 Task: Create new invoice with Date Opened :30-Apr-23, Select Customer: Crumbl Cookies, Terms: Payment Term 2. Make invoice entry for item-1 with Date: 30-Apr-23, Description: Ms Turkey And Cheddar Sandwich, Action: Material, Income Account: Income:Sales, Quantity: 2, Unit Price: 35, Discount %: 7. Make entry for item-2 with Date: 30-Apr-23, Description: Sprite Lemon-Lime Soda Can (12 oz x 12 ct)_x000D_
, Action: Material, Income Account: Income:Sales, Quantity: 1, Unit Price: 10, Discount %: 8. Make entry for item-3 with Date: 30-Apr-23, Description: Talenti Alphonso Mango Sorbetto Pint_x000D_
, Action: Material, Income Account: Income:Sales, Quantity: 1, Unit Price: 11, Discount %: 10. Write Notes: 'Looking forward to serving you again.'. Post Invoice with Post Date: 30-Apr-23, Post to Accounts: Assets:Accounts Receivable. Pay / Process Payment with Transaction Date: 15-May-23, Amount: 84.2, Transfer Account: Checking Account. Print Invoice, display notes by going to Option, then go to Display Tab and check 'Invoice Notes'.
Action: Mouse moved to (187, 62)
Screenshot: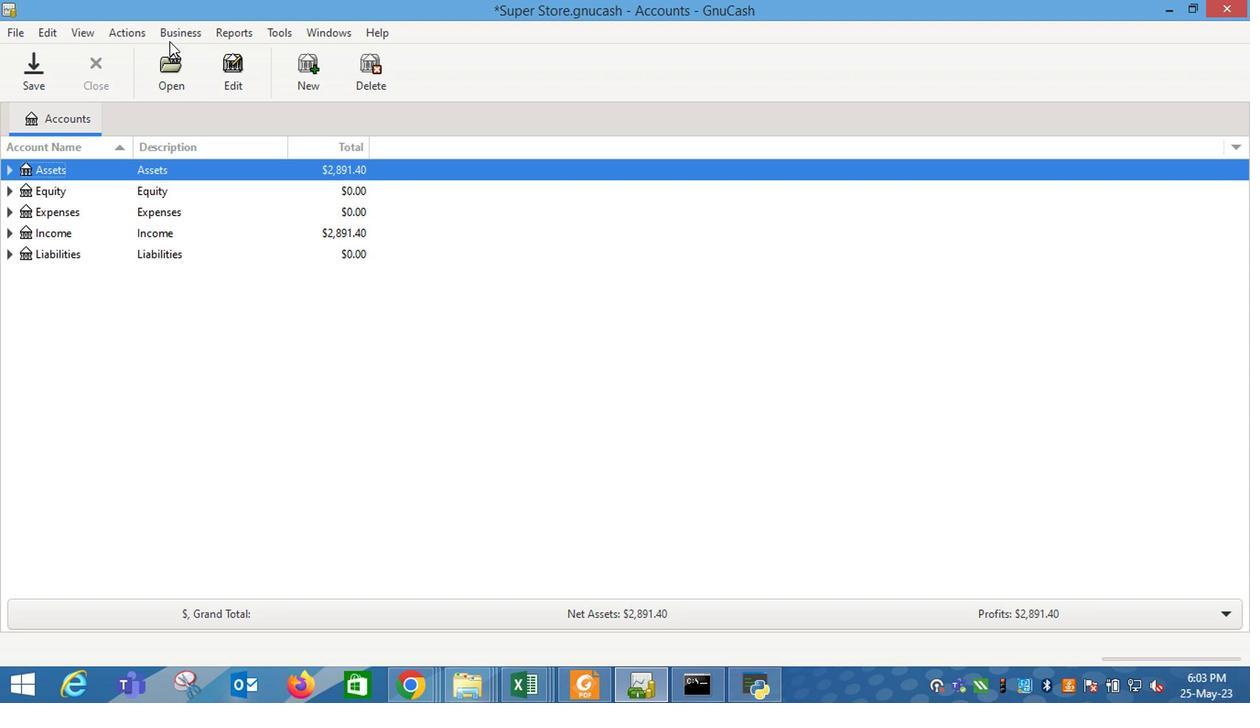 
Action: Mouse pressed left at (187, 62)
Screenshot: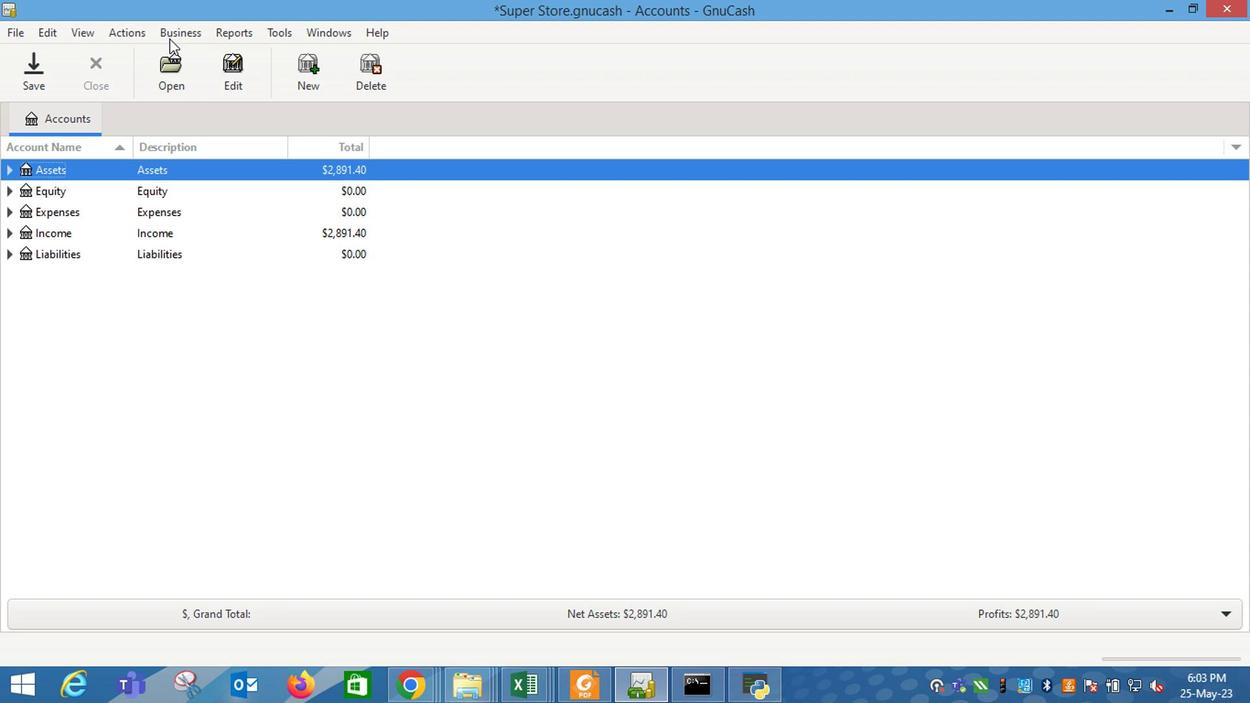 
Action: Mouse moved to (428, 149)
Screenshot: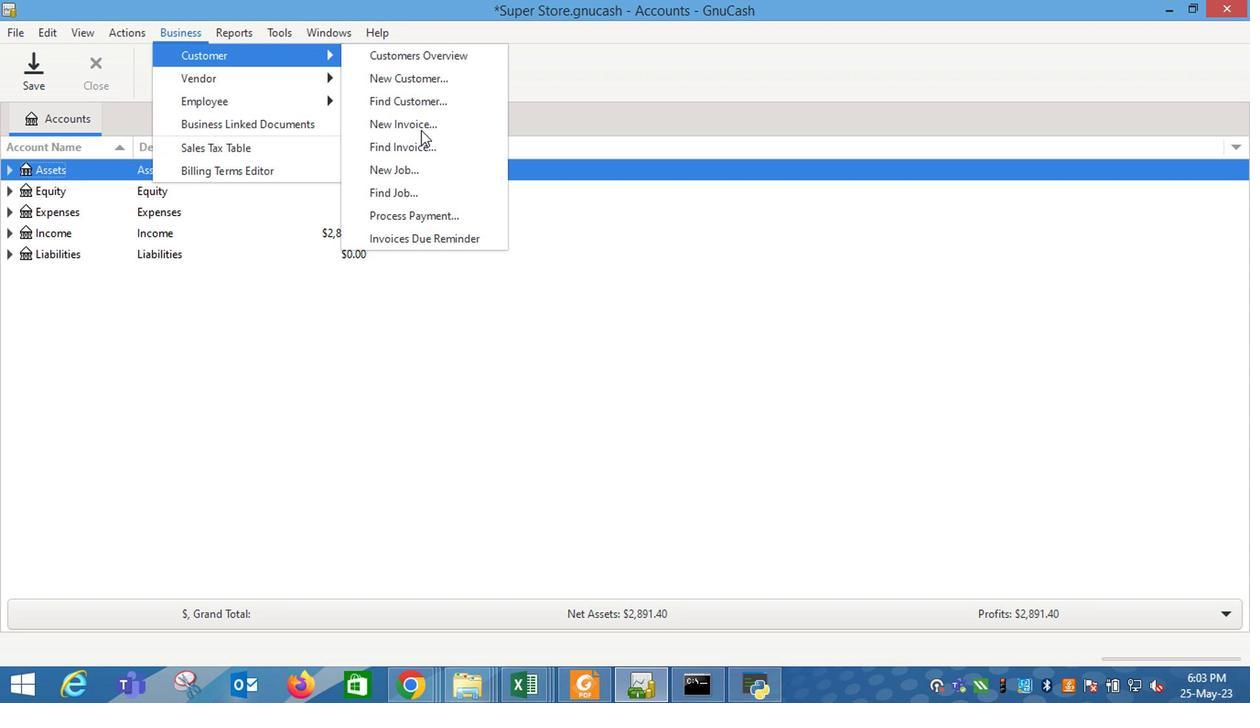 
Action: Mouse pressed left at (428, 149)
Screenshot: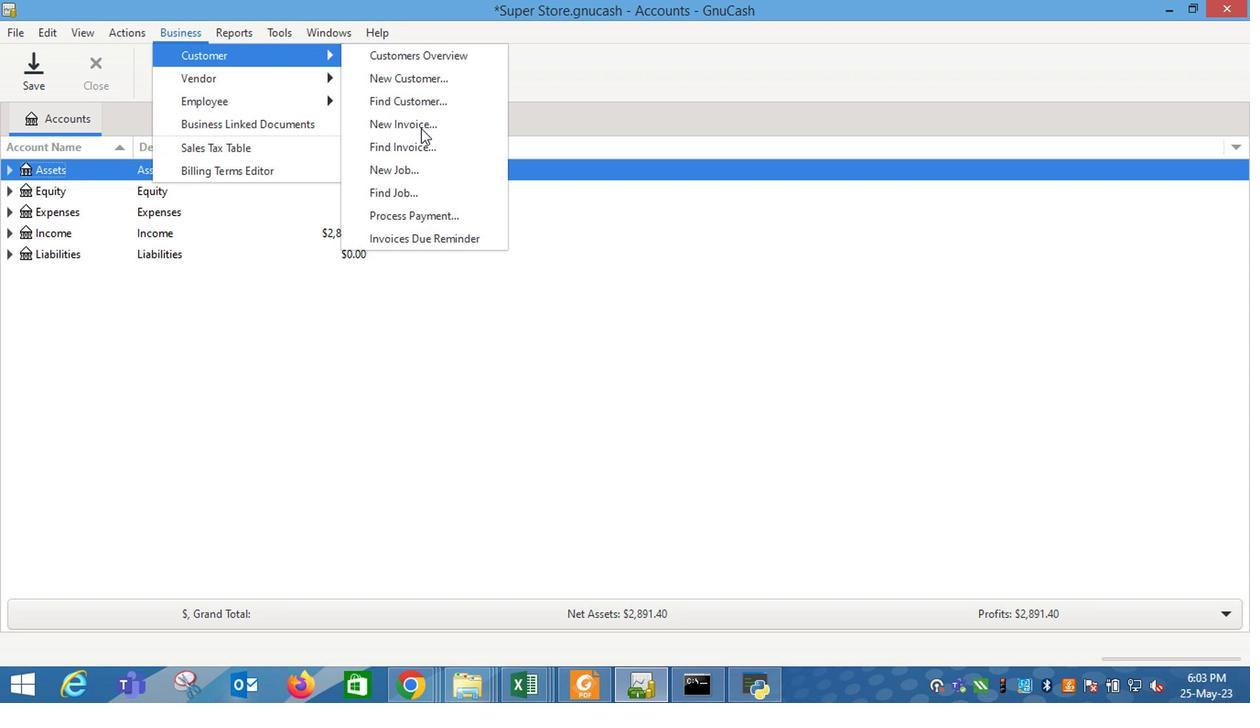 
Action: Mouse moved to (752, 296)
Screenshot: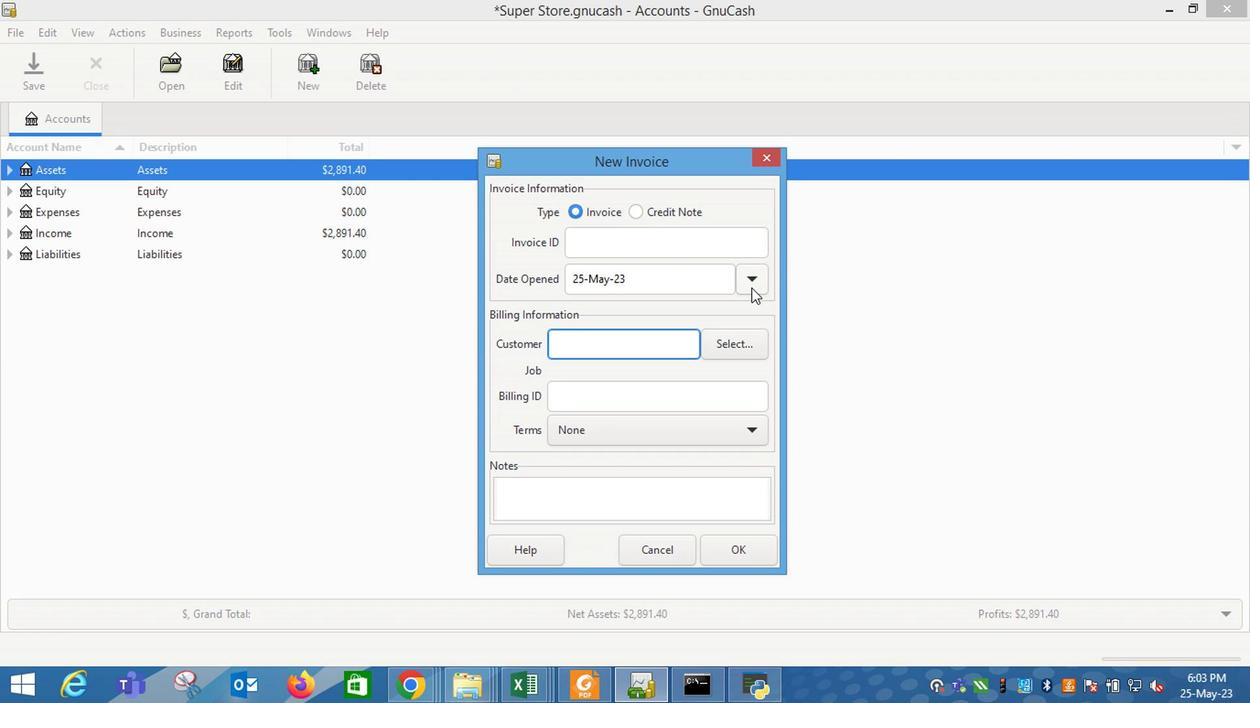 
Action: Mouse pressed left at (752, 296)
Screenshot: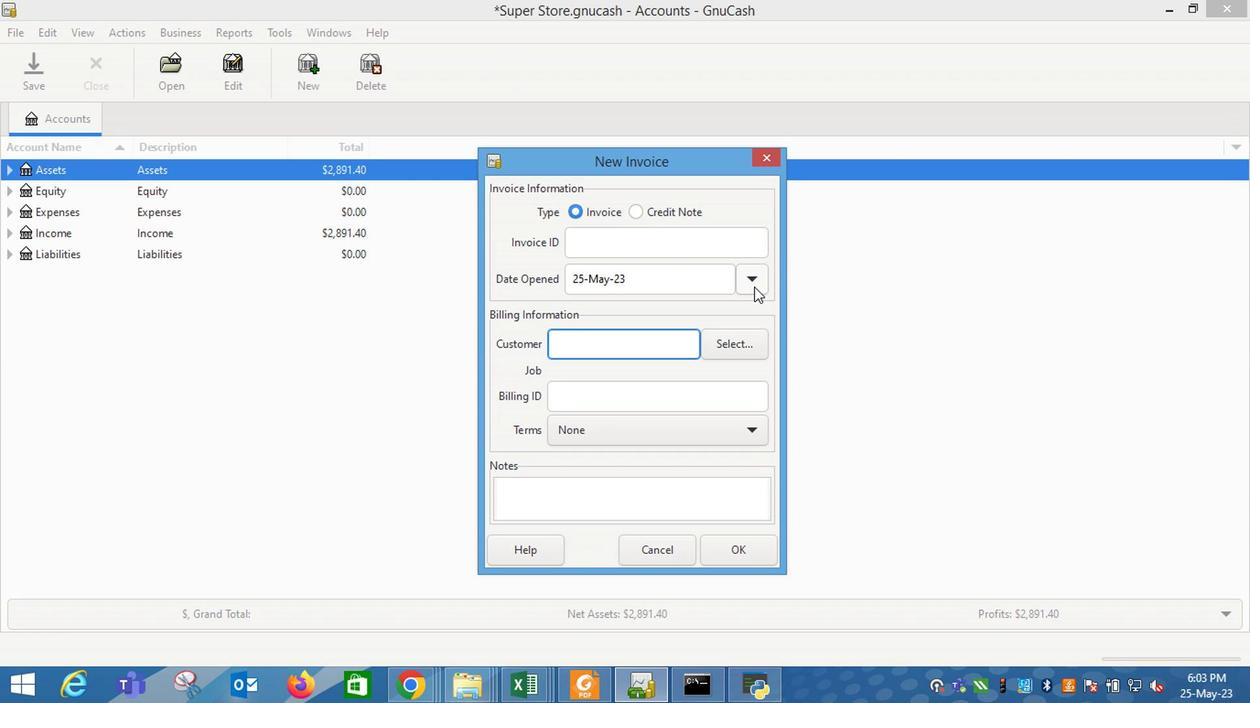 
Action: Mouse moved to (608, 317)
Screenshot: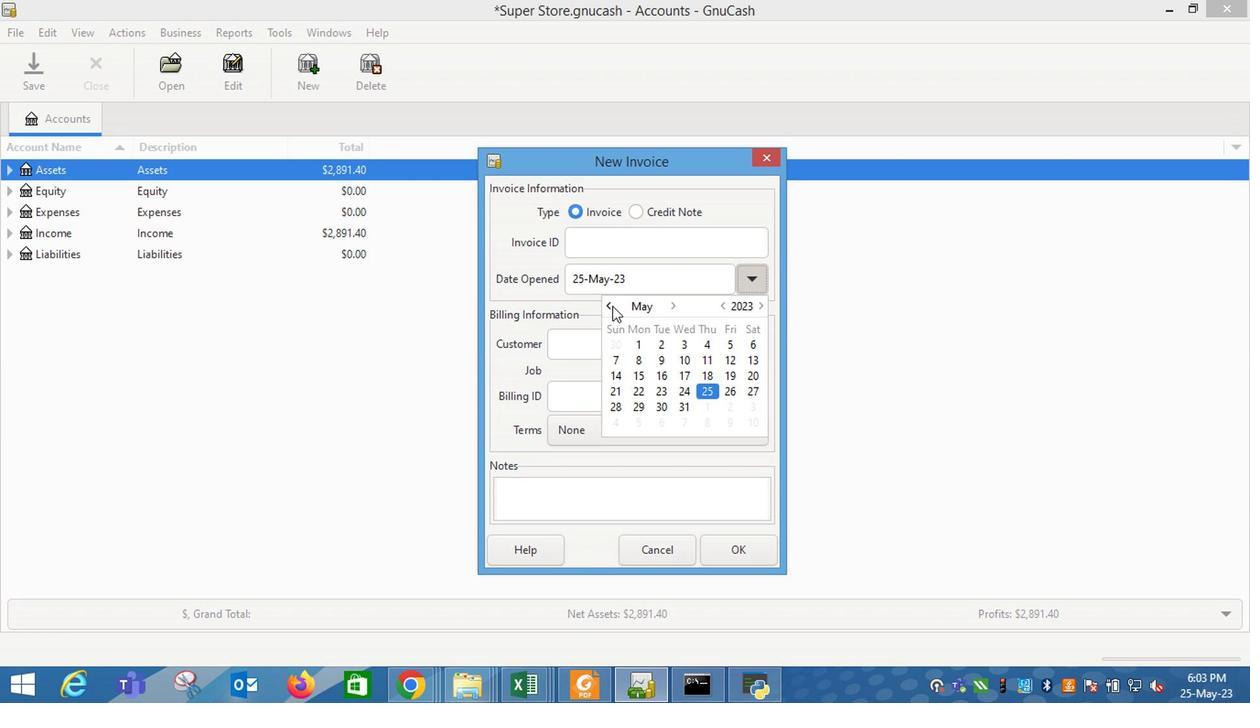 
Action: Mouse pressed left at (608, 317)
Screenshot: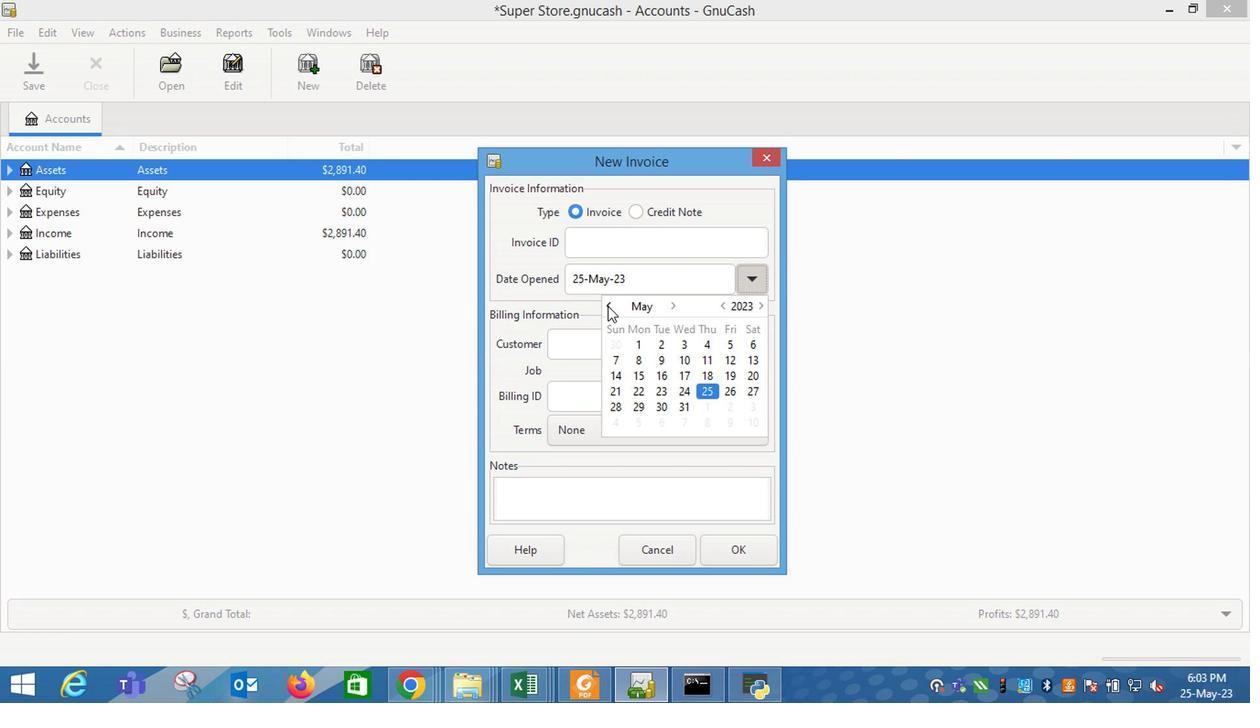 
Action: Mouse moved to (615, 427)
Screenshot: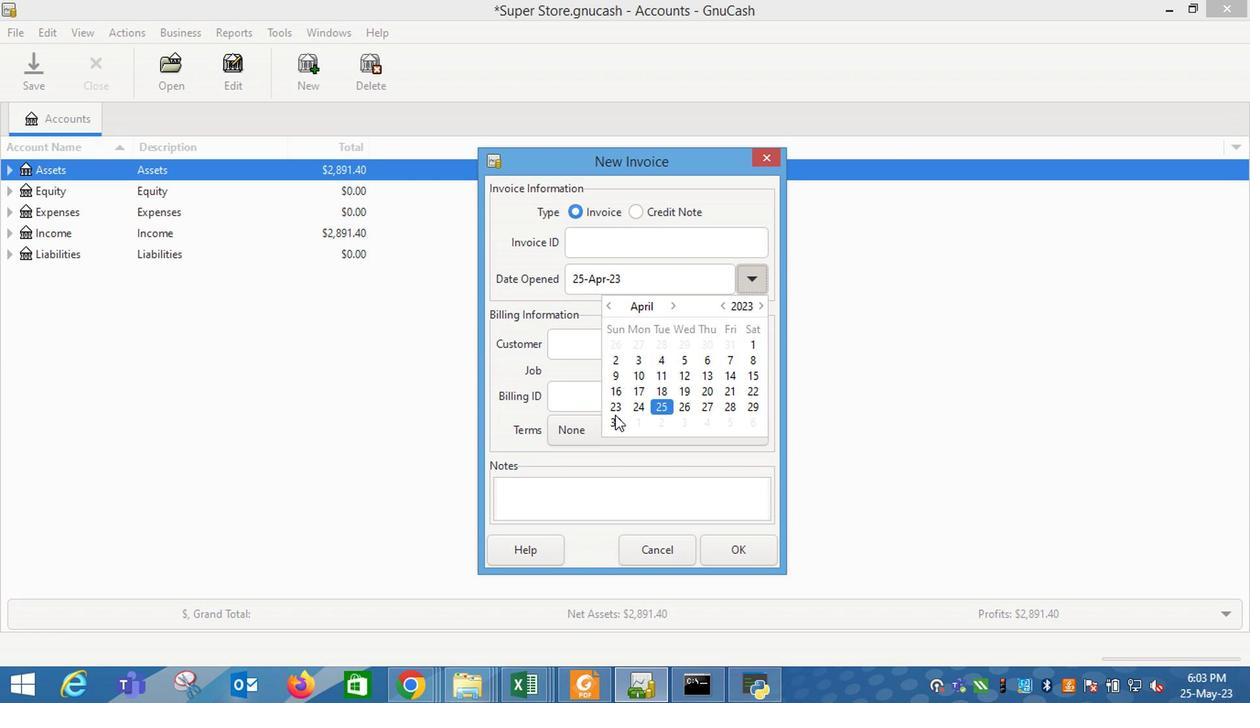 
Action: Mouse pressed left at (615, 427)
Screenshot: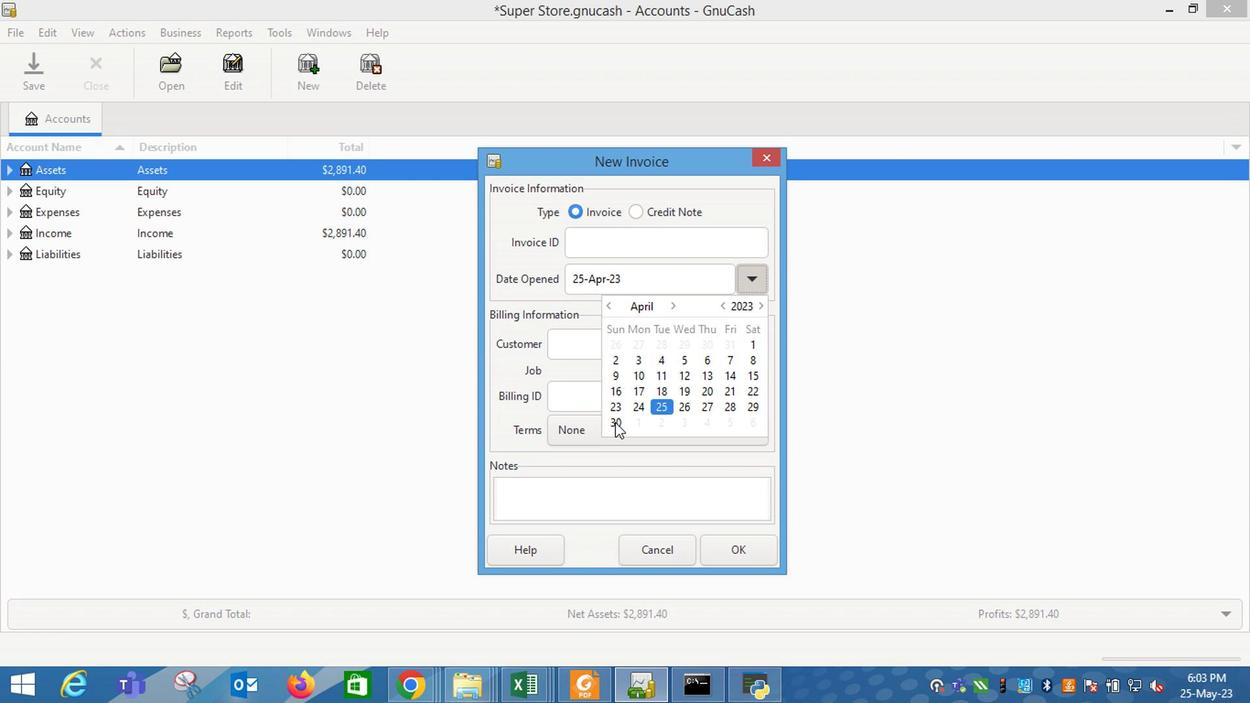 
Action: Mouse moved to (575, 347)
Screenshot: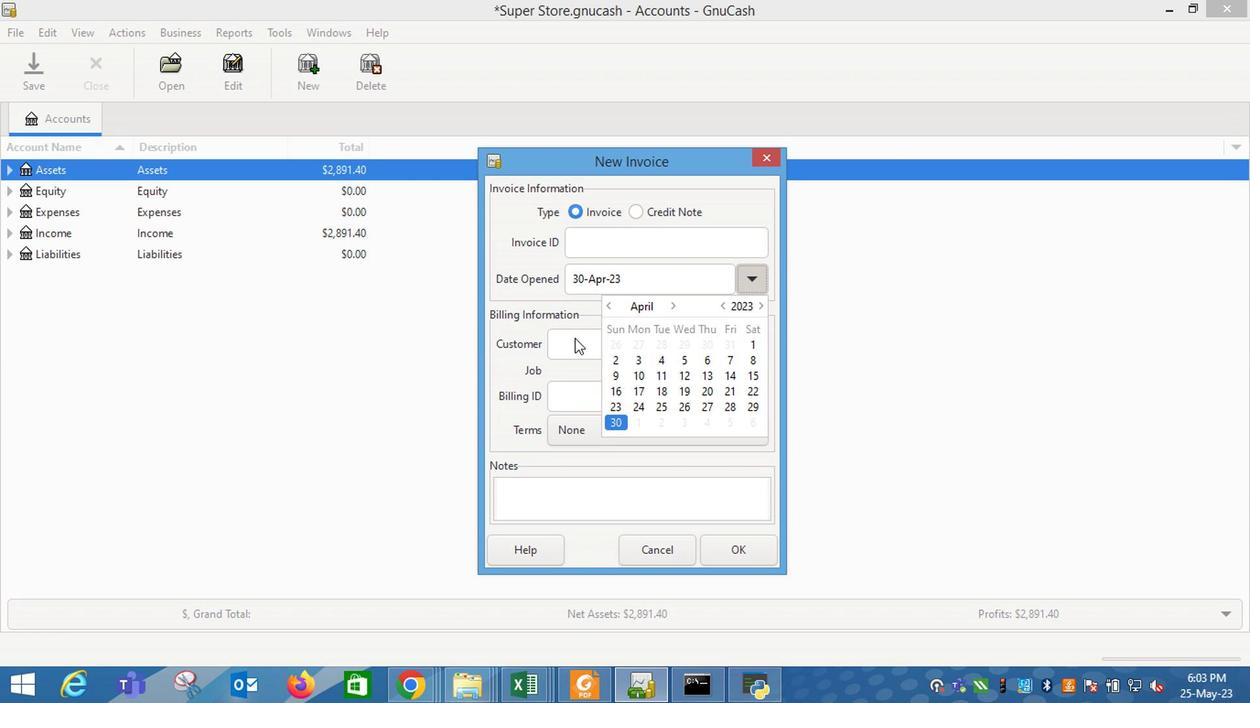 
Action: Mouse pressed left at (575, 347)
Screenshot: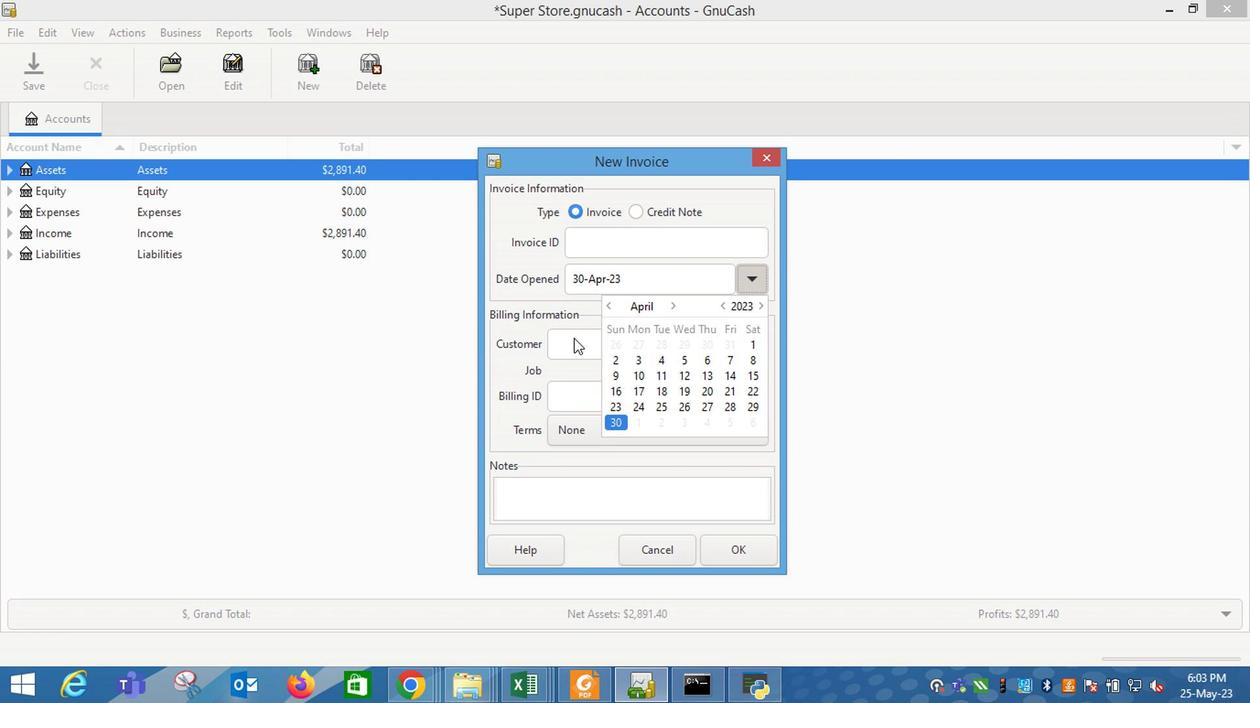 
Action: Mouse moved to (582, 360)
Screenshot: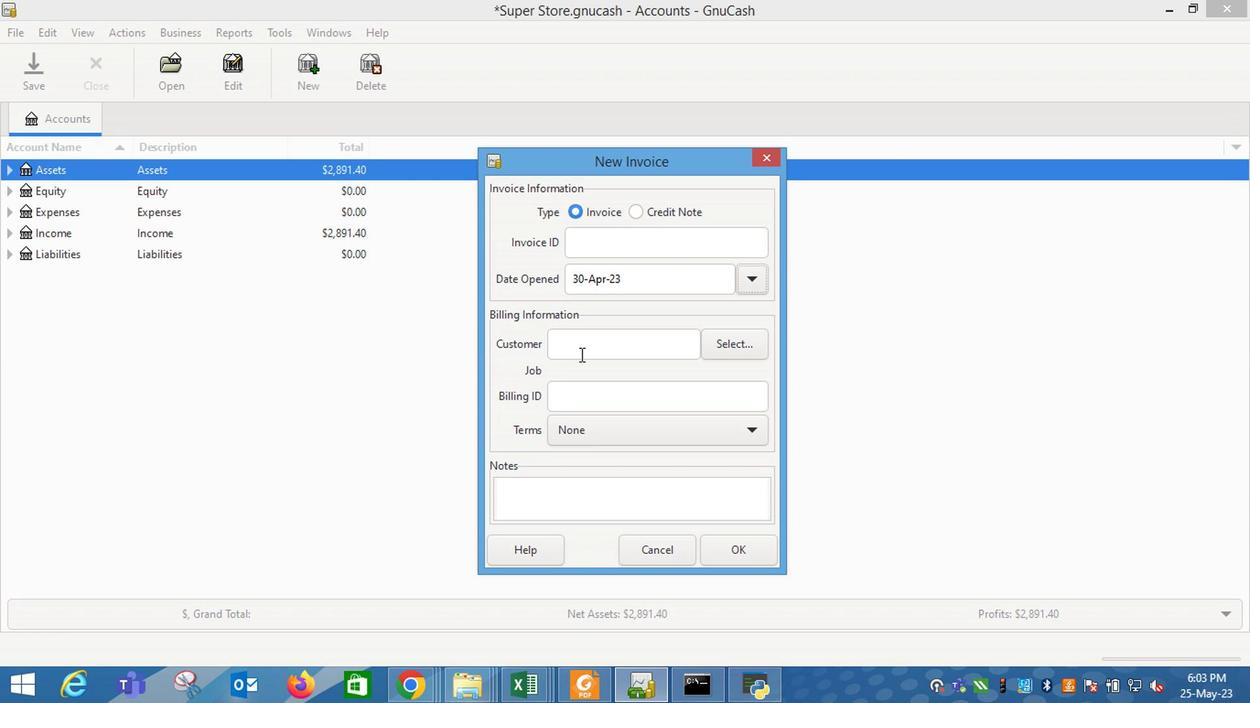 
Action: Mouse pressed left at (582, 360)
Screenshot: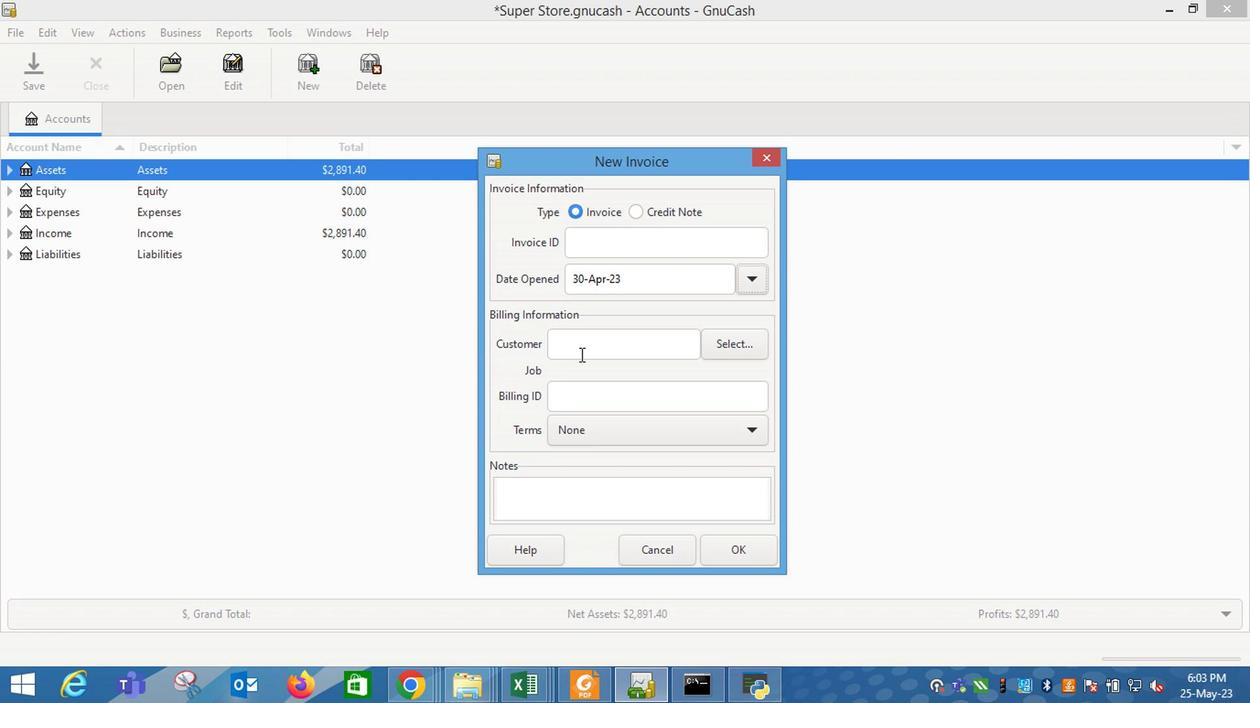 
Action: Mouse moved to (579, 353)
Screenshot: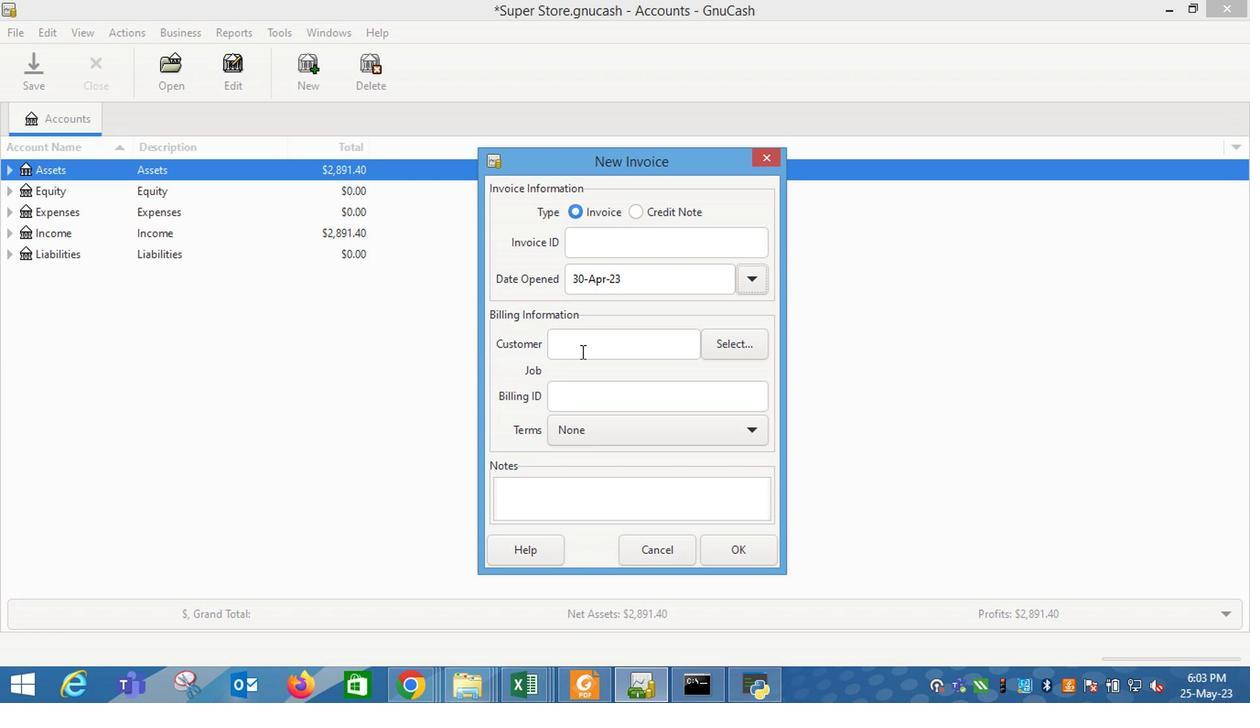 
Action: Key pressed crum
Screenshot: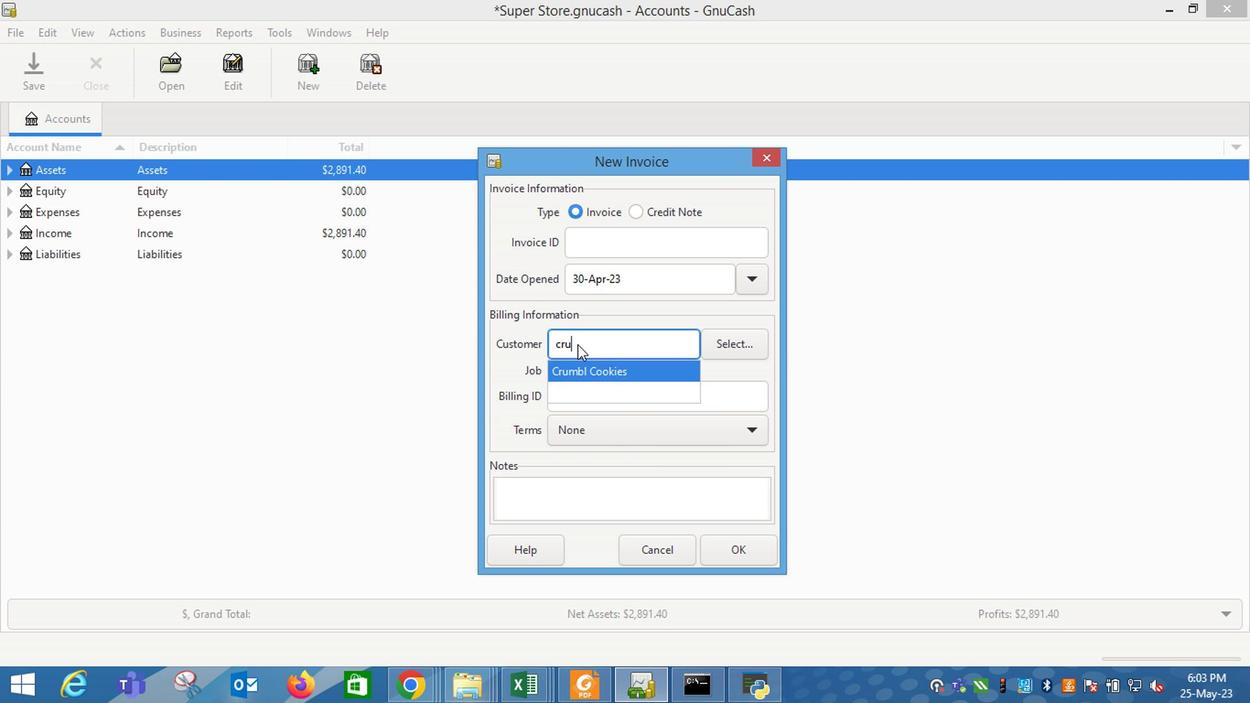 
Action: Mouse moved to (577, 379)
Screenshot: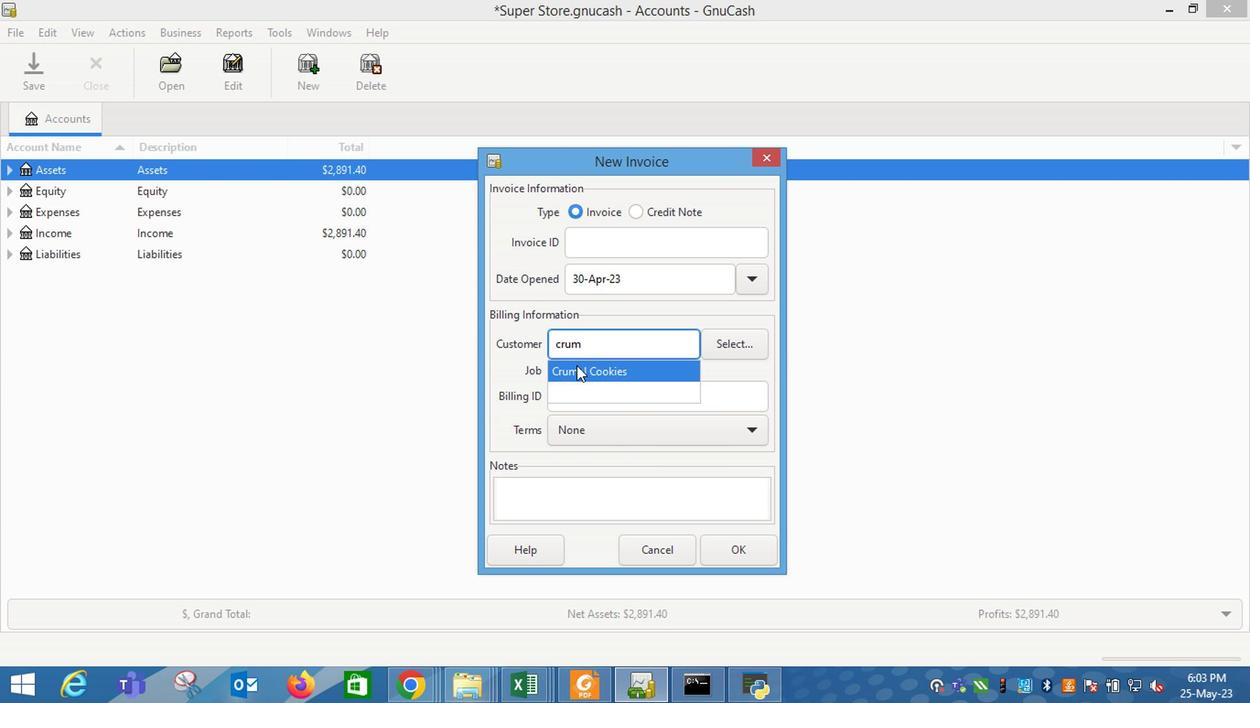 
Action: Mouse pressed left at (577, 379)
Screenshot: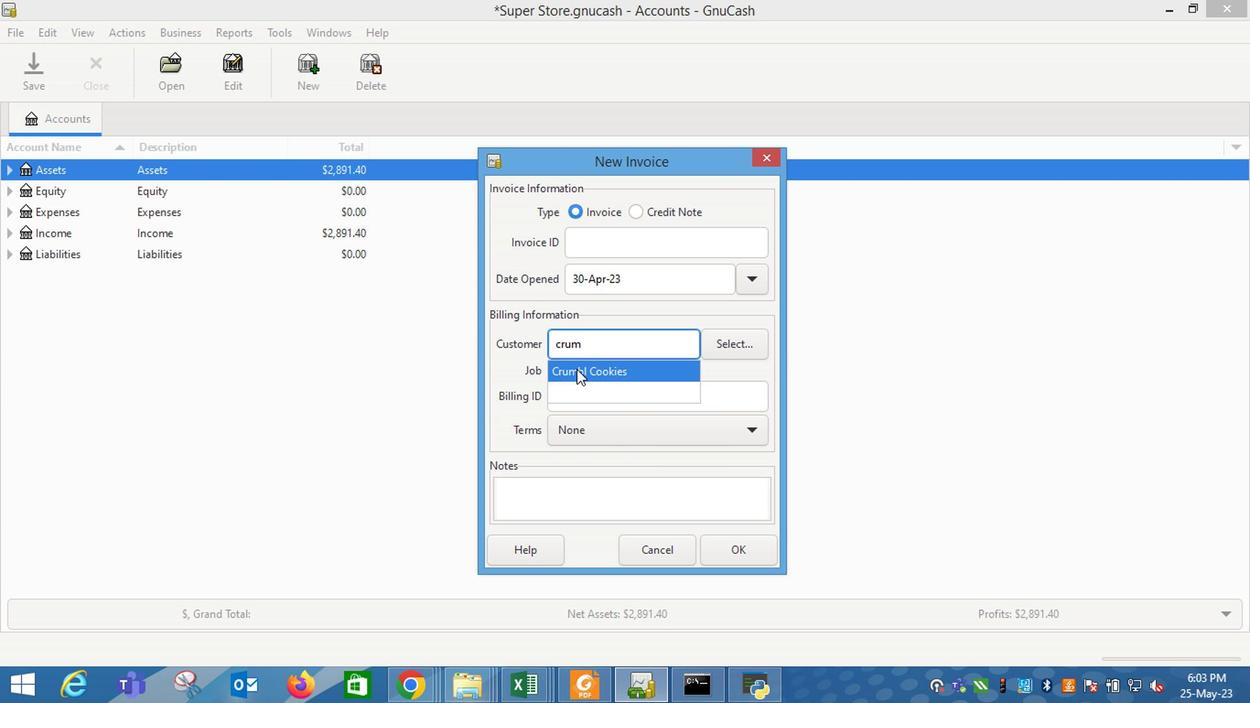 
Action: Mouse moved to (603, 452)
Screenshot: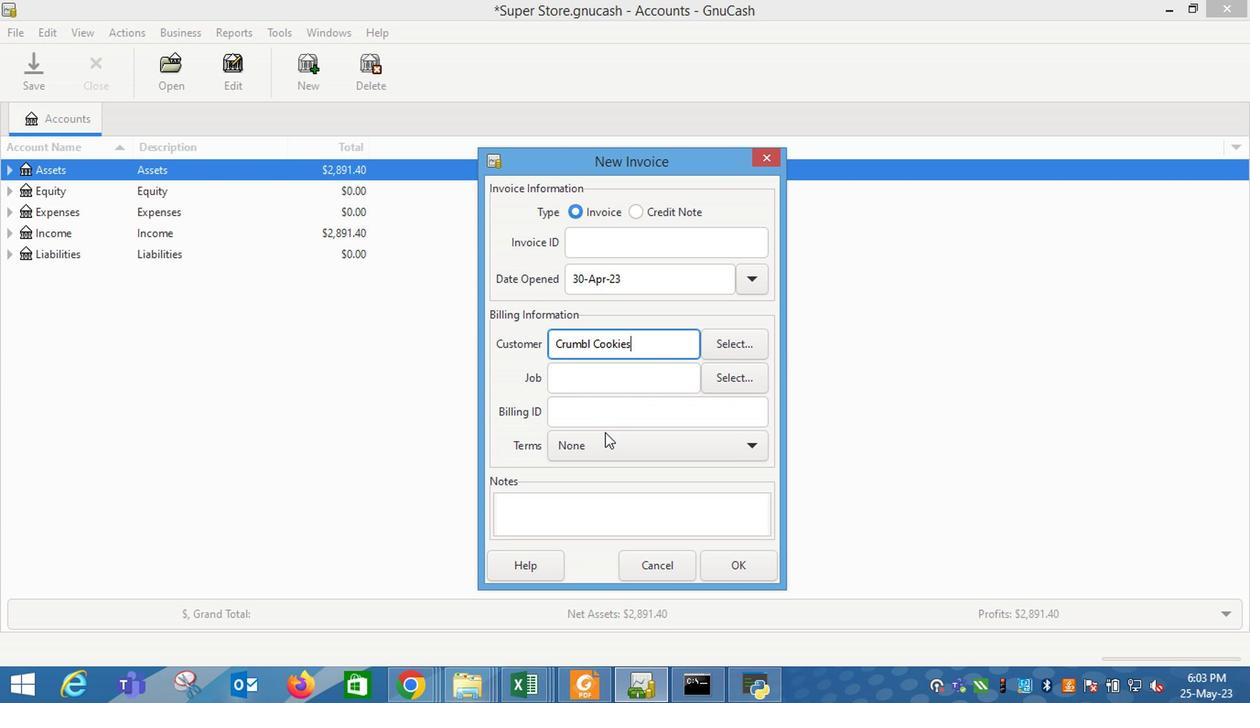 
Action: Mouse pressed left at (603, 452)
Screenshot: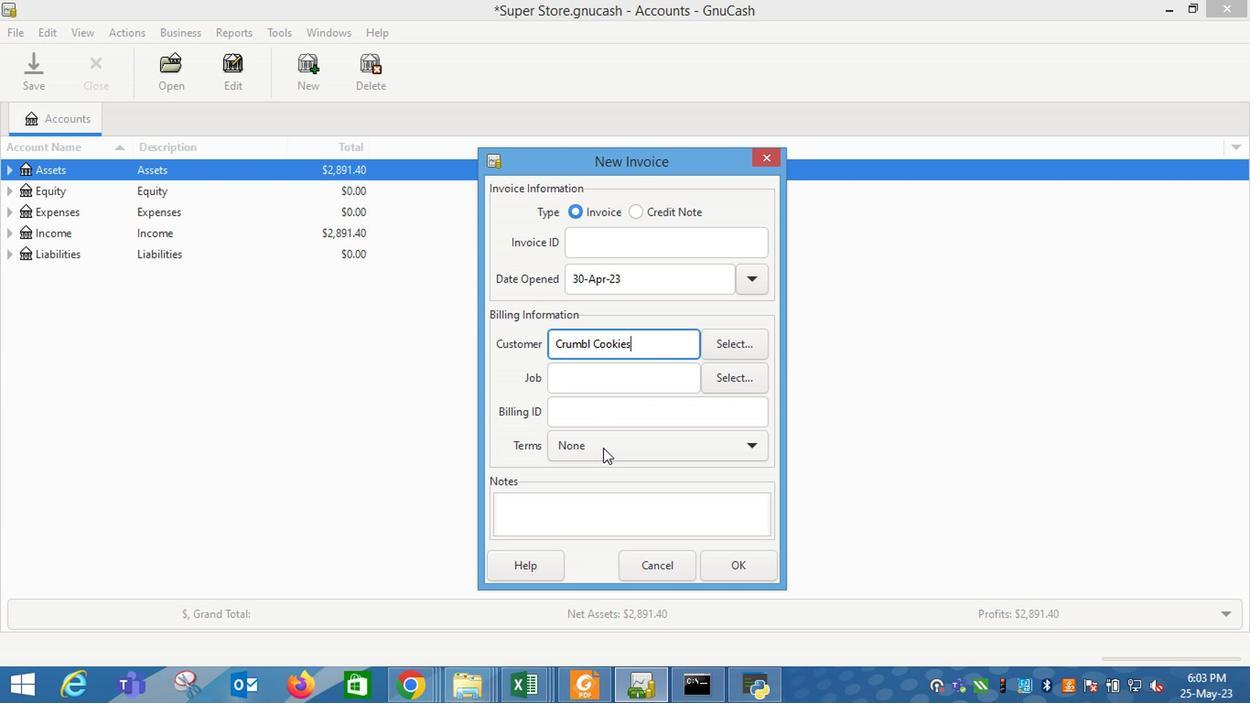 
Action: Mouse moved to (603, 501)
Screenshot: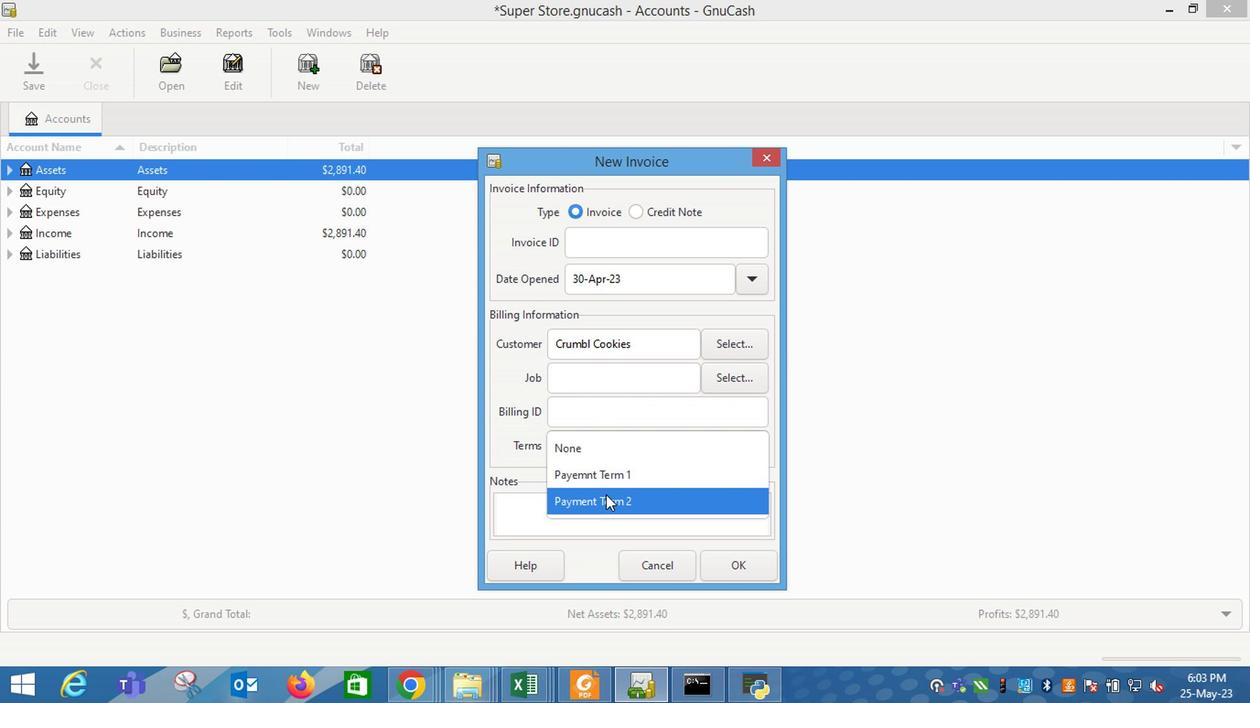 
Action: Mouse pressed left at (603, 501)
Screenshot: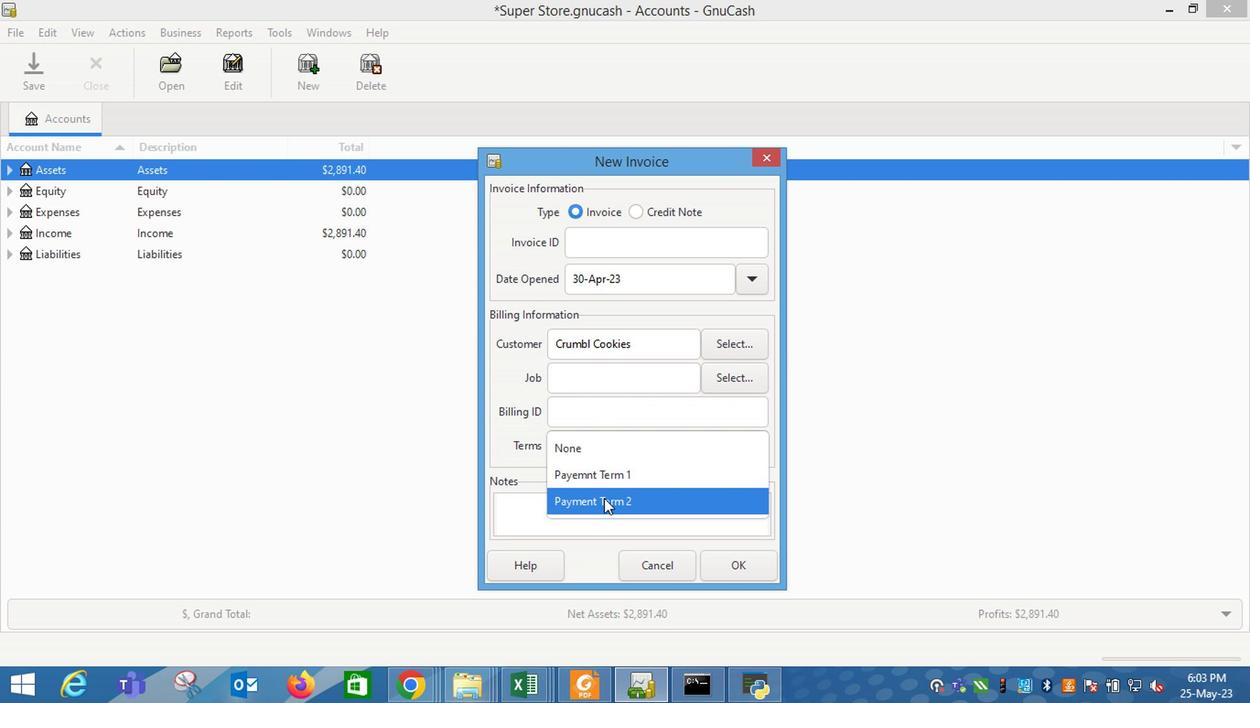 
Action: Mouse moved to (750, 565)
Screenshot: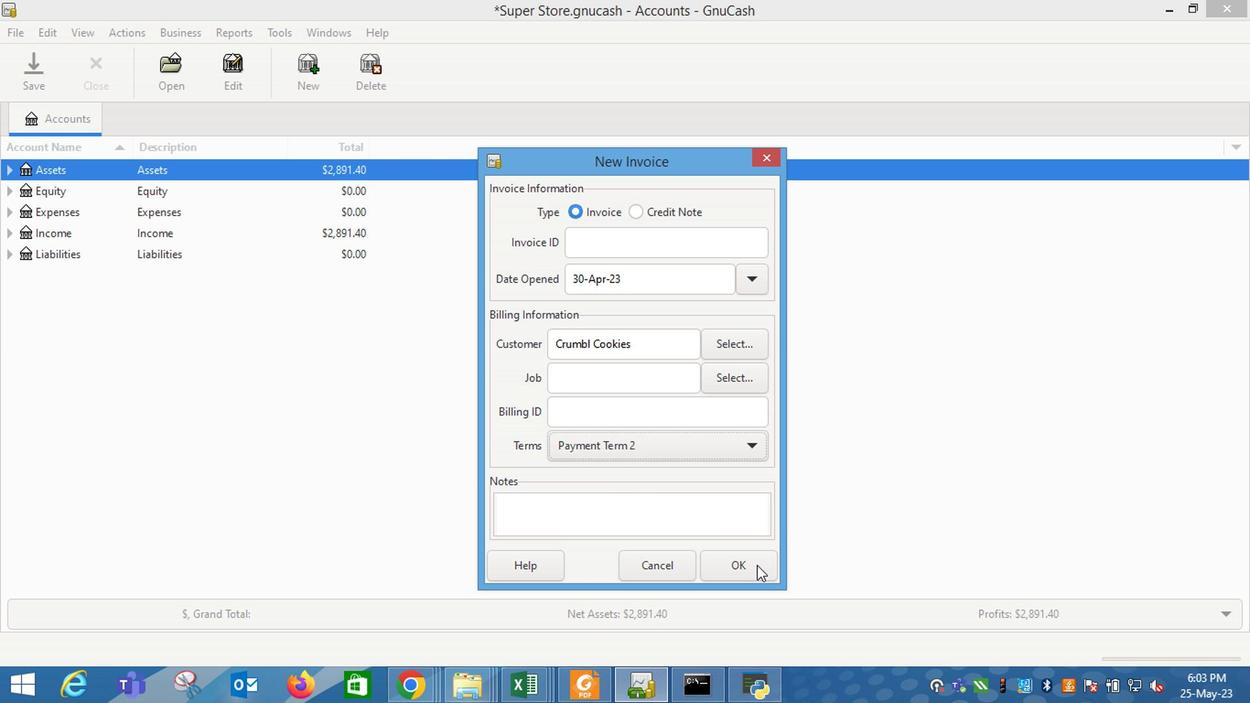 
Action: Mouse pressed left at (750, 565)
Screenshot: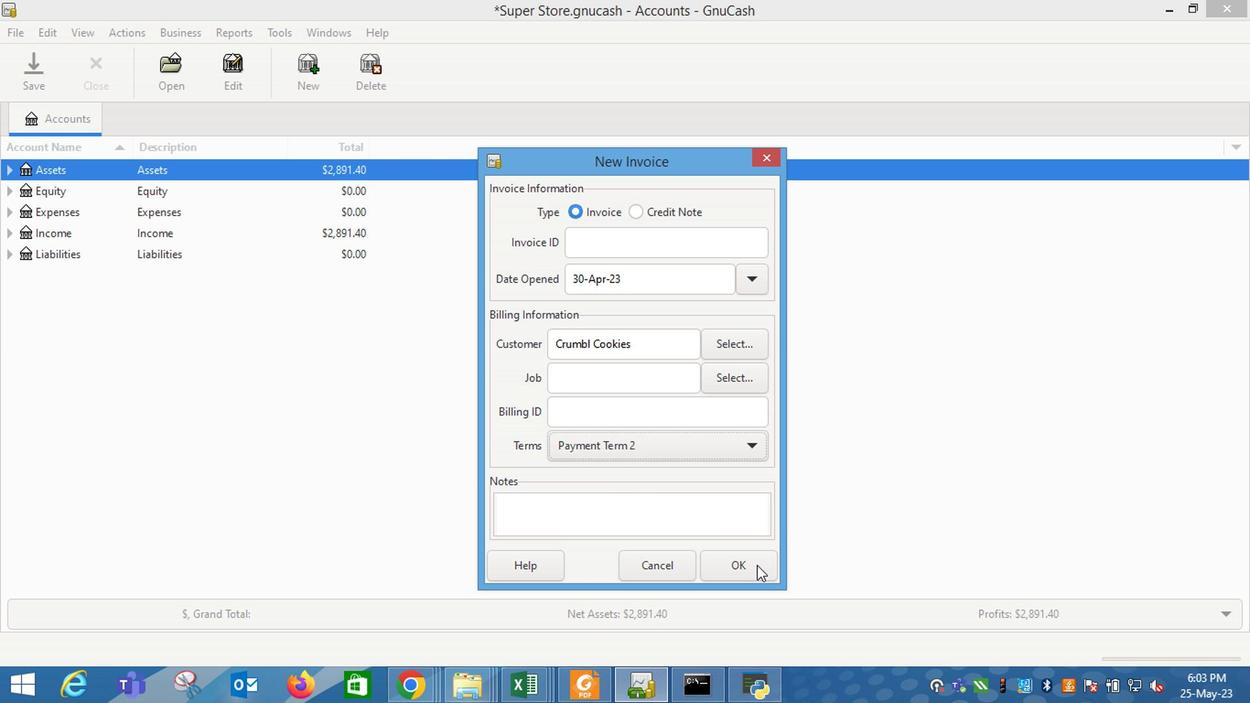 
Action: Mouse moved to (95, 361)
Screenshot: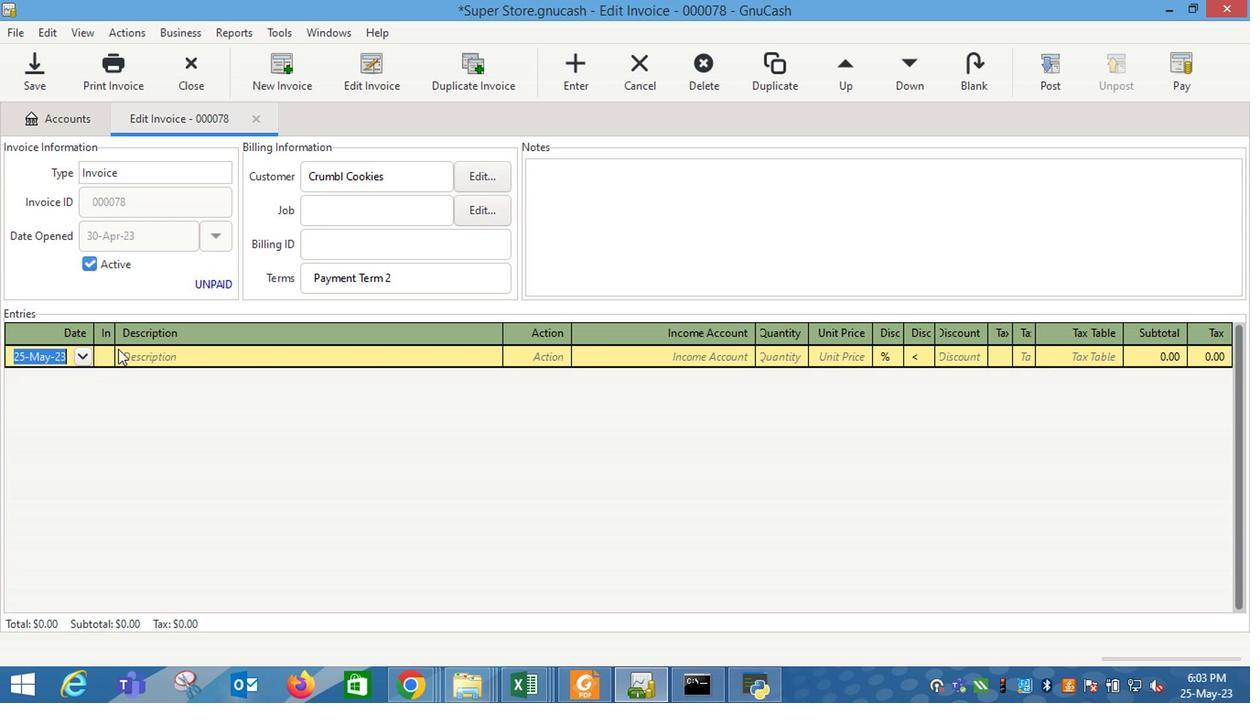 
Action: Mouse pressed left at (95, 361)
Screenshot: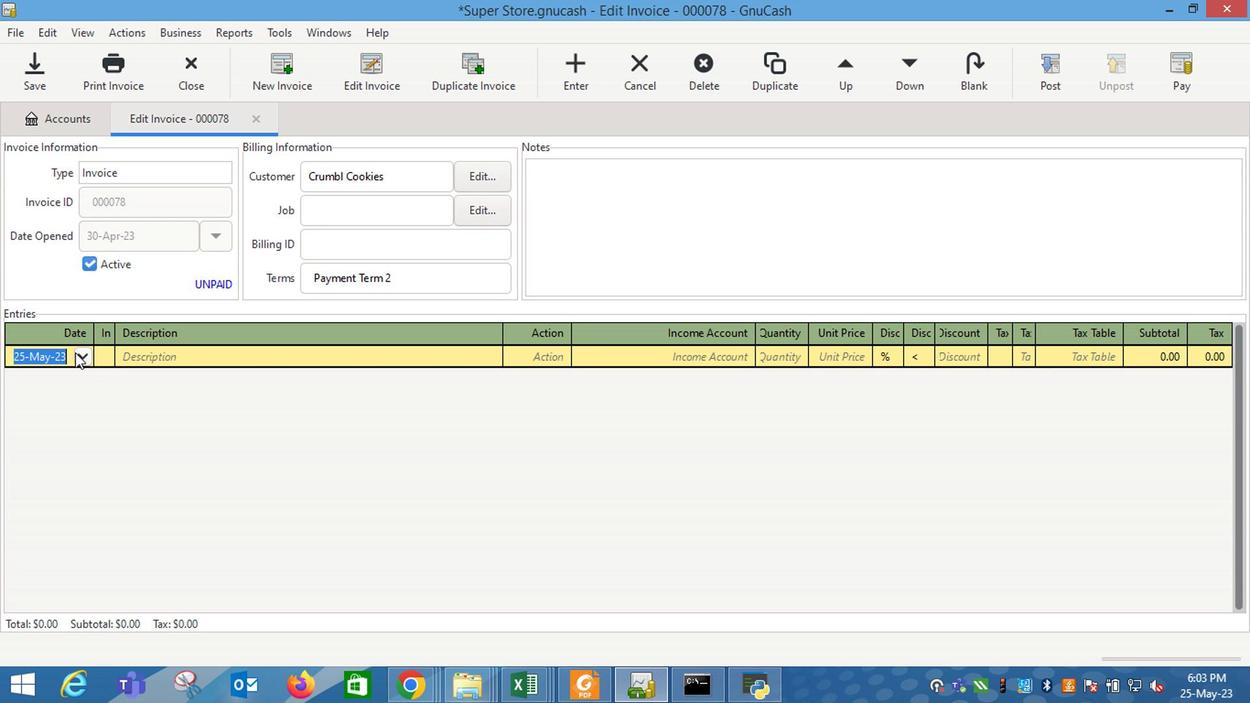 
Action: Mouse moved to (37, 391)
Screenshot: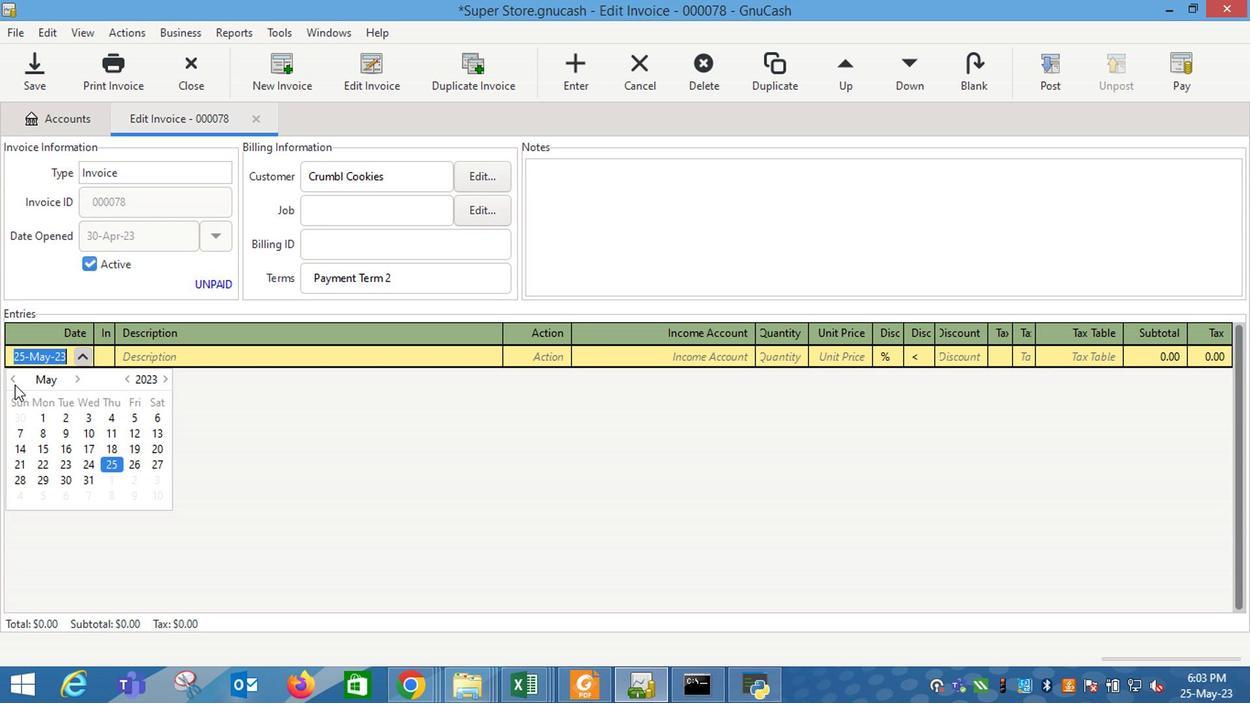 
Action: Mouse pressed left at (37, 391)
Screenshot: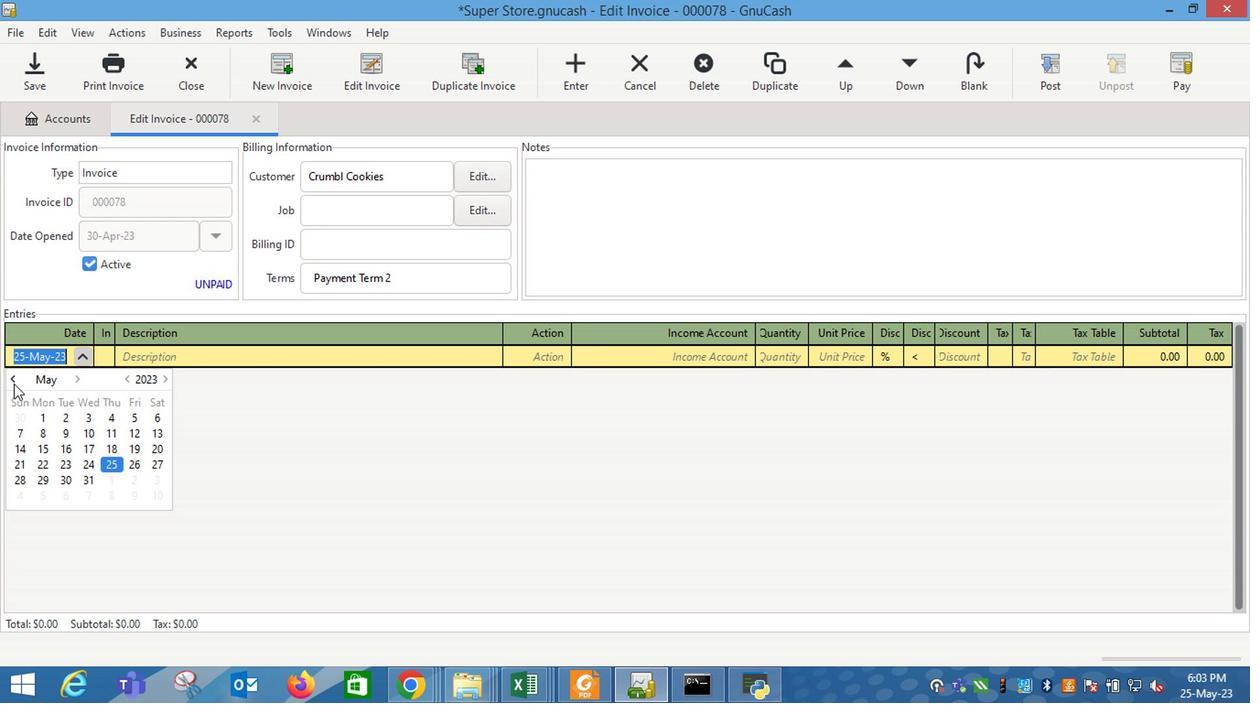 
Action: Mouse moved to (47, 500)
Screenshot: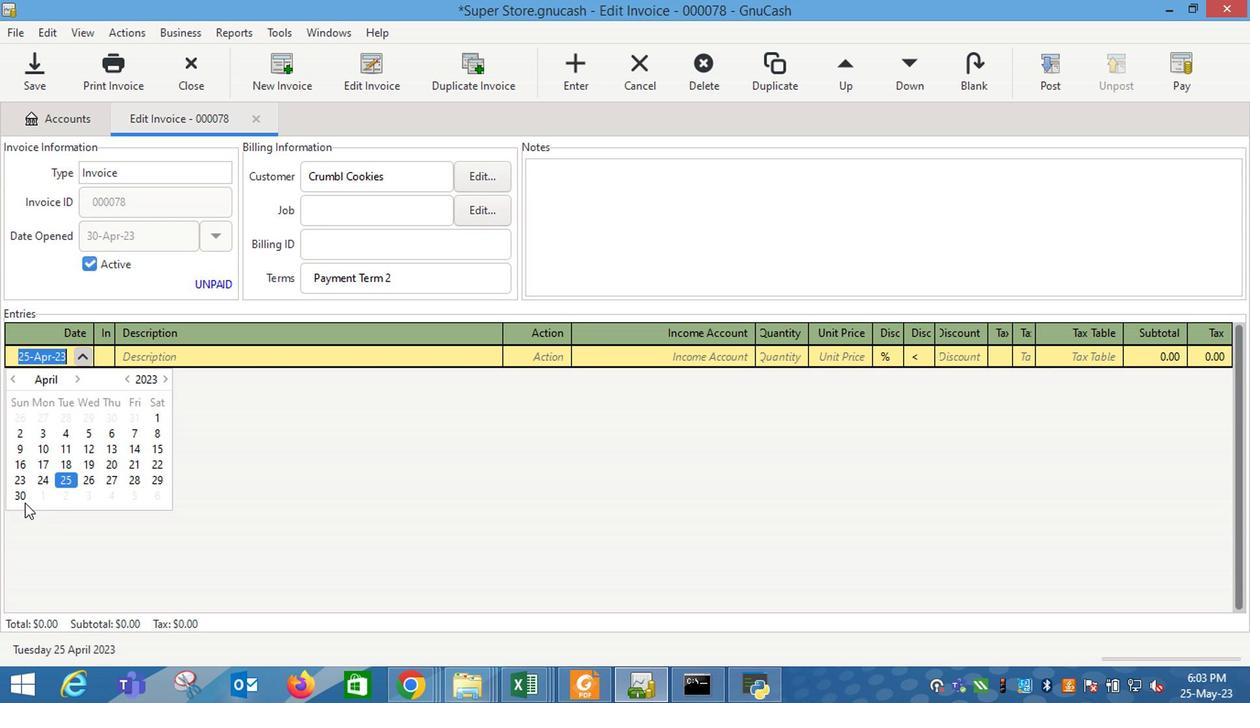
Action: Mouse pressed left at (47, 500)
Screenshot: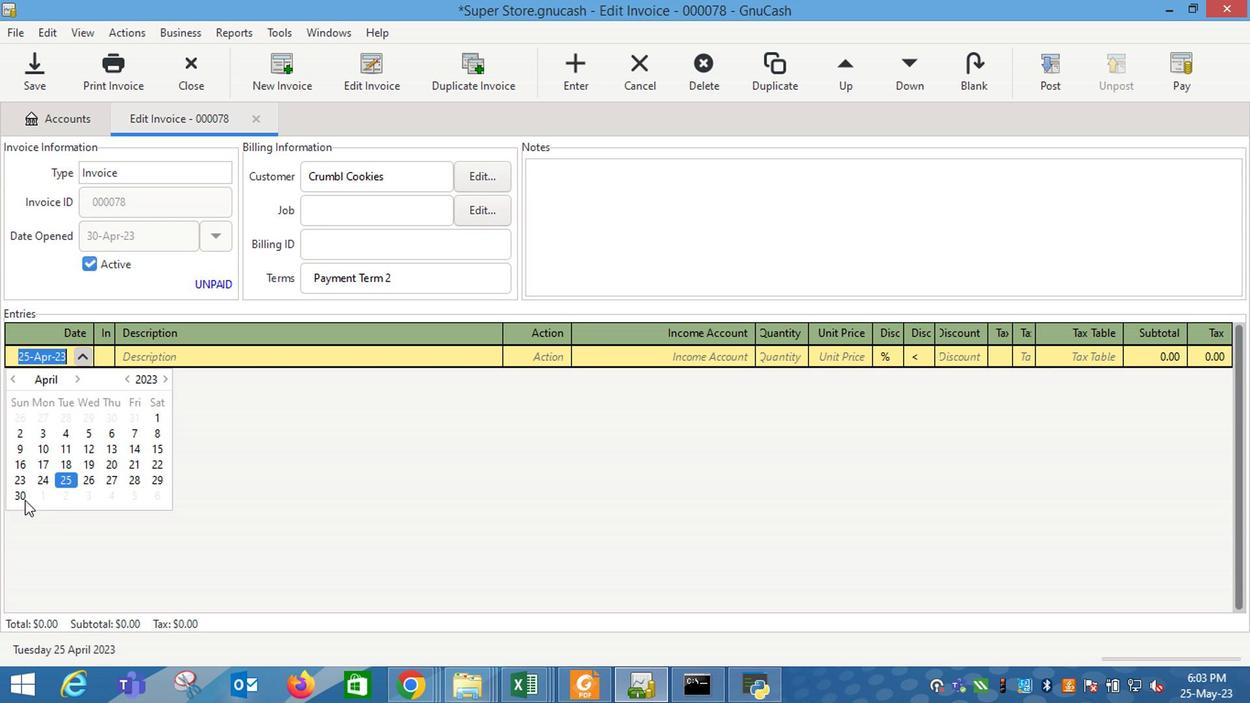 
Action: Key pressed <Key.tab>
Screenshot: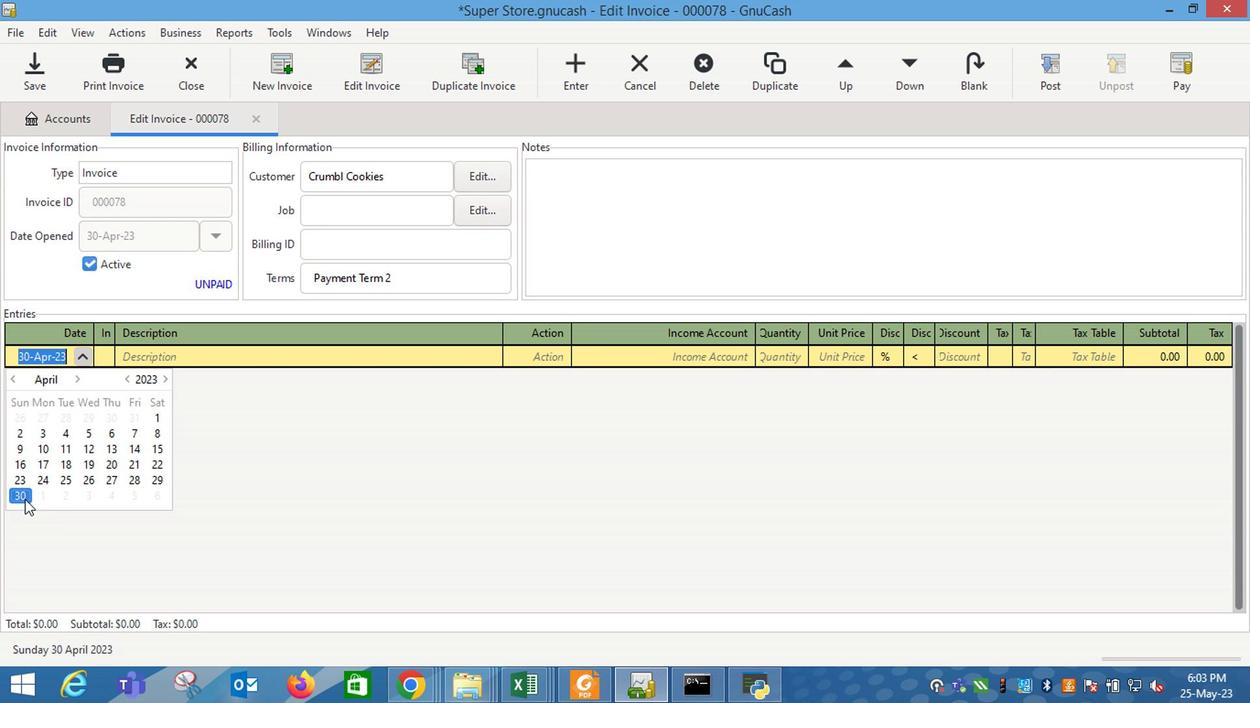 
Action: Mouse moved to (44, 498)
Screenshot: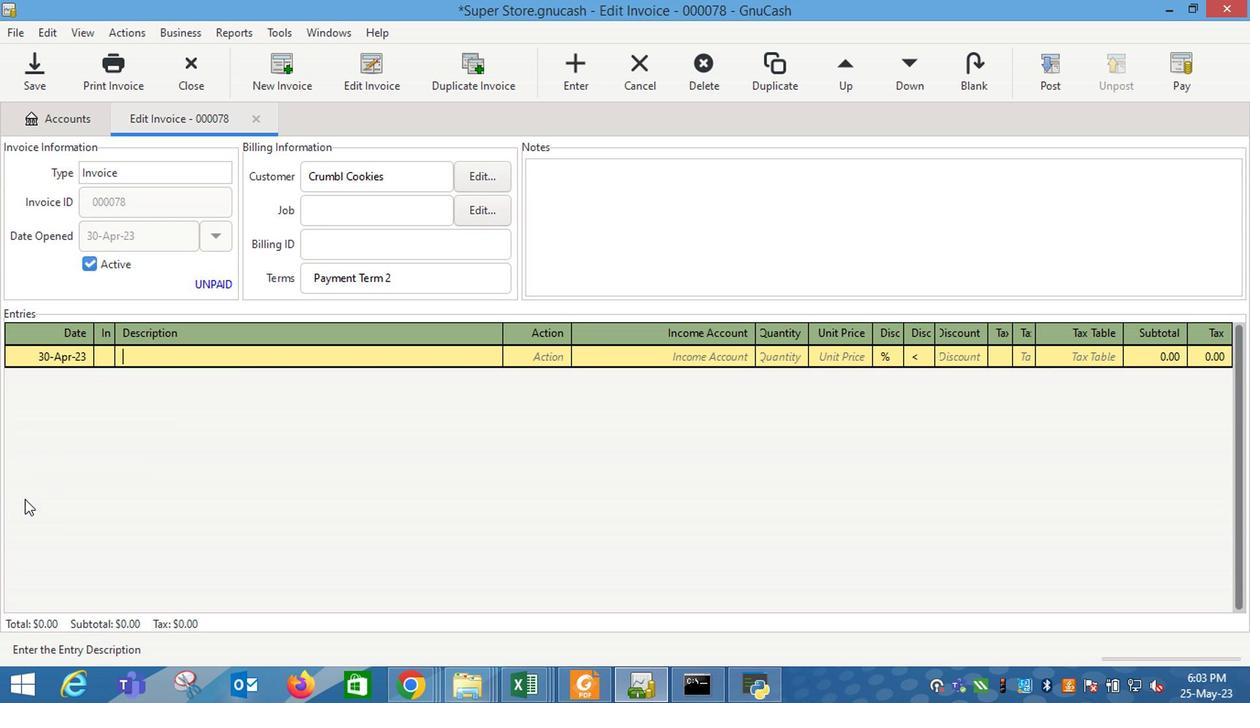
Action: Key pressed <Key.shift_r>Ms<Key.space><Key.shift_r>Turkey<Key.space><Key.shift_r>And<Key.space><Key.shift_r>Cheddar<Key.space><Key.shift_r>Sandwich<Key.tab>
Screenshot: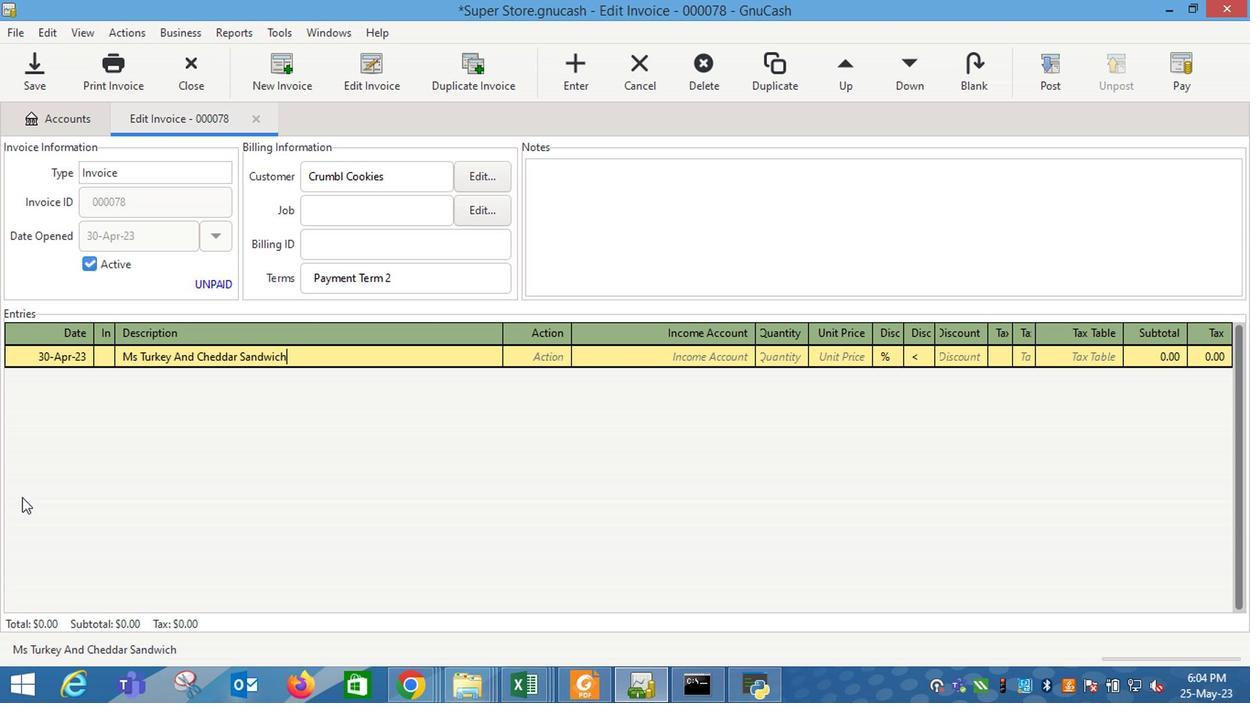 
Action: Mouse moved to (564, 365)
Screenshot: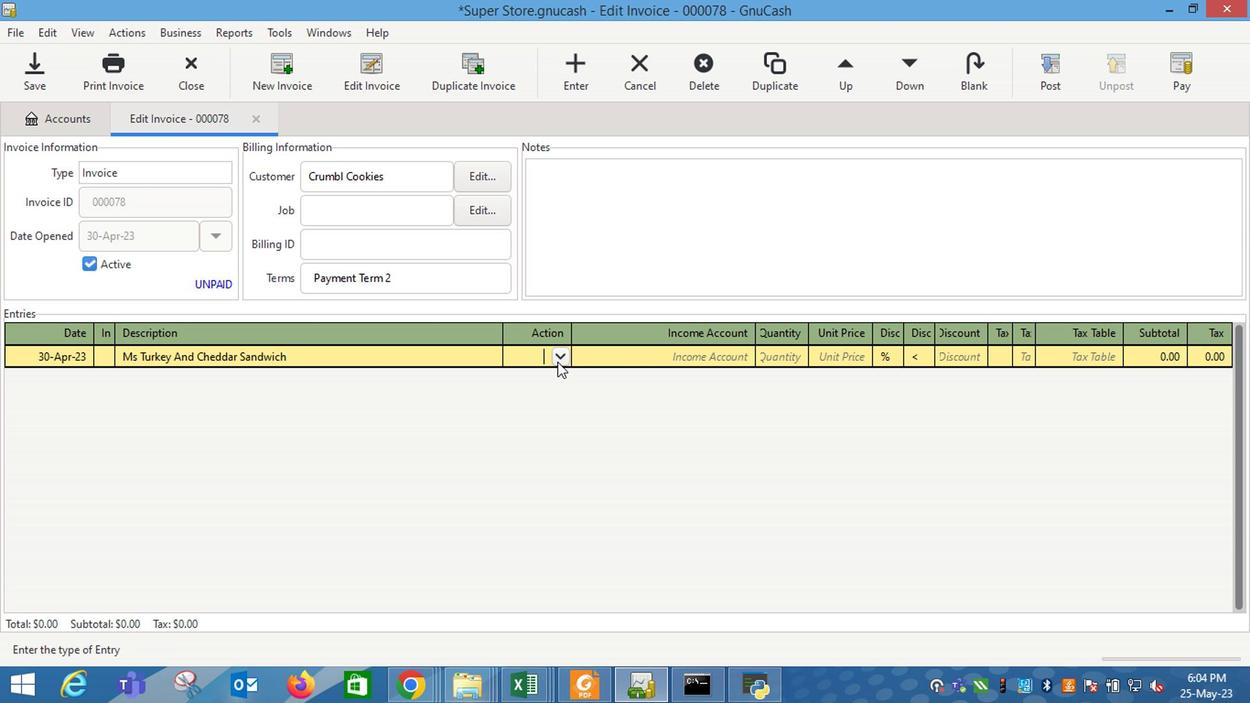 
Action: Mouse pressed left at (564, 365)
Screenshot: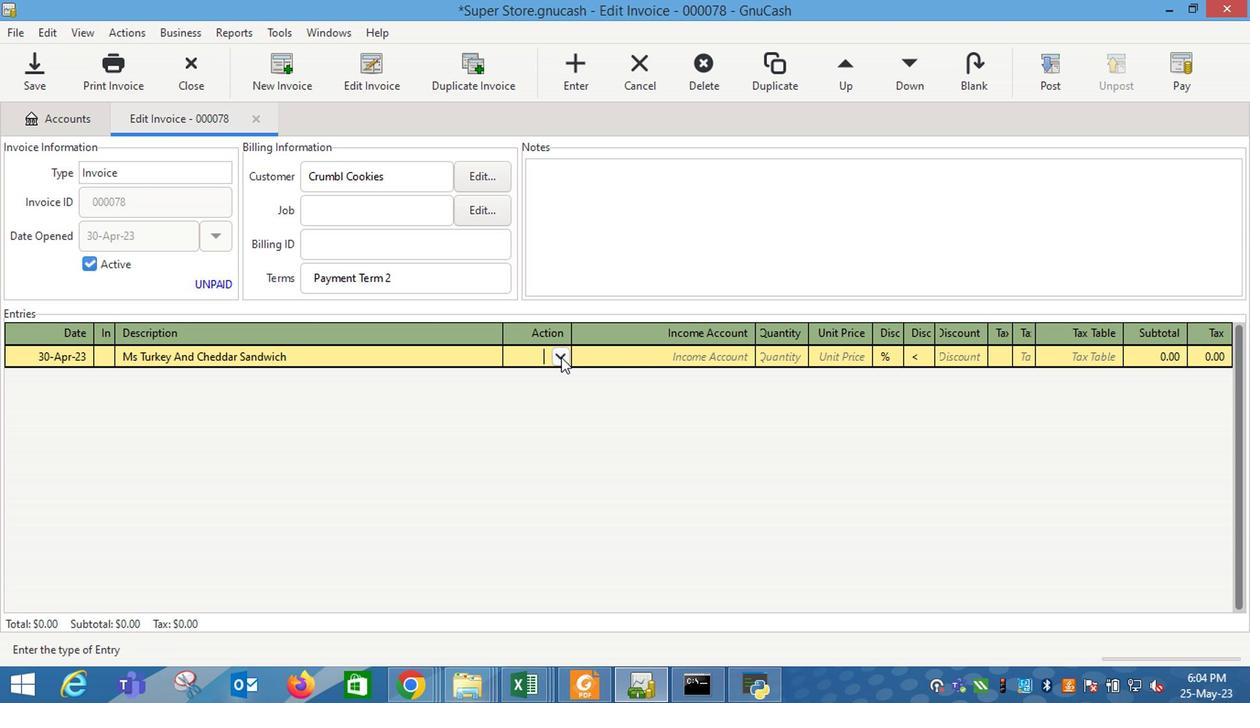 
Action: Mouse moved to (529, 405)
Screenshot: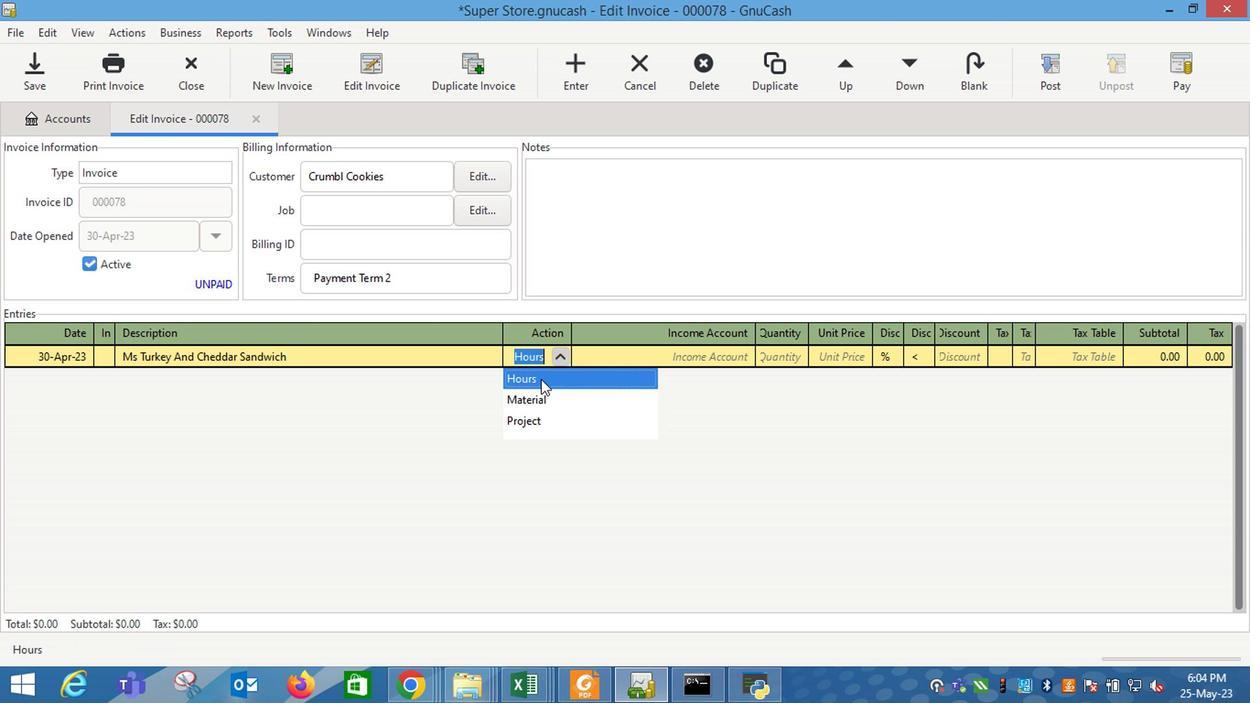 
Action: Mouse pressed left at (529, 405)
Screenshot: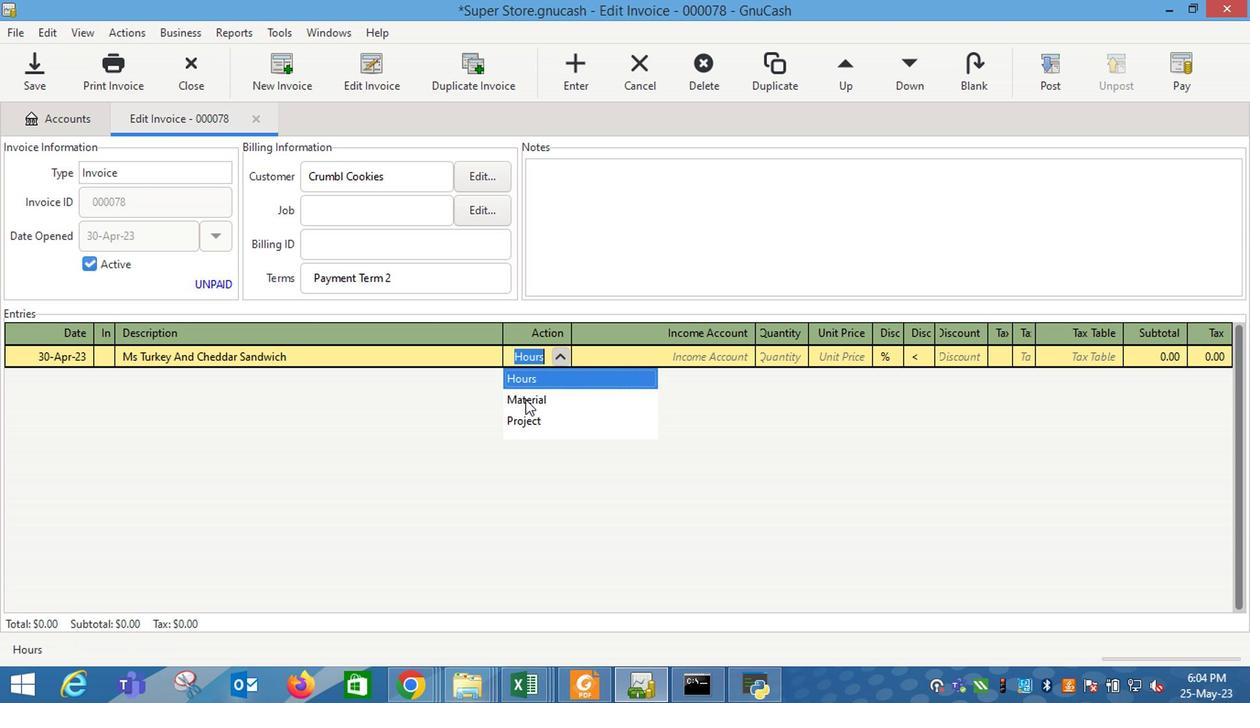 
Action: Mouse moved to (565, 399)
Screenshot: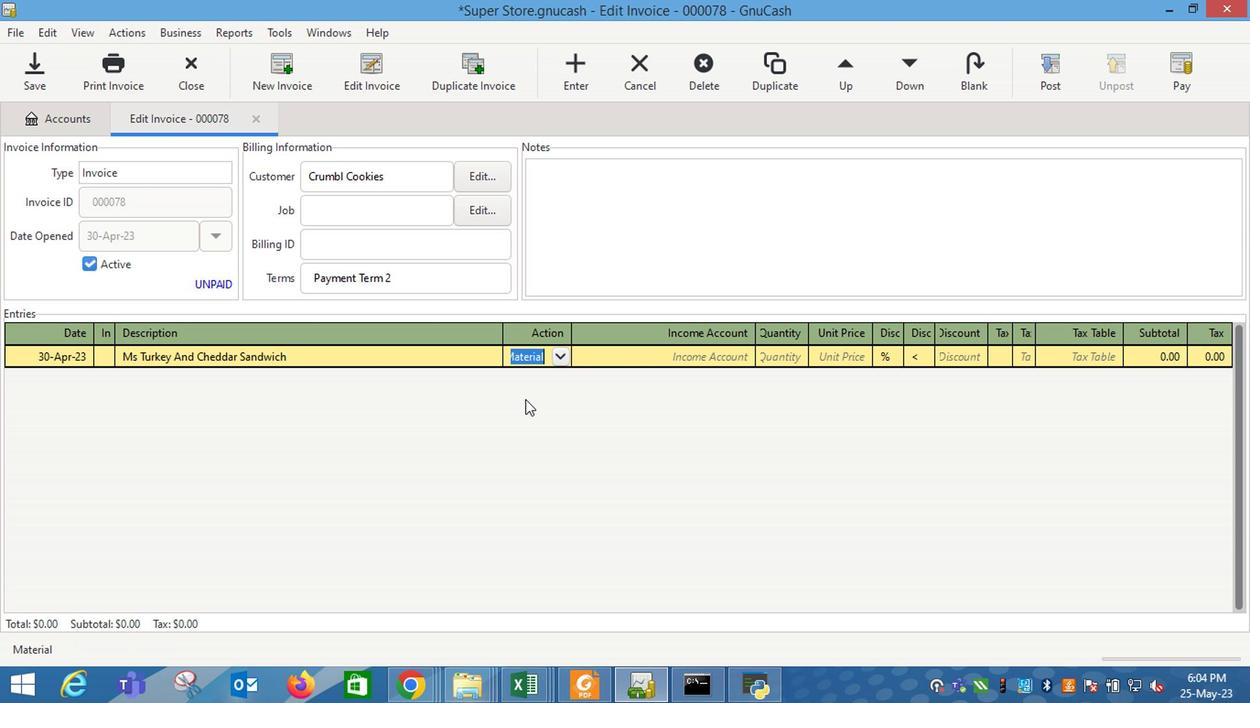 
Action: Key pressed <Key.tab>
Screenshot: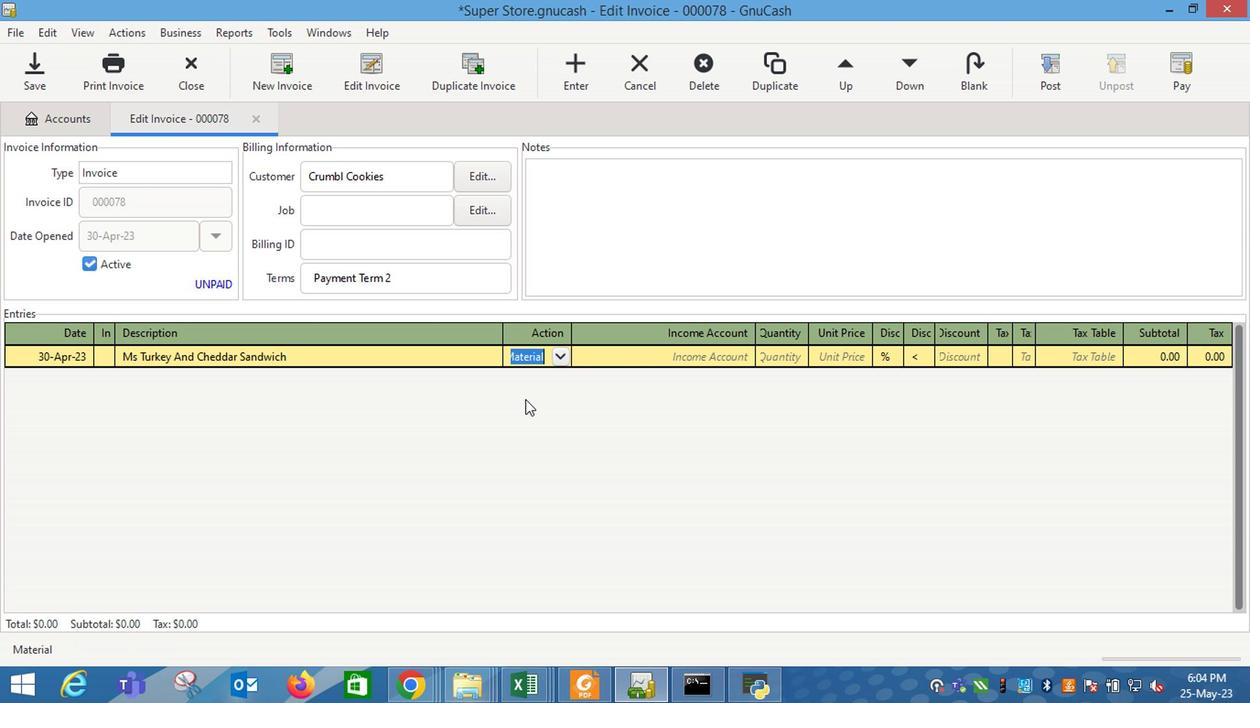 
Action: Mouse moved to (743, 366)
Screenshot: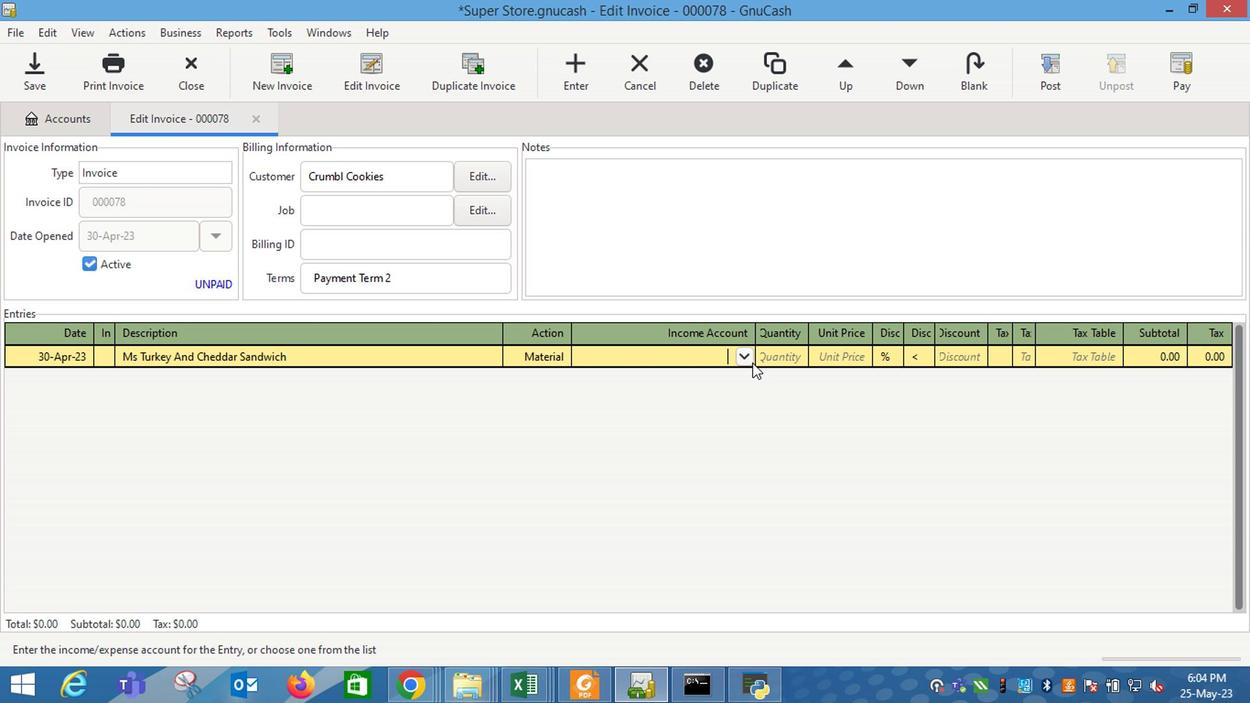 
Action: Mouse pressed left at (743, 366)
Screenshot: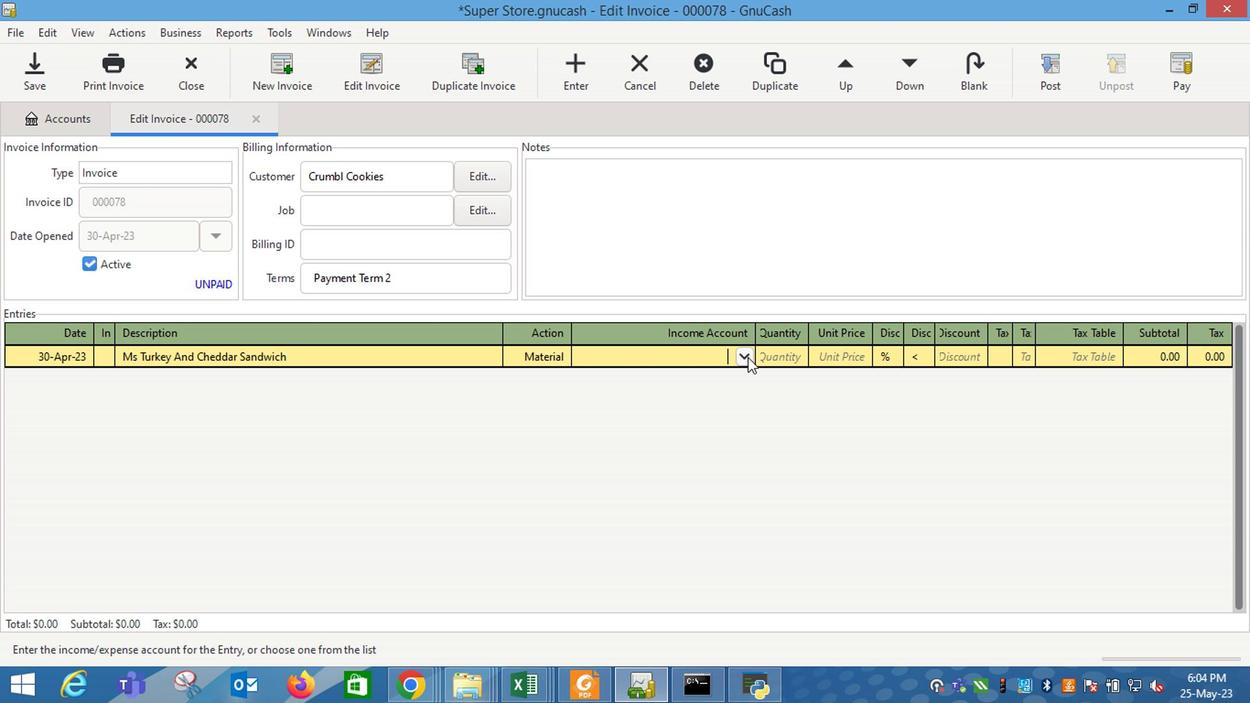 
Action: Mouse moved to (642, 442)
Screenshot: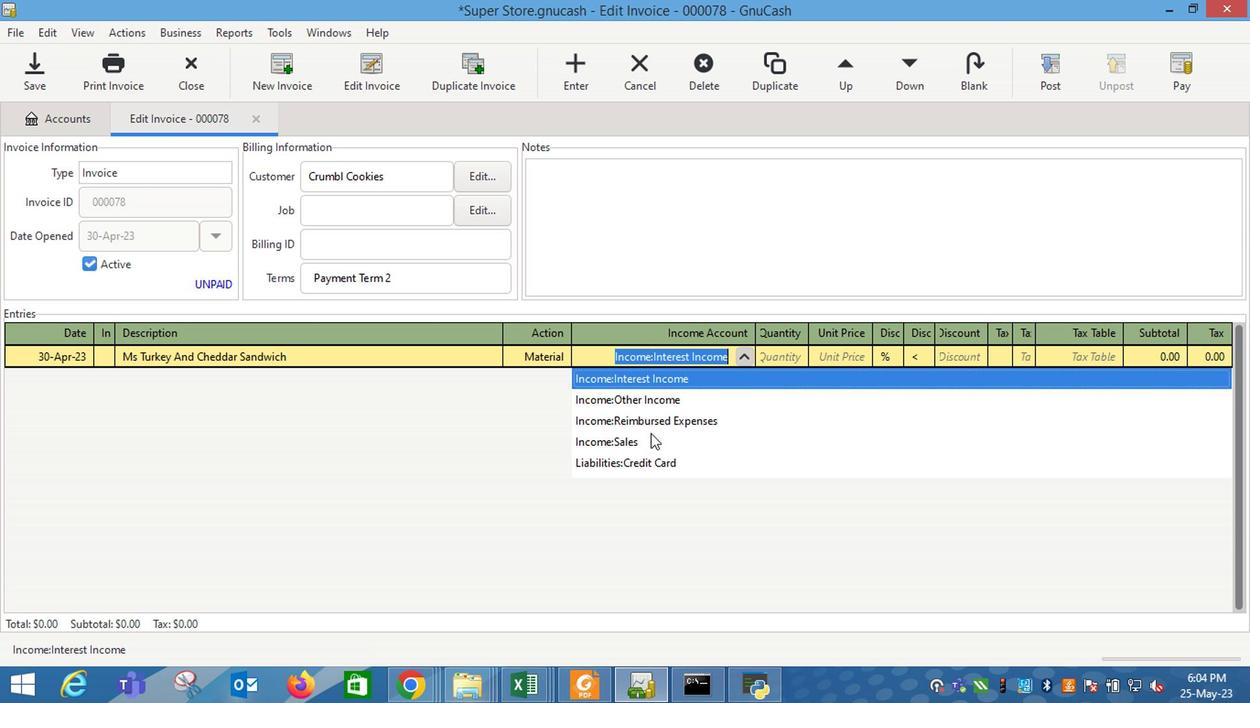 
Action: Mouse pressed left at (642, 442)
Screenshot: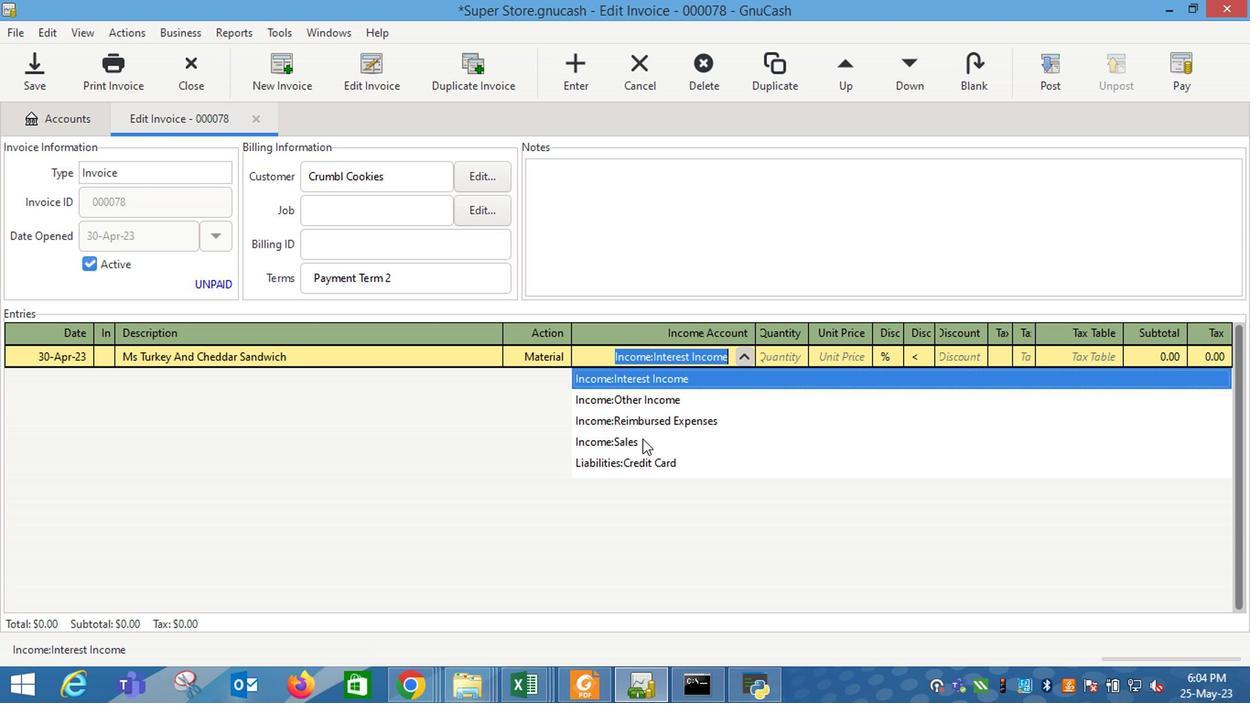 
Action: Key pressed <Key.tab>2<Key.tab>35
Screenshot: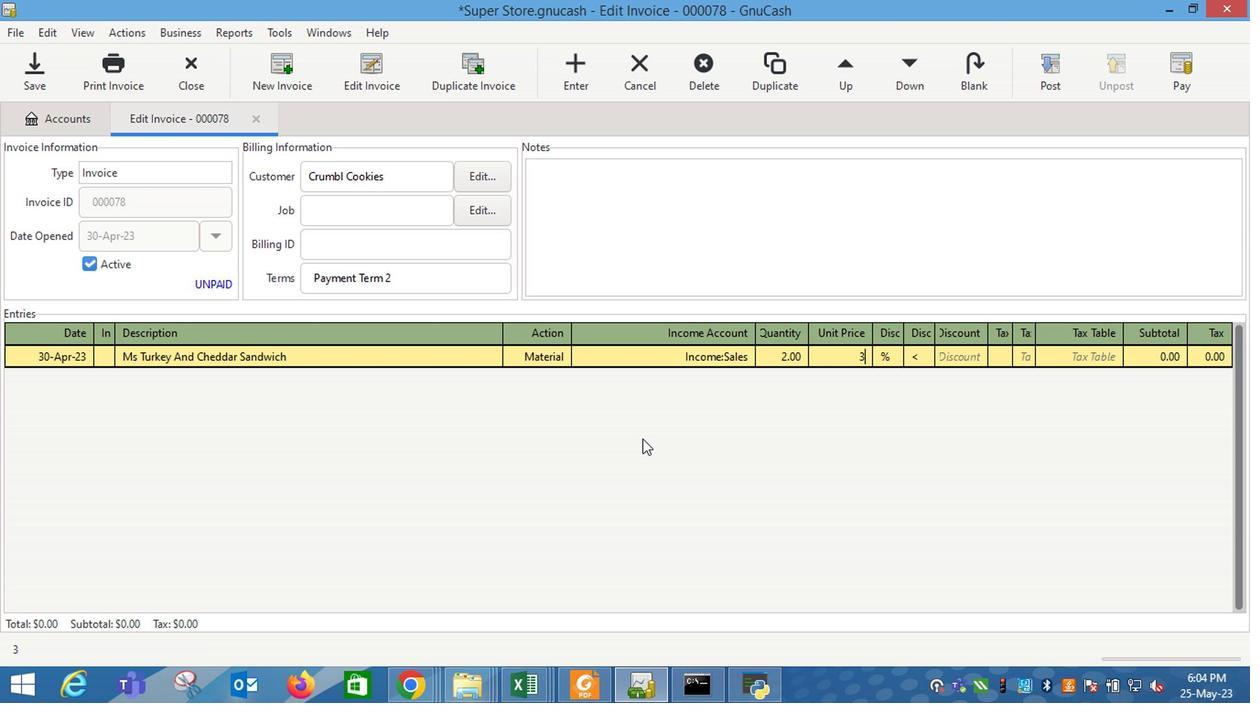 
Action: Mouse moved to (912, 363)
Screenshot: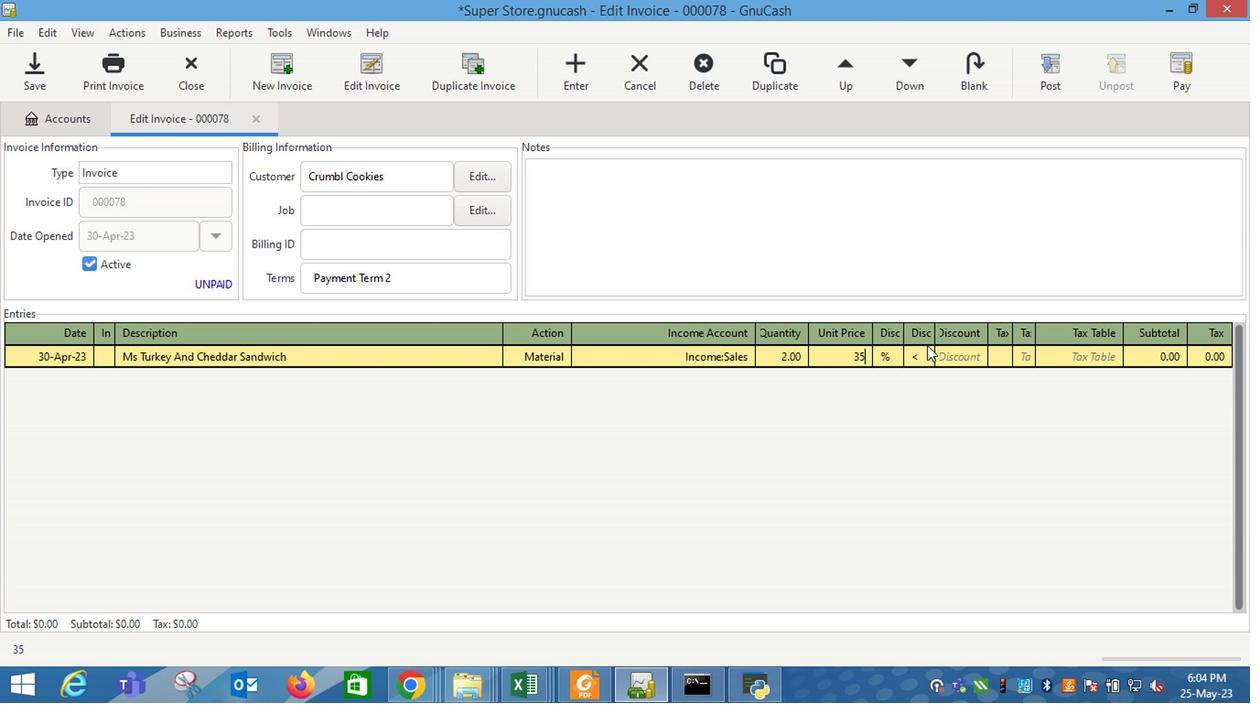 
Action: Mouse pressed left at (912, 363)
Screenshot: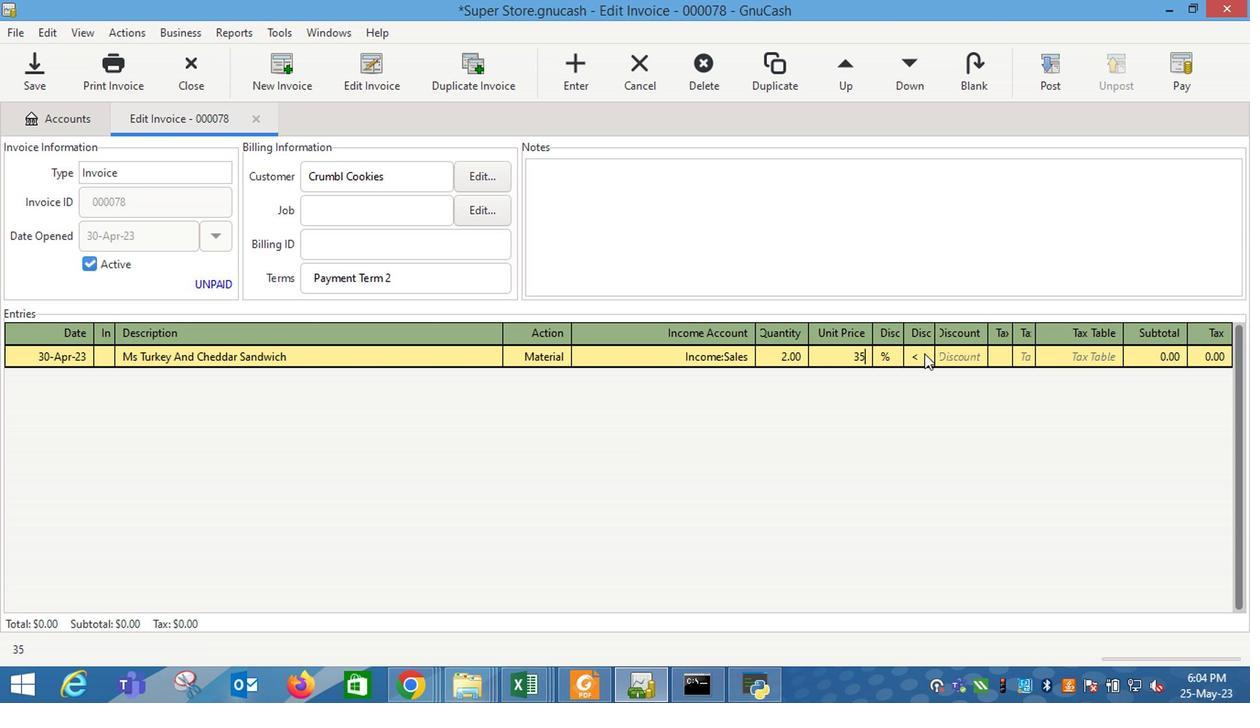 
Action: Mouse moved to (945, 364)
Screenshot: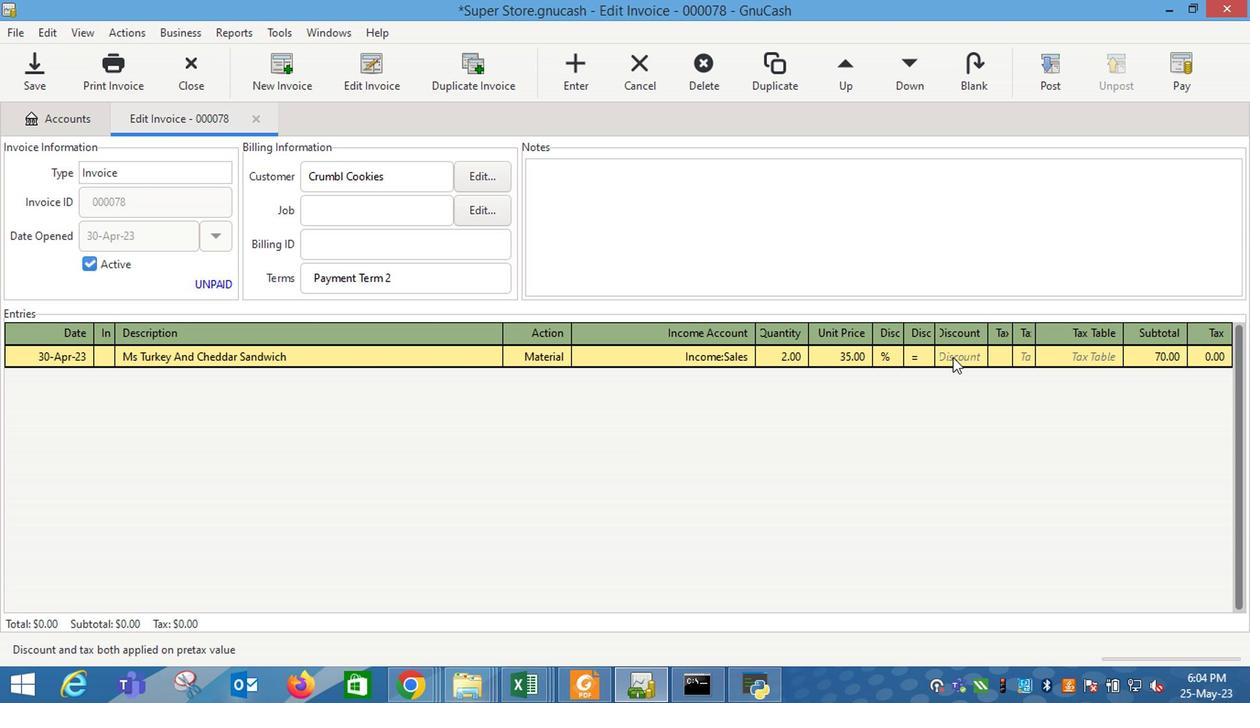 
Action: Mouse pressed left at (945, 364)
Screenshot: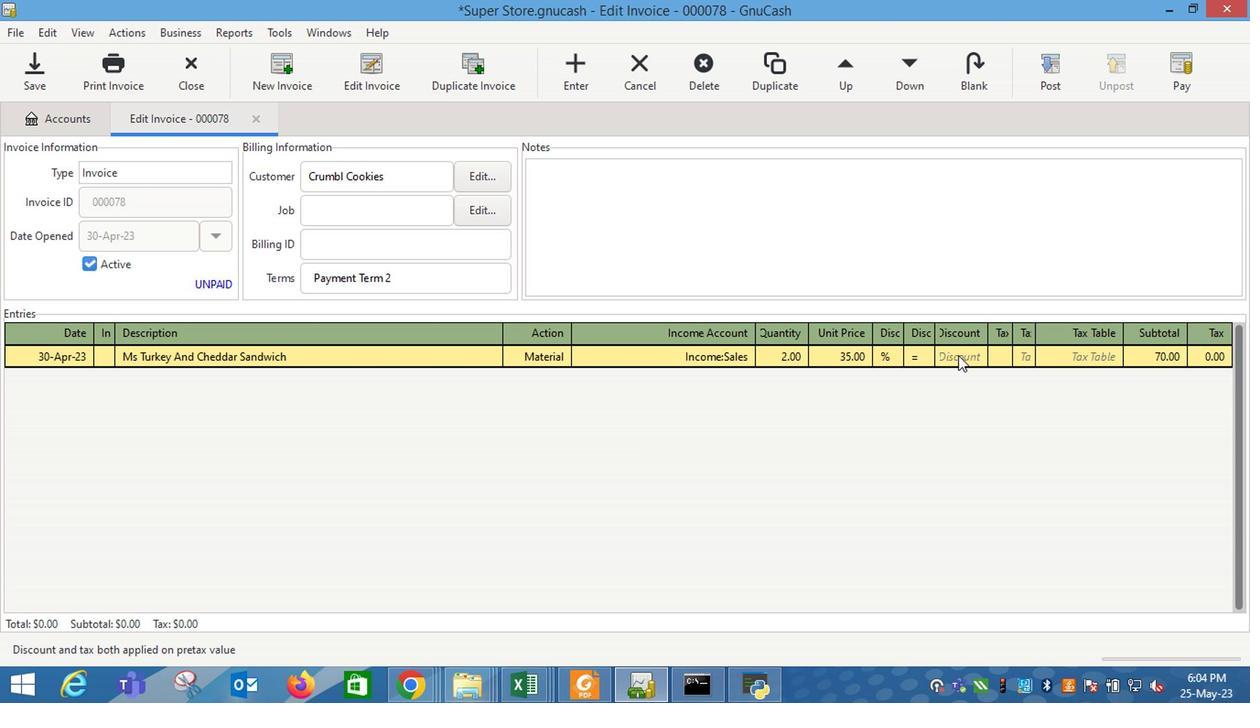 
Action: Mouse moved to (946, 364)
Screenshot: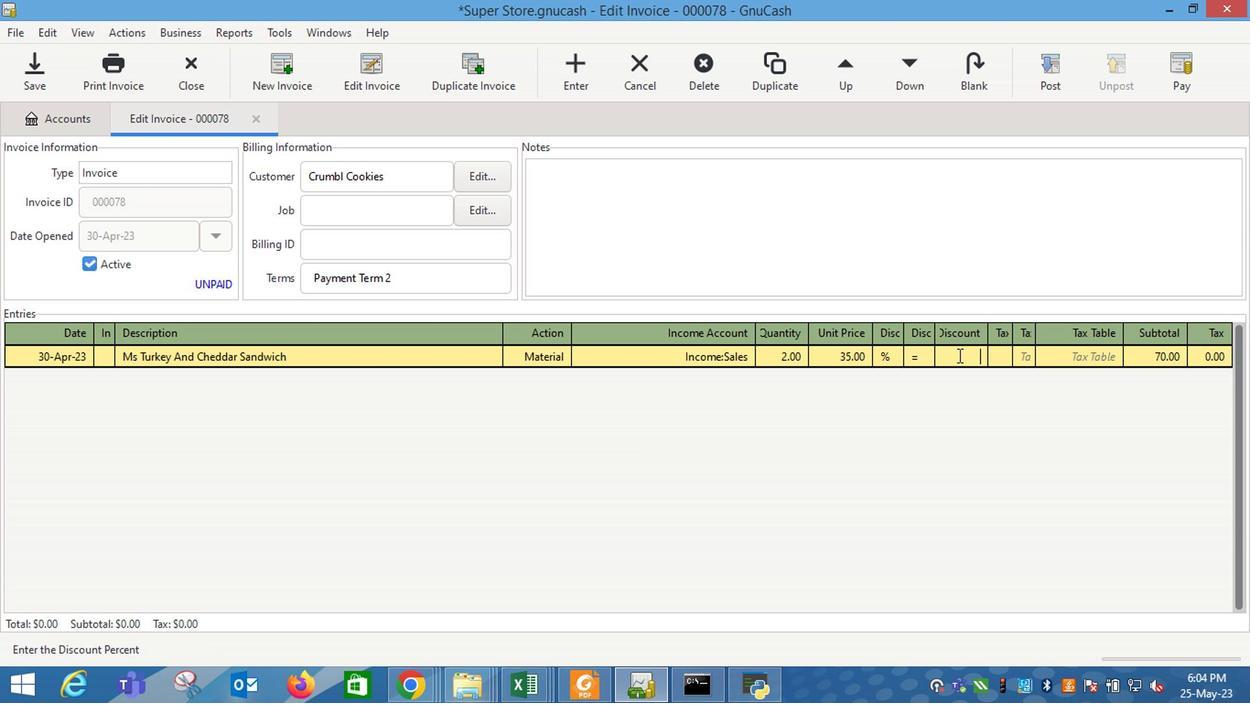 
Action: Key pressed 7<Key.enter>
Screenshot: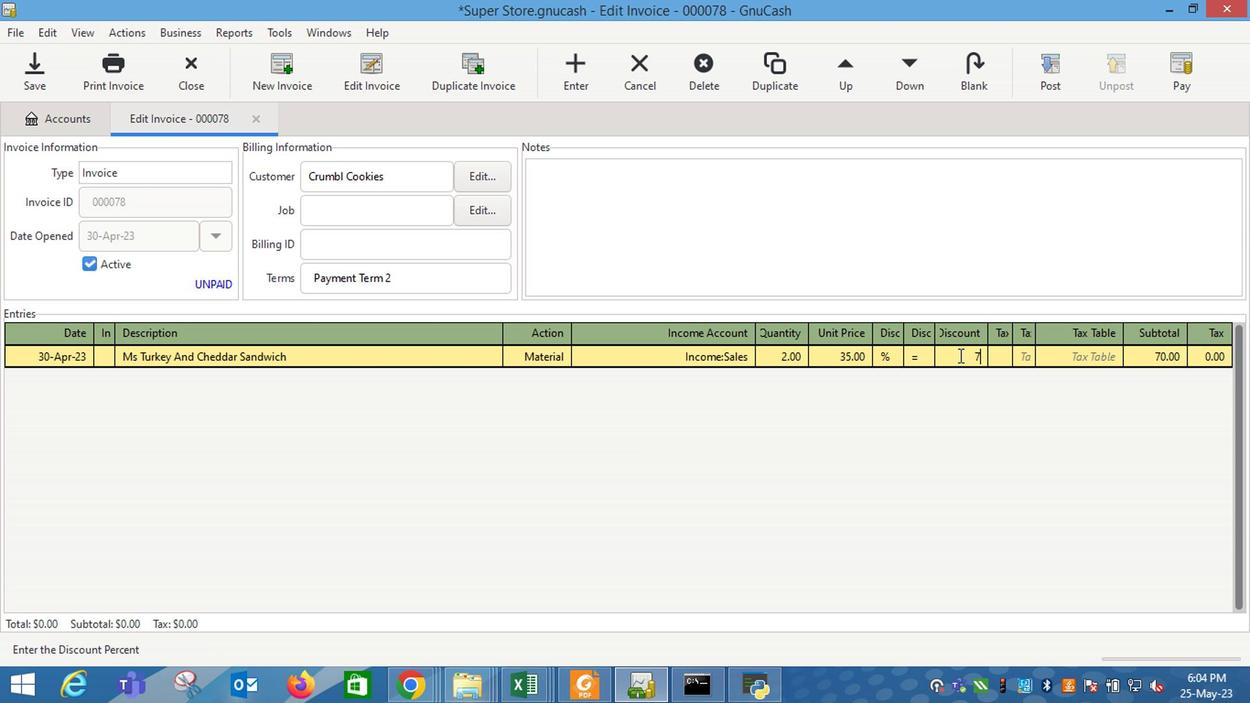 
Action: Mouse moved to (215, 405)
Screenshot: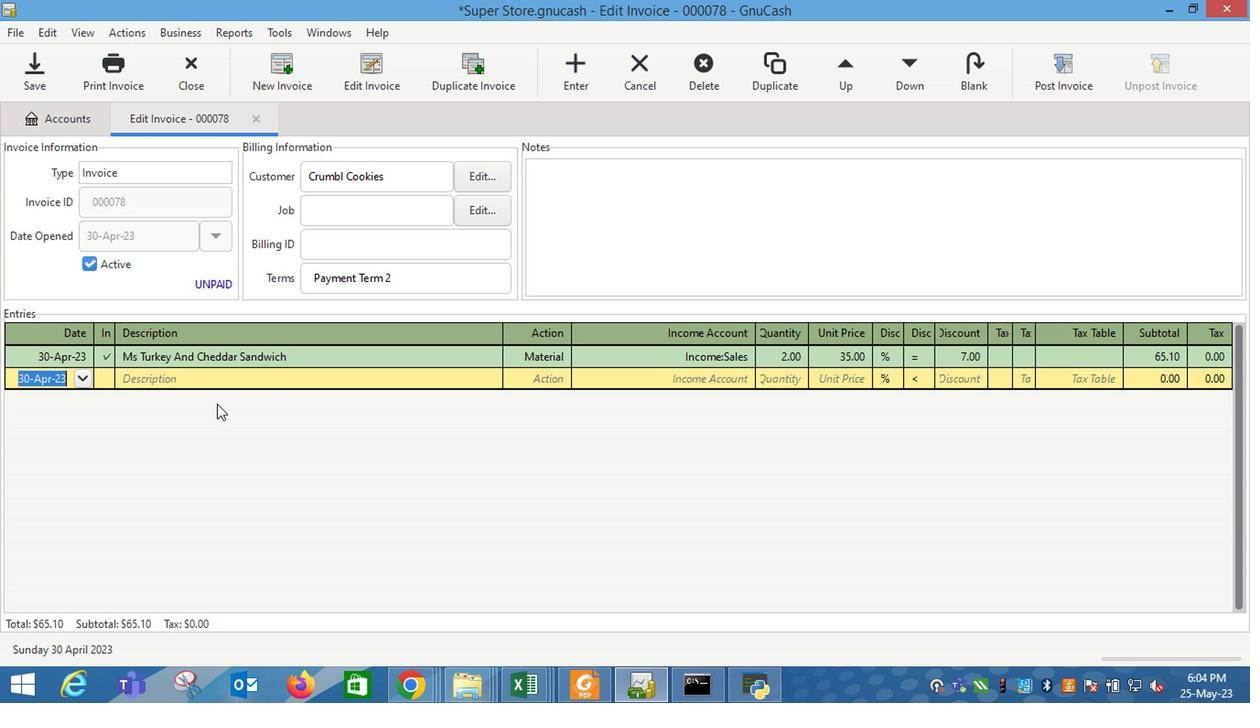 
Action: Key pressed <Key.tab>
Screenshot: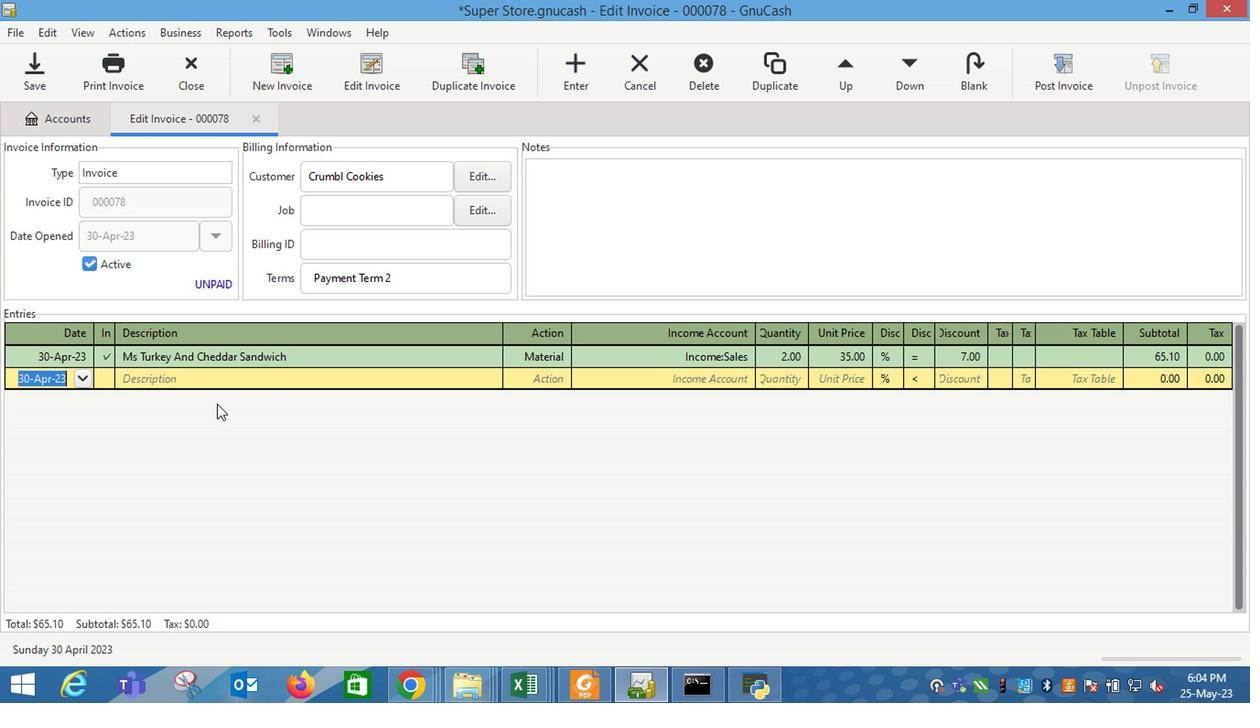 
Action: Mouse moved to (299, 334)
Screenshot: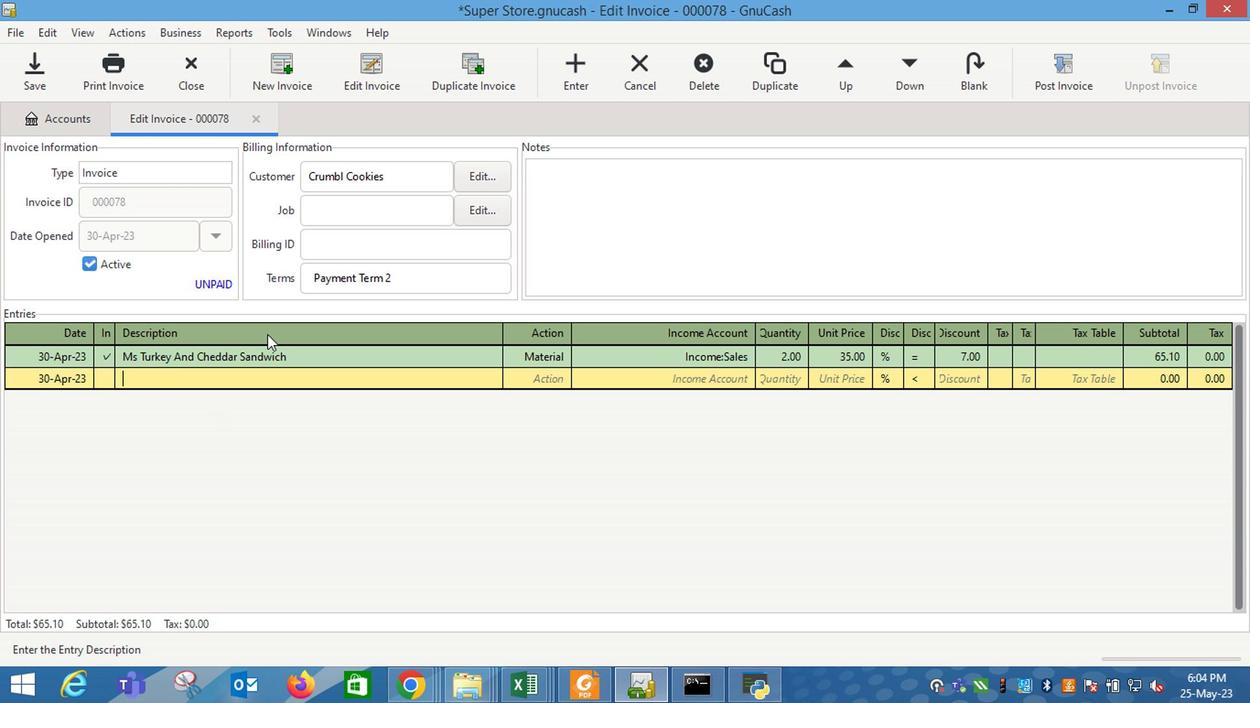 
Action: Key pressed <Key.shift_r>Sprite<Key.space><Key.shift_r>L<Key.right><Key.backspace><Key.backspace><Key.backspace><Key.backspace><Key.backspace><Key.backspace><Key.backspace><Key.backspace><Key.backspace><Key.backspace><Key.backspace><Key.backspace><Key.shift_r>Can<Key.space><Key.shift_r>(12<Key.space>oz<Key.space>x<Key.space>12<Key.space>ct<Key.shift_r>)<Key.tab>
Screenshot: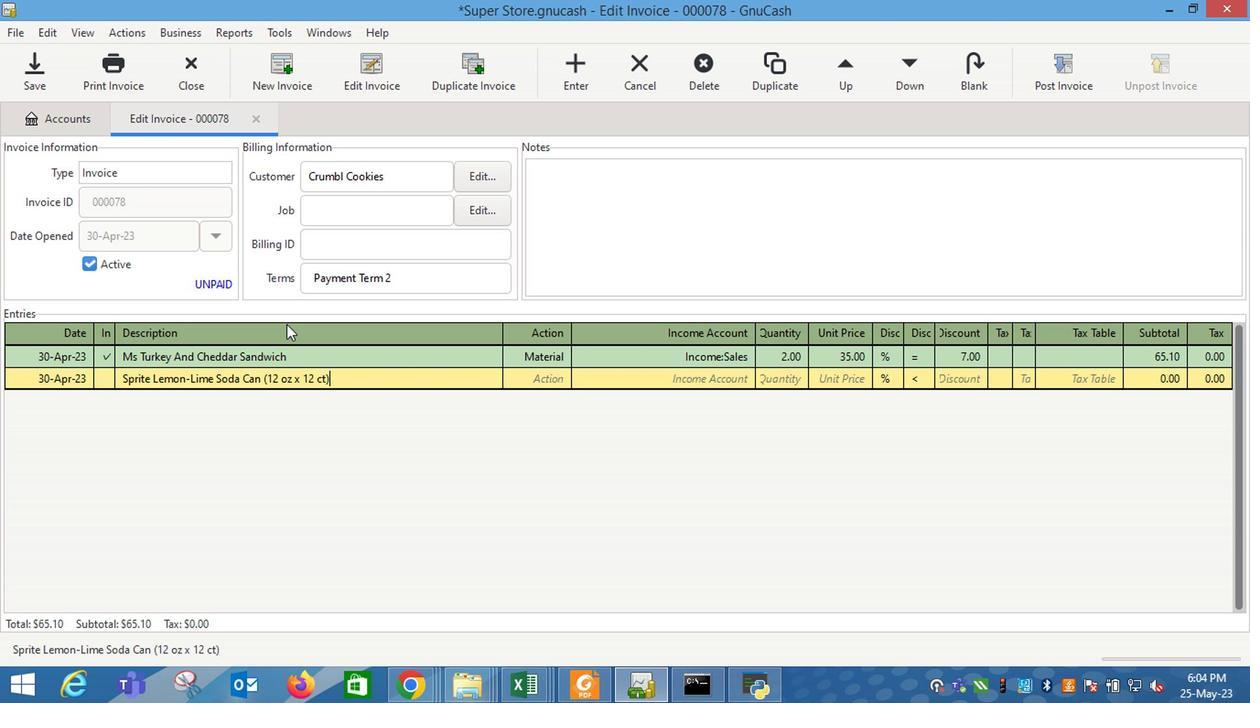 
Action: Mouse moved to (567, 379)
Screenshot: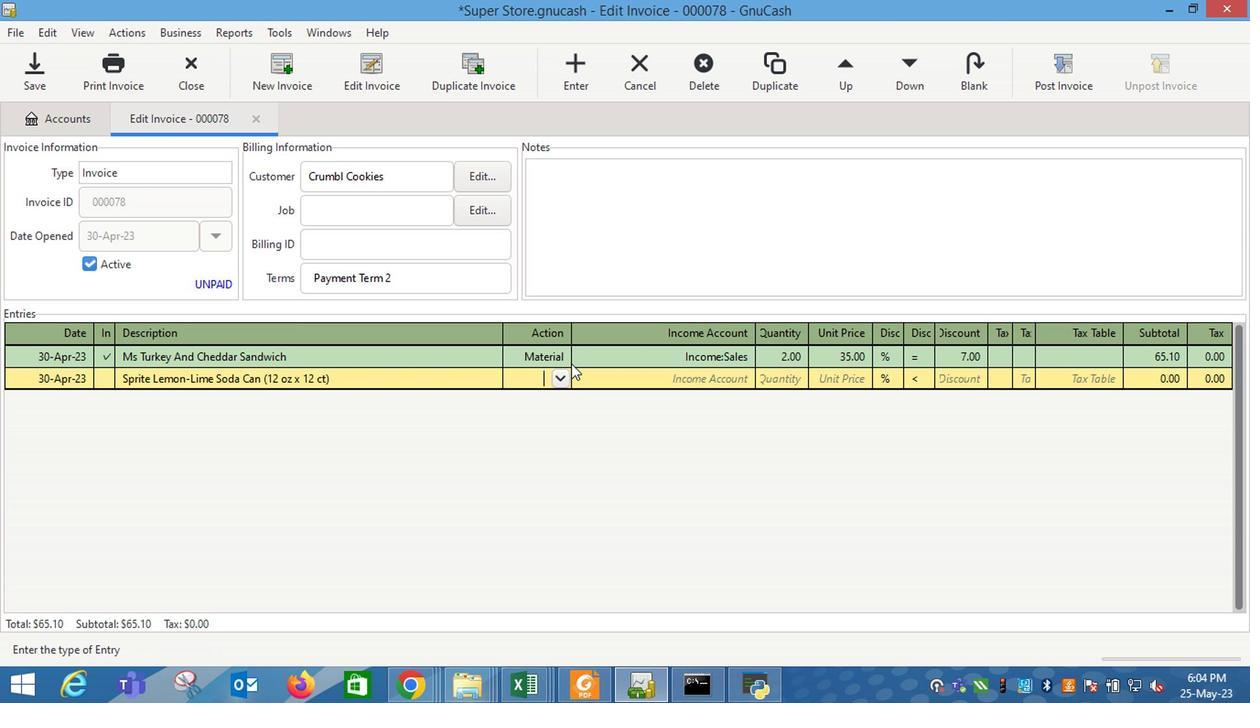 
Action: Mouse pressed left at (567, 379)
Screenshot: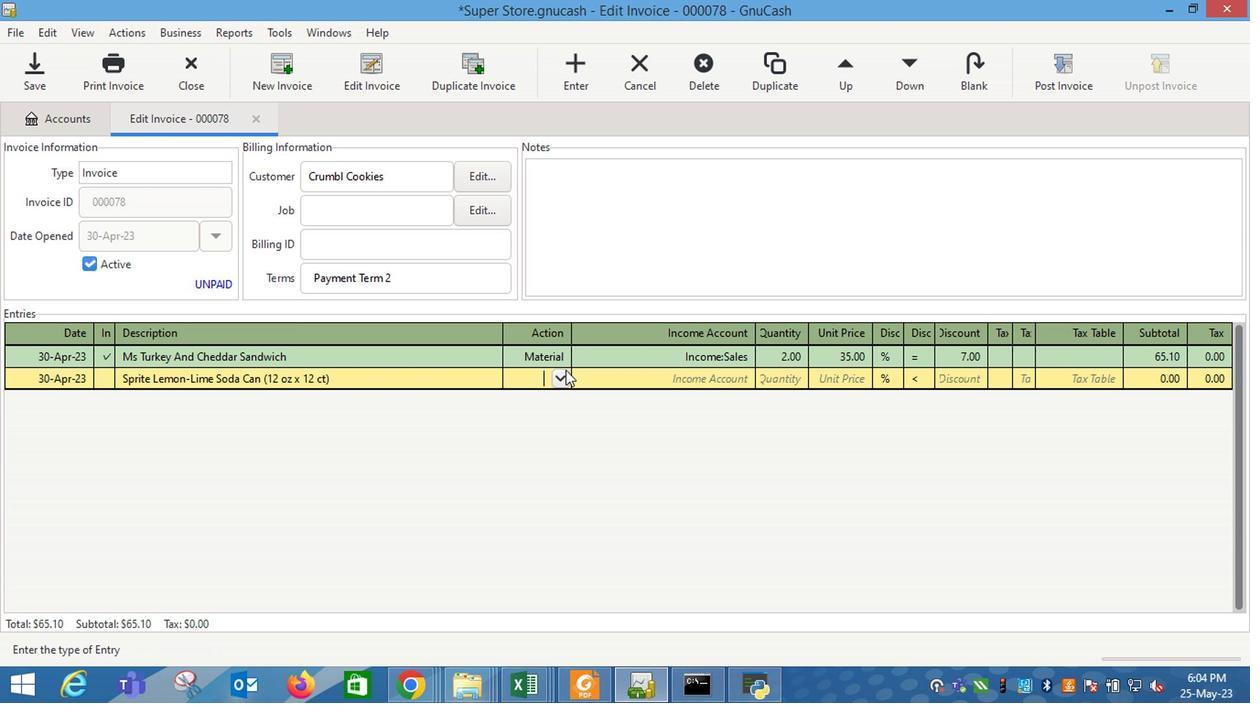
Action: Mouse moved to (541, 426)
Screenshot: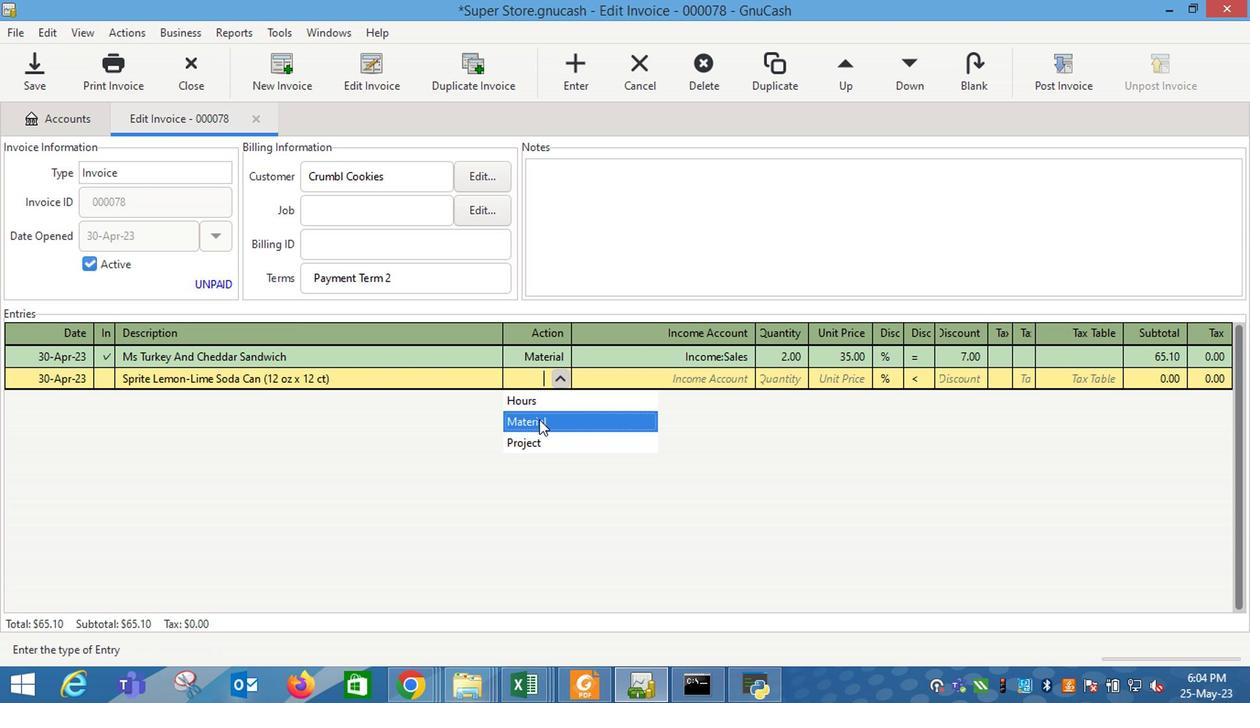 
Action: Mouse pressed left at (541, 426)
Screenshot: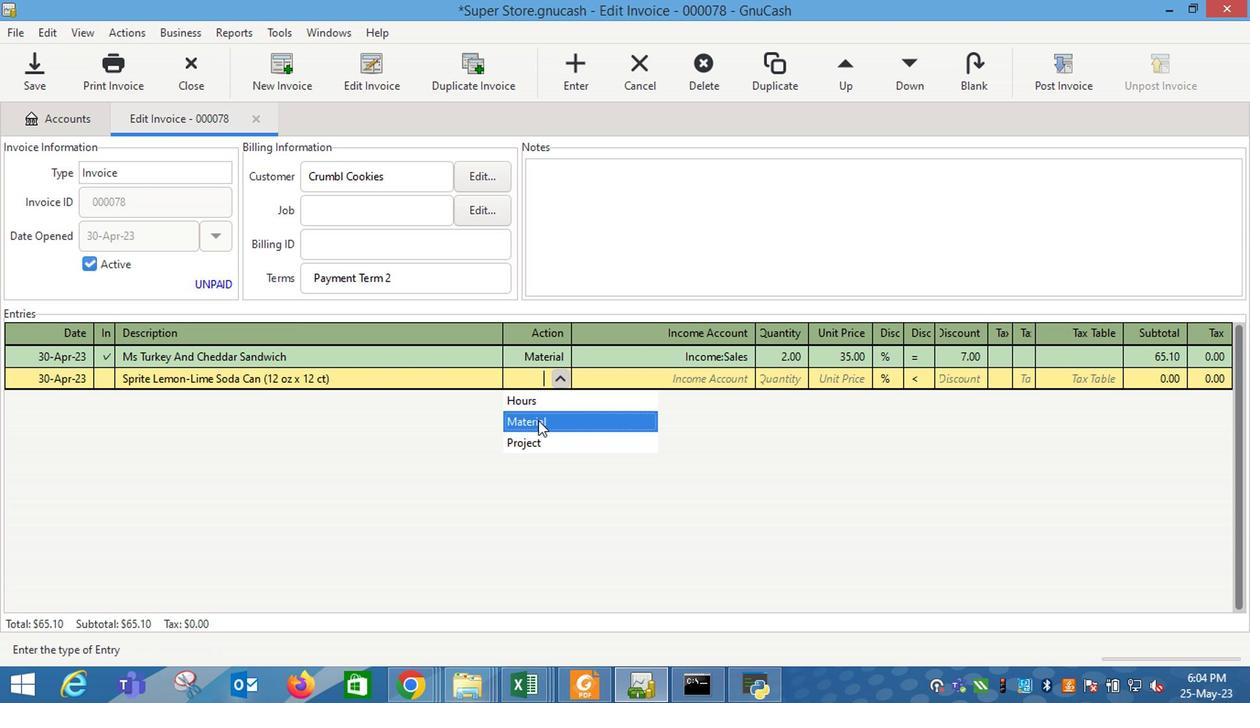 
Action: Mouse moved to (640, 420)
Screenshot: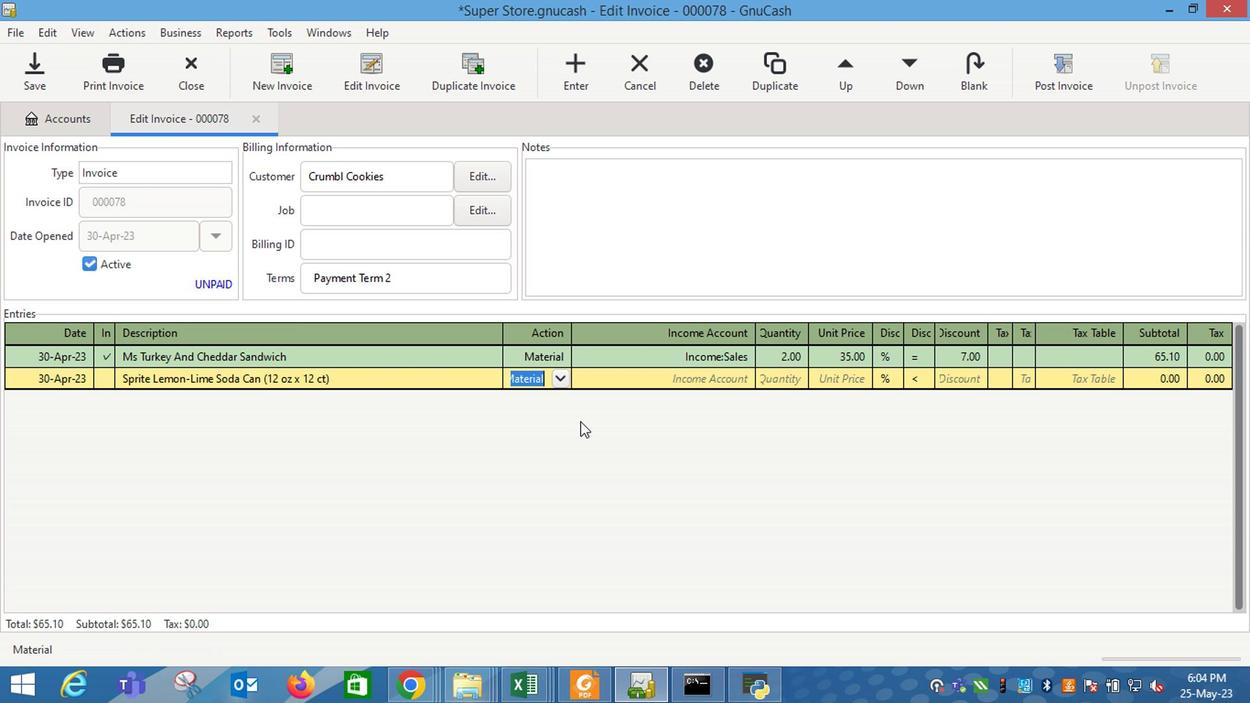 
Action: Key pressed <Key.tab>
Screenshot: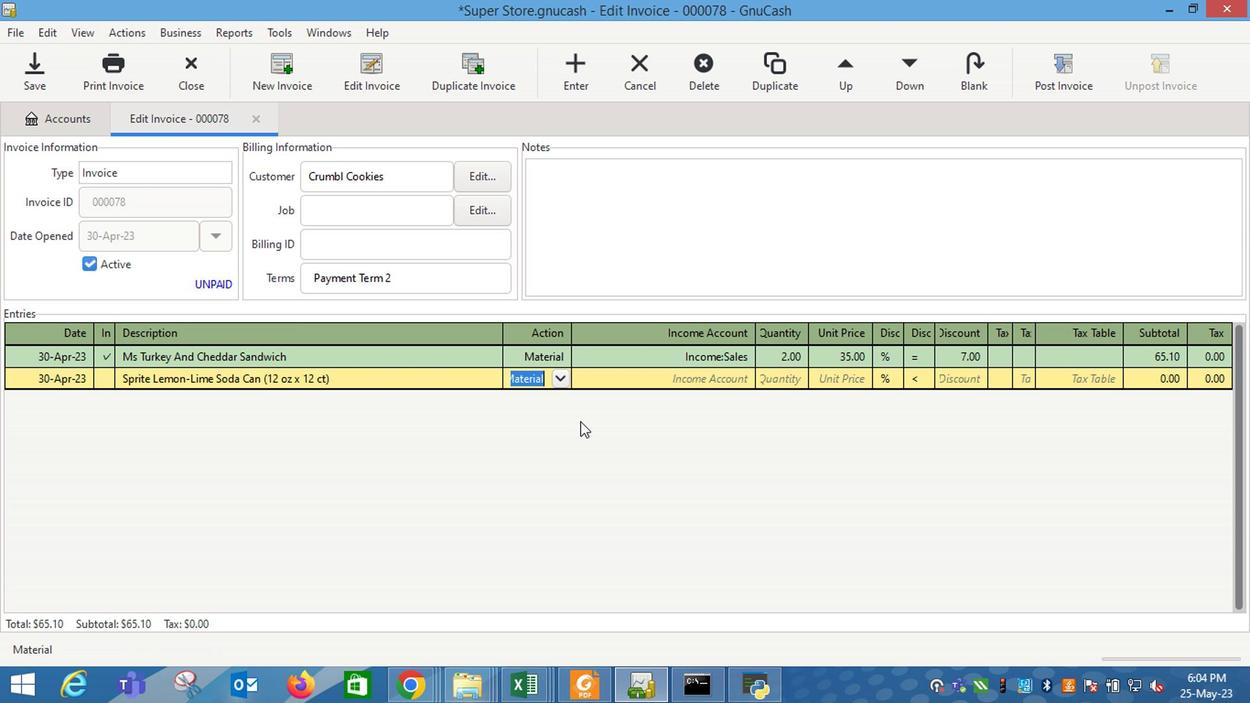 
Action: Mouse moved to (736, 386)
Screenshot: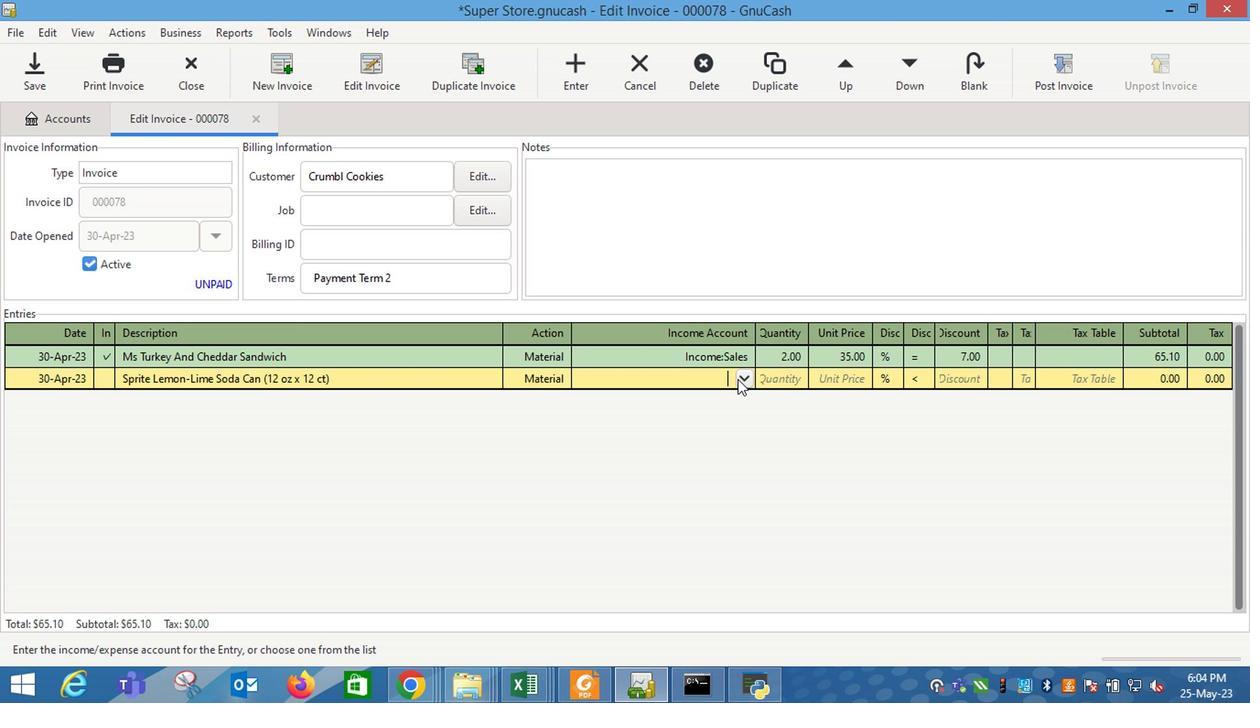 
Action: Mouse pressed left at (736, 386)
Screenshot: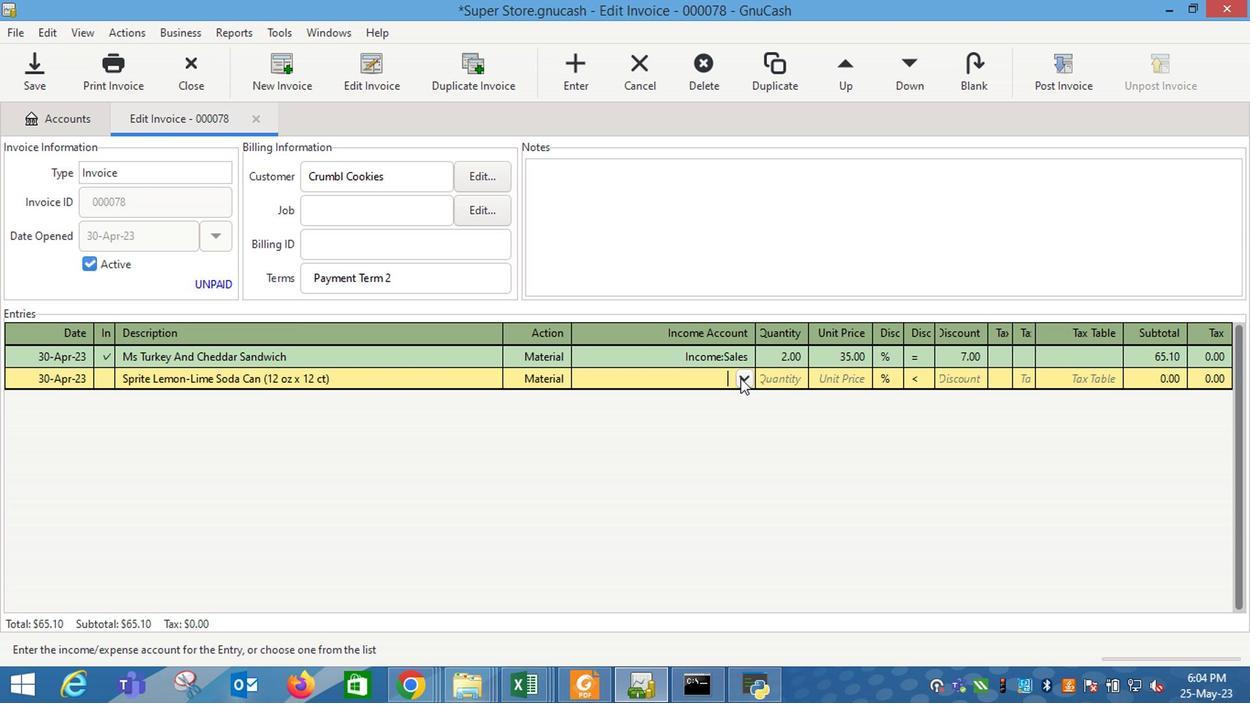 
Action: Mouse moved to (621, 470)
Screenshot: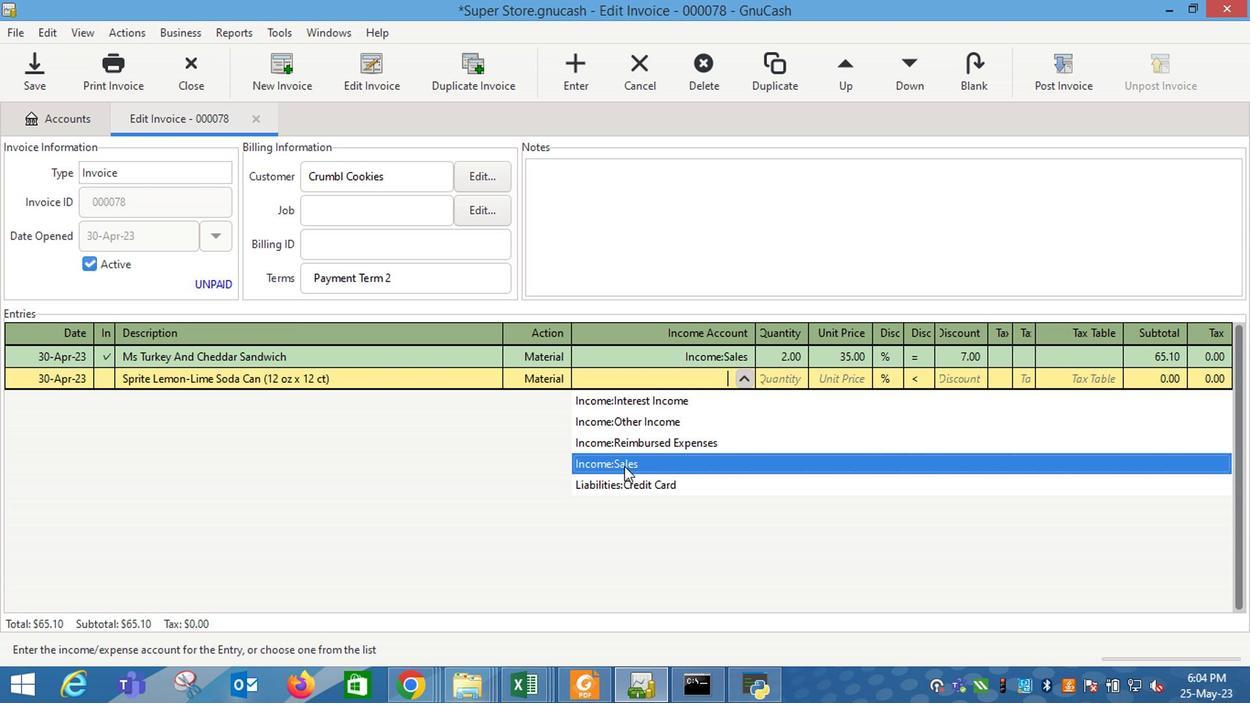 
Action: Mouse pressed left at (621, 470)
Screenshot: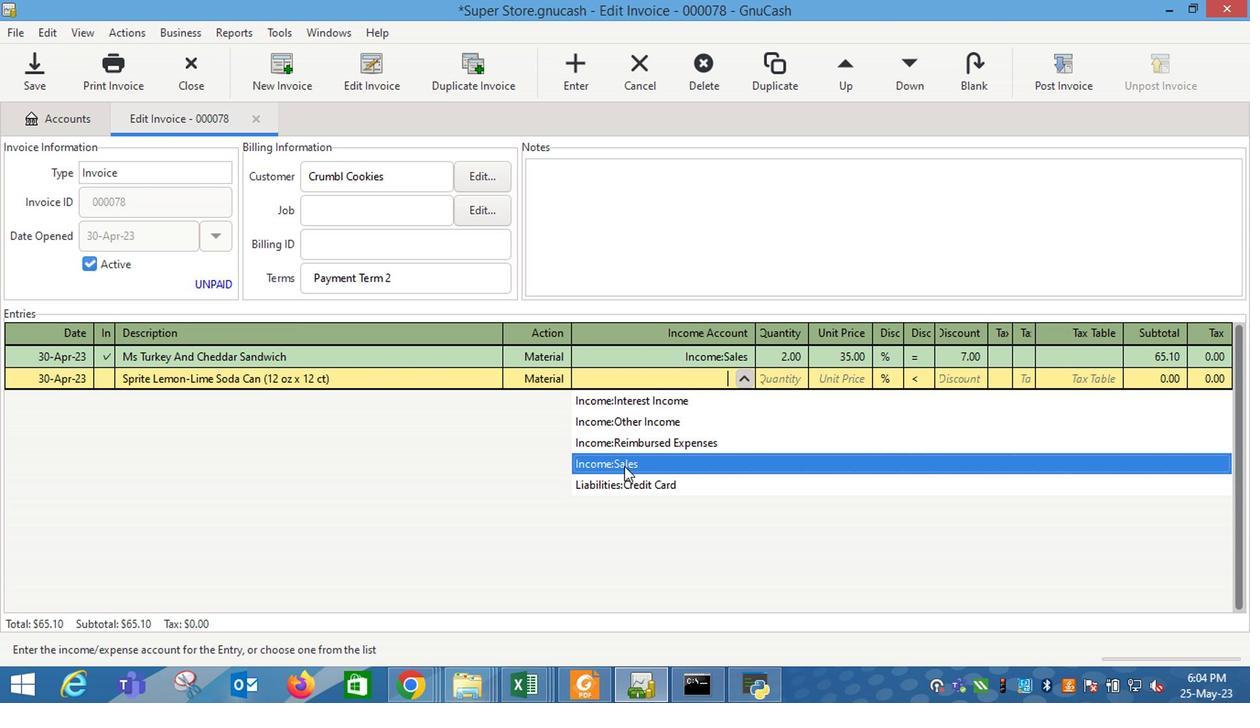 
Action: Mouse moved to (621, 471)
Screenshot: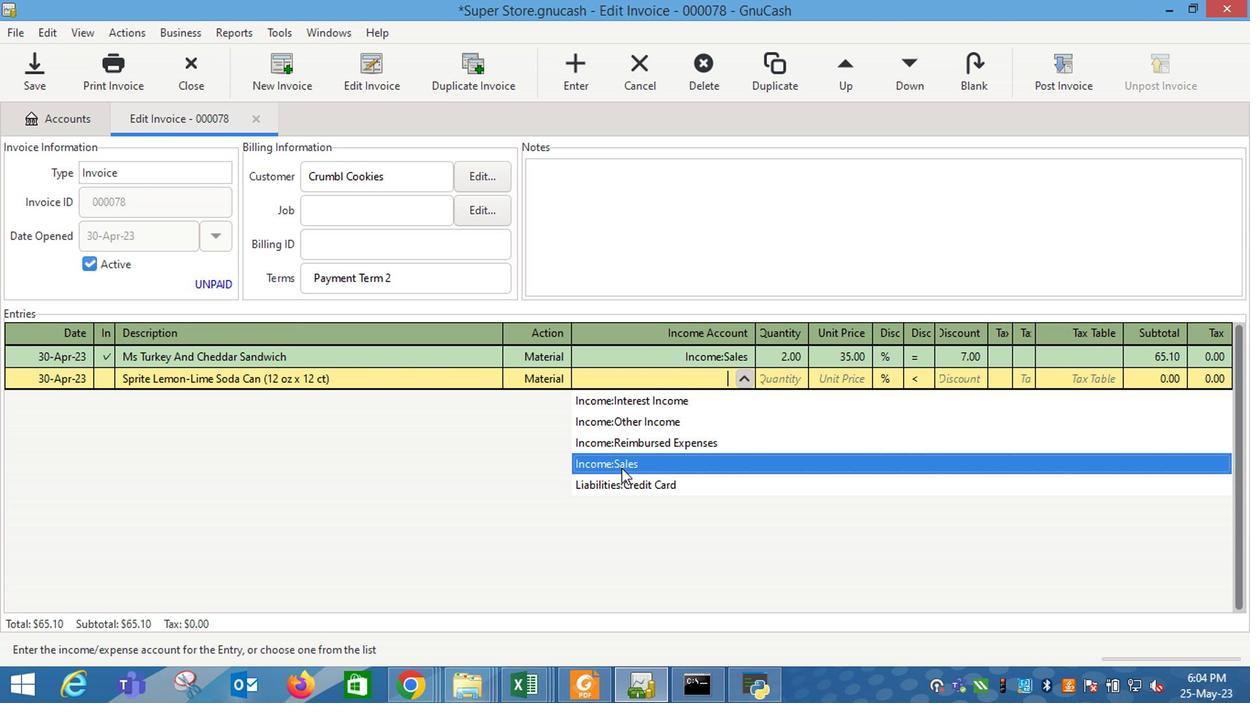 
Action: Key pressed <Key.tab>1<Key.tab>10<Key.tab>
Screenshot: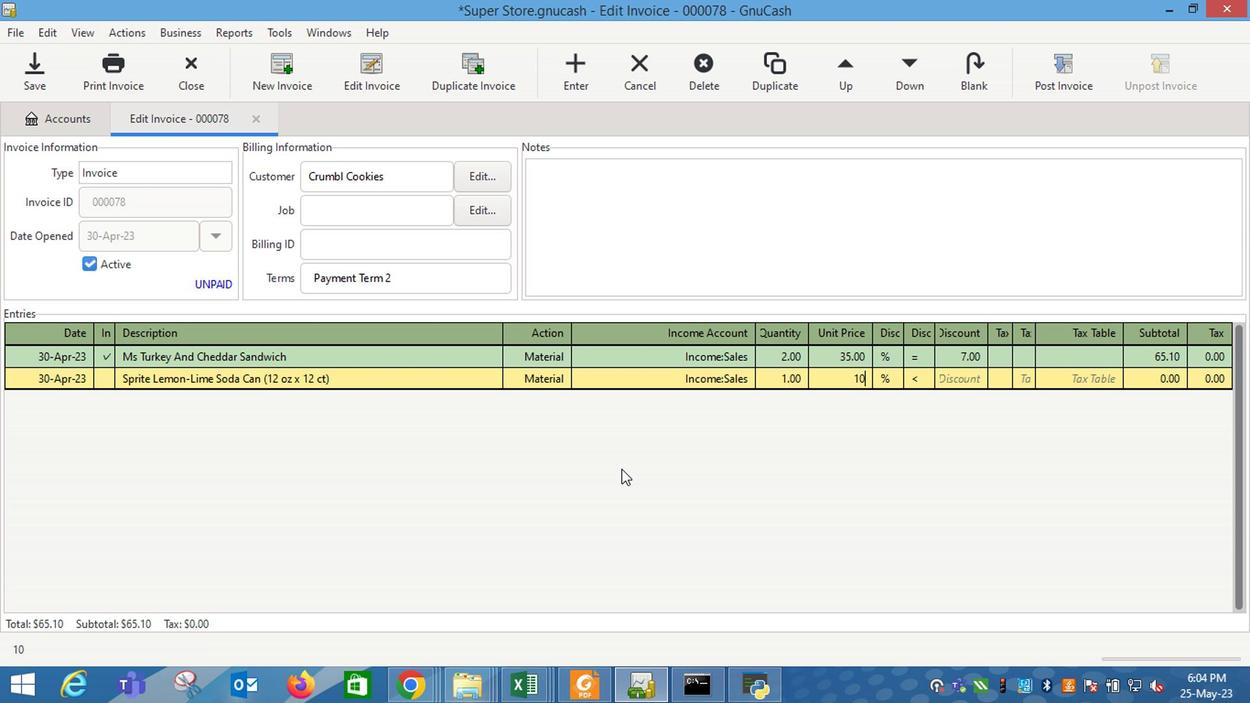 
Action: Mouse moved to (902, 386)
Screenshot: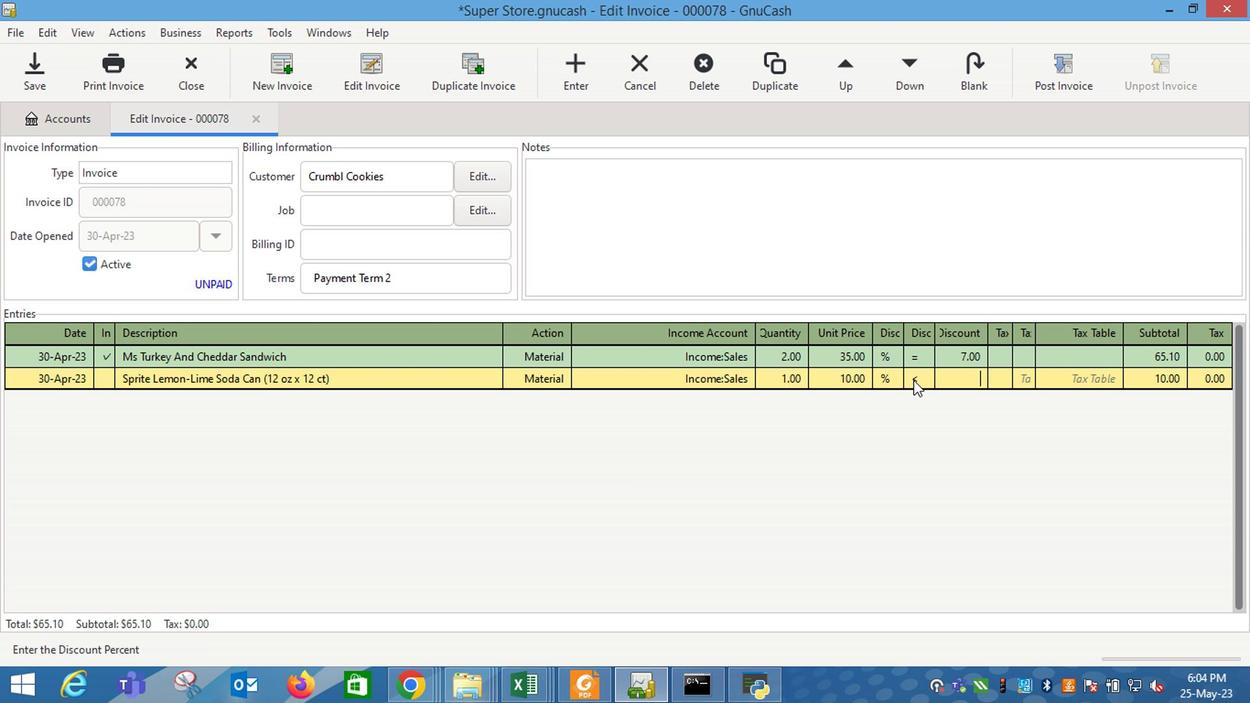 
Action: Mouse pressed left at (902, 386)
Screenshot: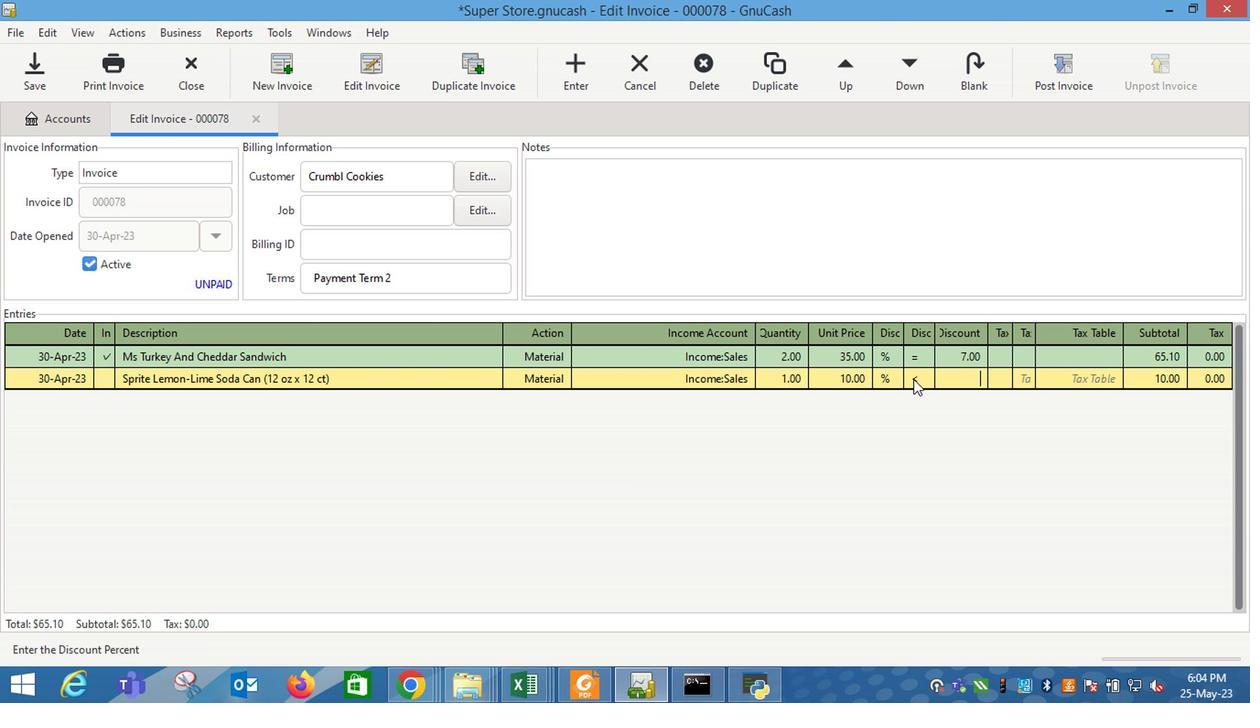 
Action: Mouse moved to (943, 389)
Screenshot: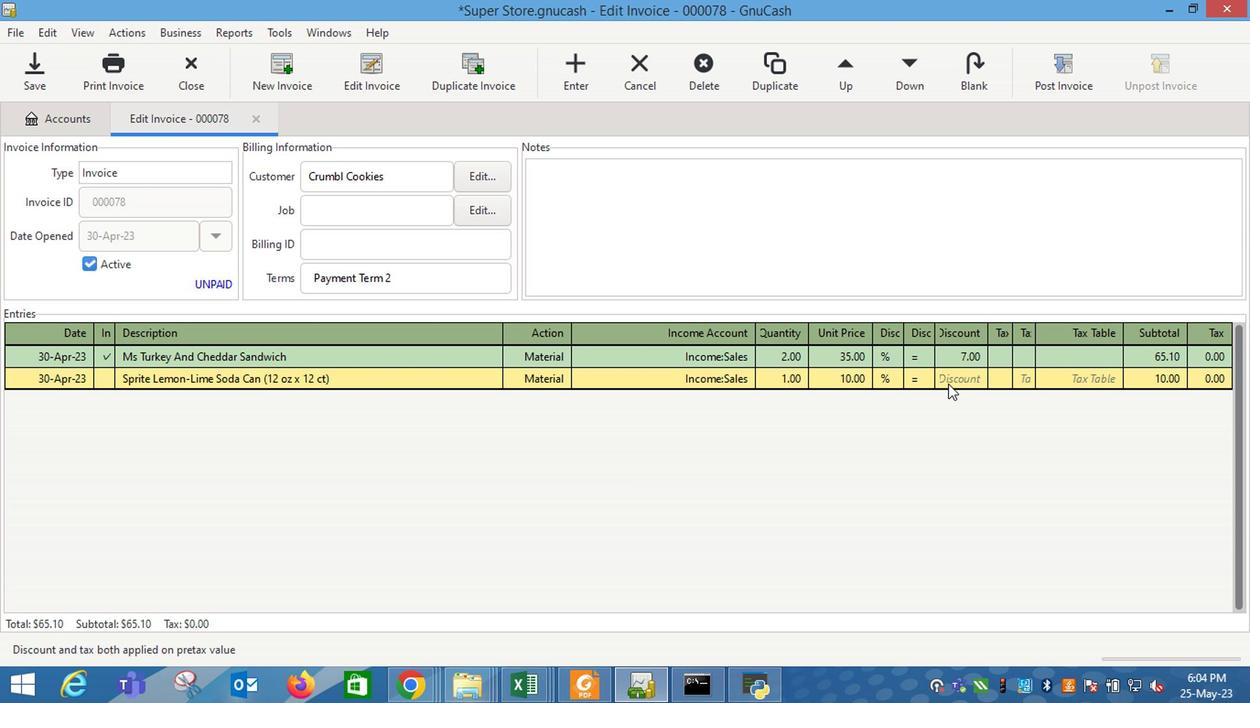 
Action: Mouse pressed left at (943, 389)
Screenshot: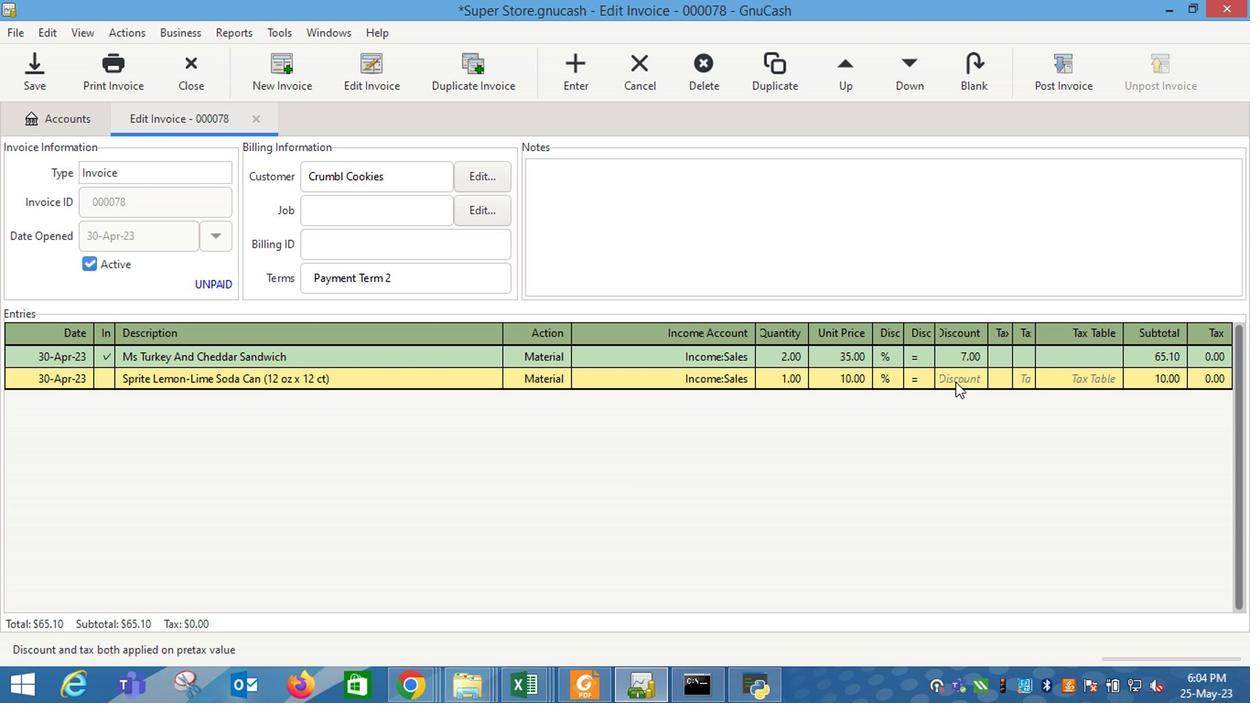 
Action: Key pressed 8<Key.enter>
Screenshot: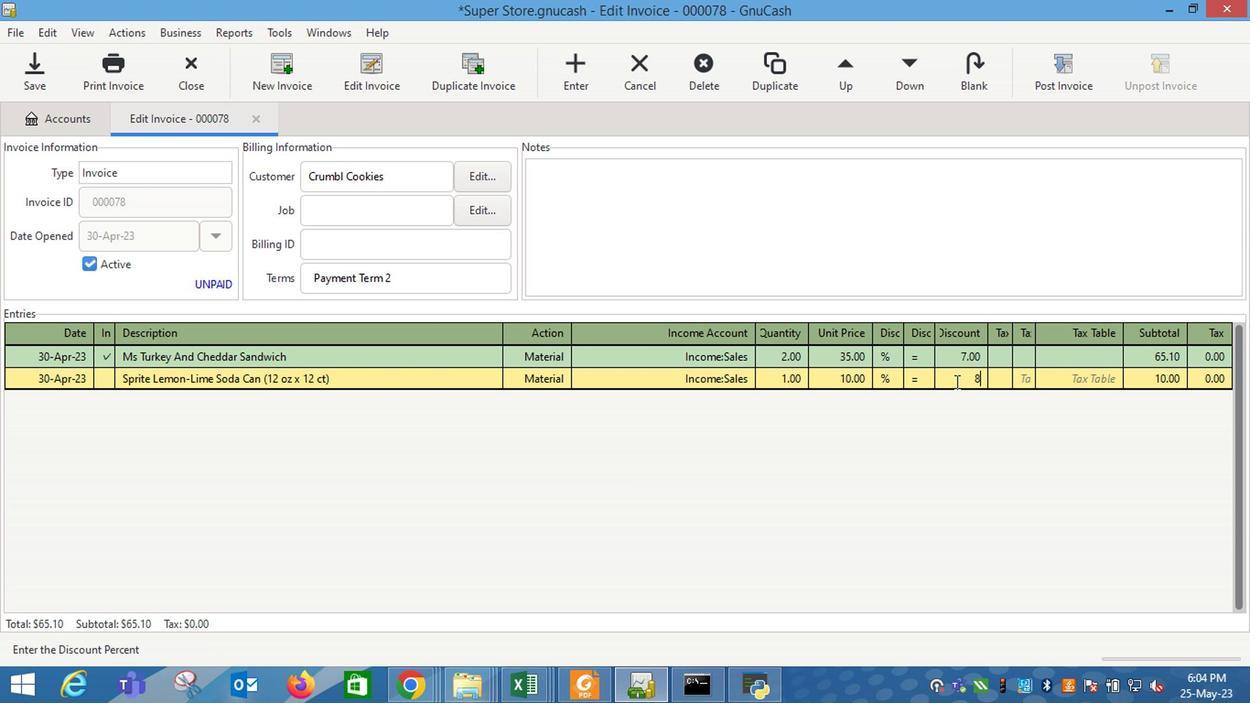 
Action: Mouse moved to (380, 402)
Screenshot: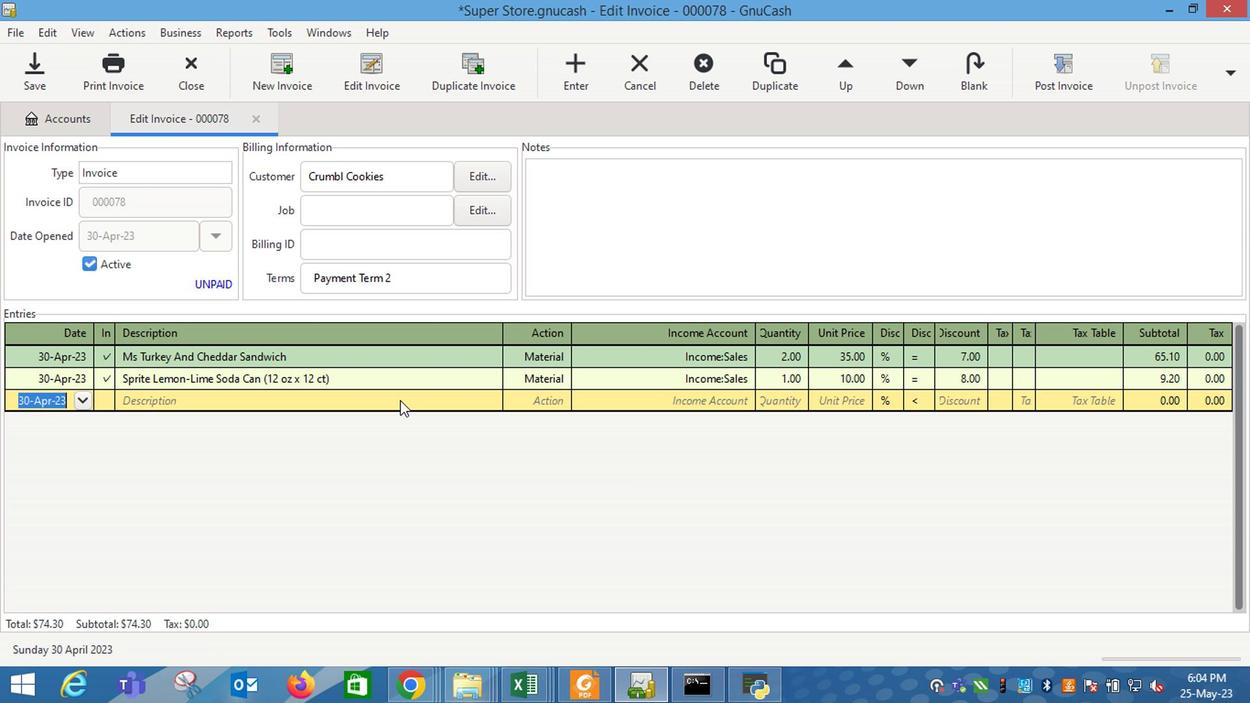 
Action: Key pressed <Key.tab>
Screenshot: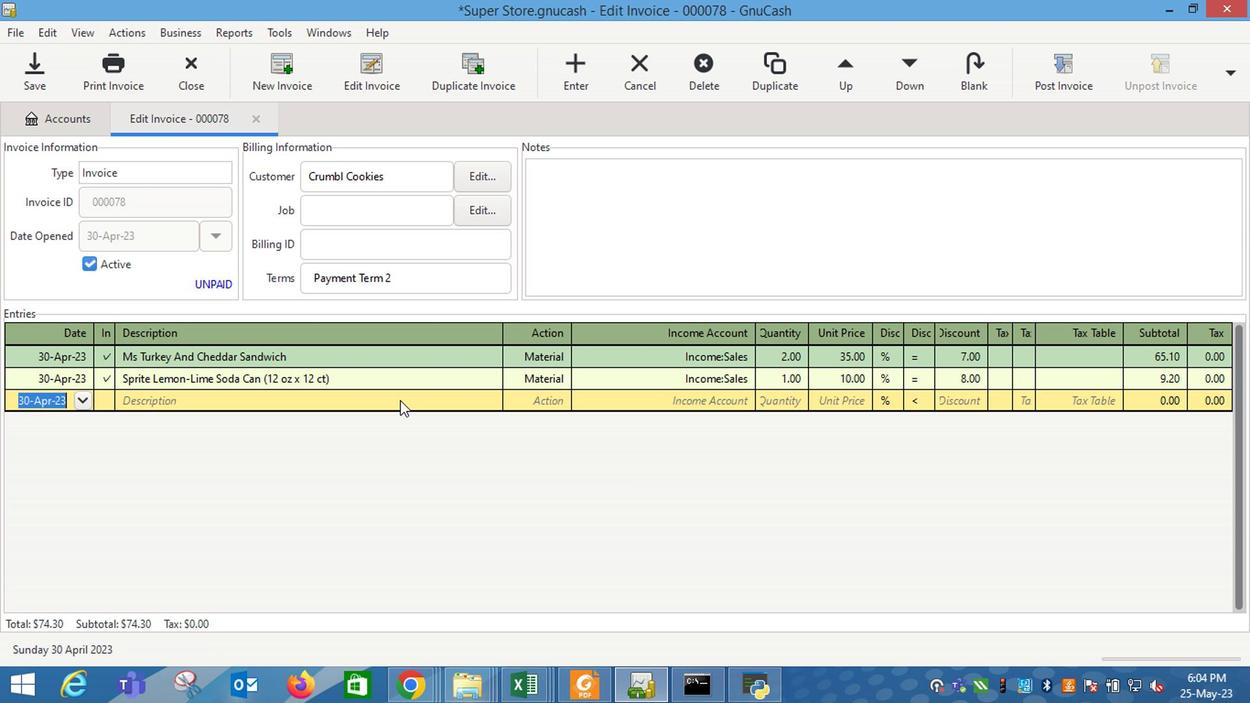 
Action: Mouse moved to (403, 356)
Screenshot: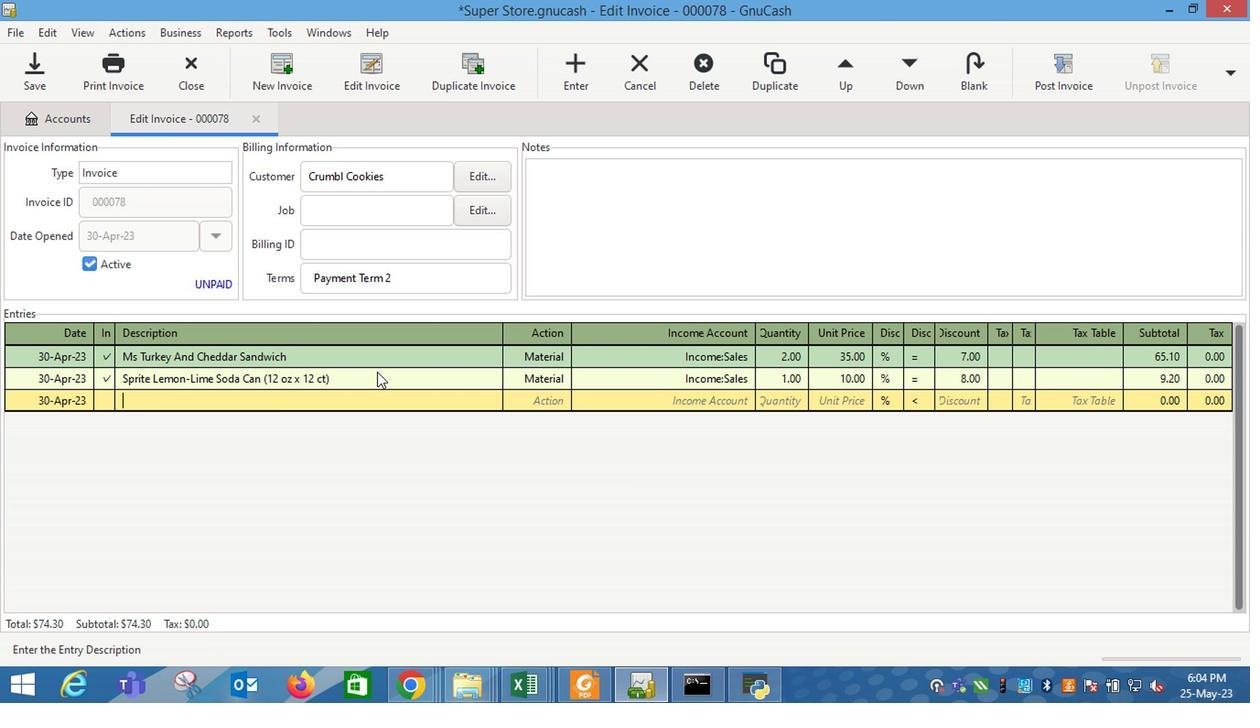 
Action: Key pressed <Key.shift_r>Talenti<Key.space><Key.shift_r>Alphonso<Key.space><Key.shift_r>Mango<Key.space><Key.shift_r>Sorbetto<Key.space><Key.shift_r>Print<Key.tab>
Screenshot: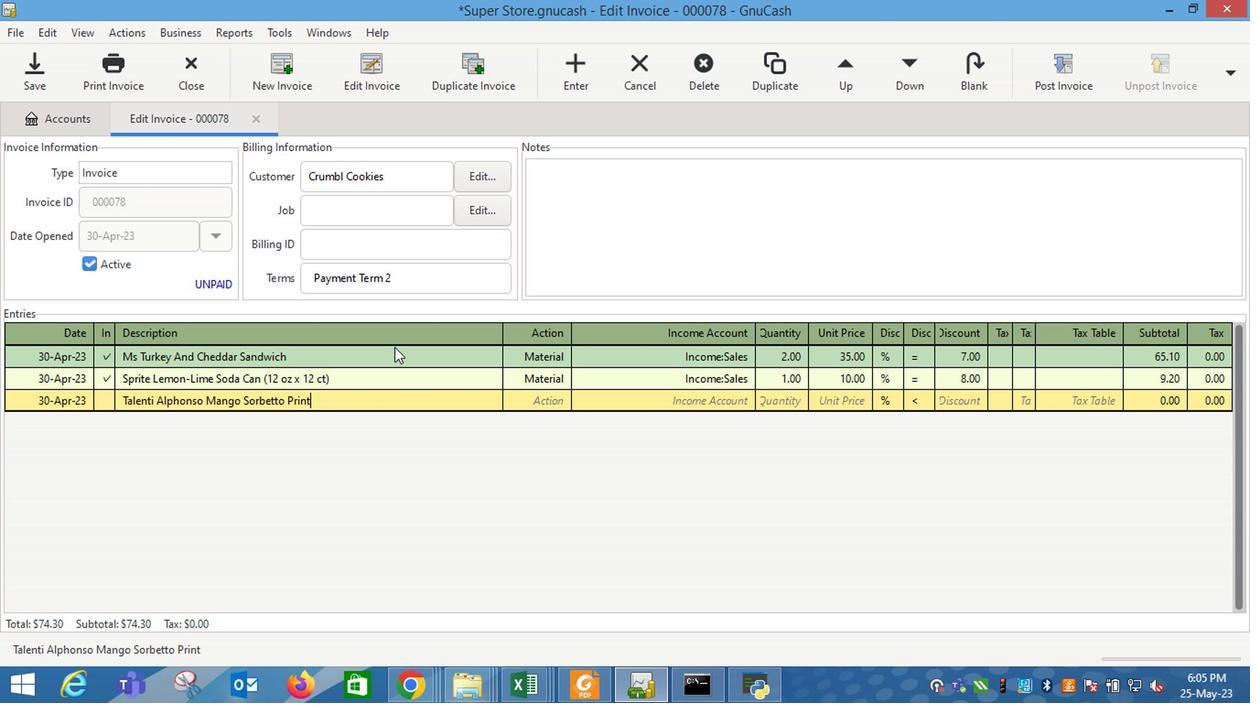
Action: Mouse moved to (565, 411)
Screenshot: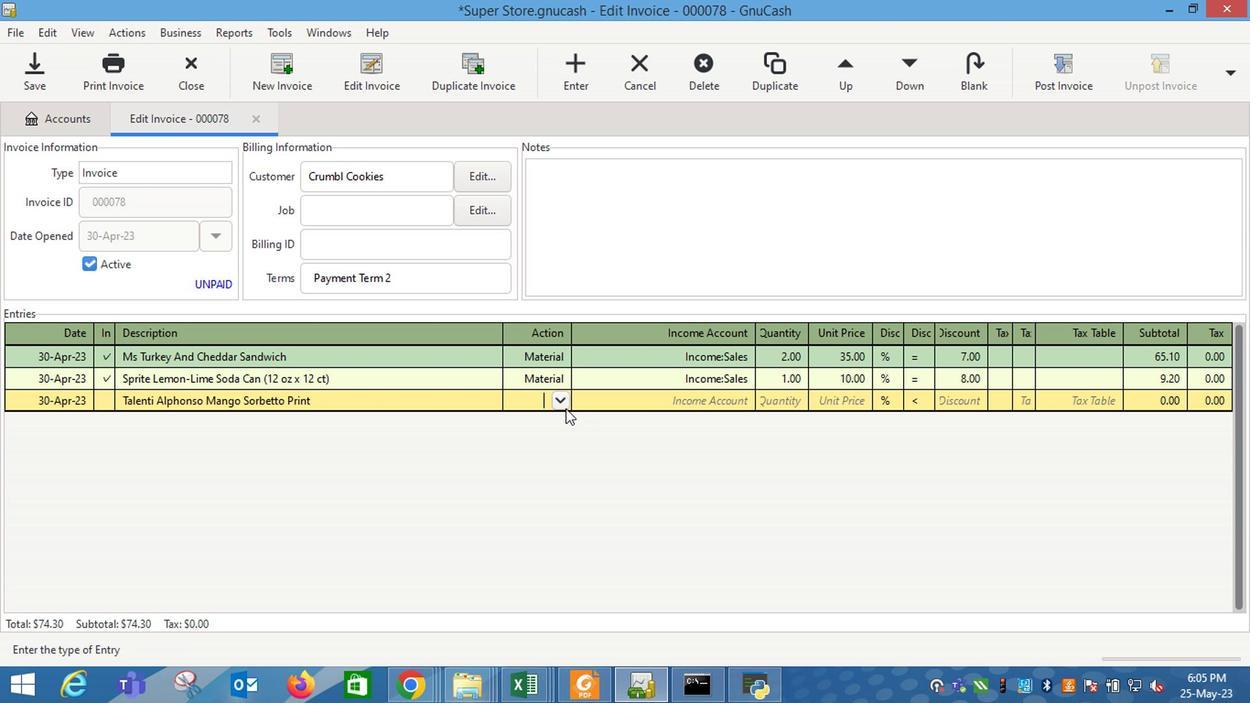 
Action: Mouse pressed left at (565, 411)
Screenshot: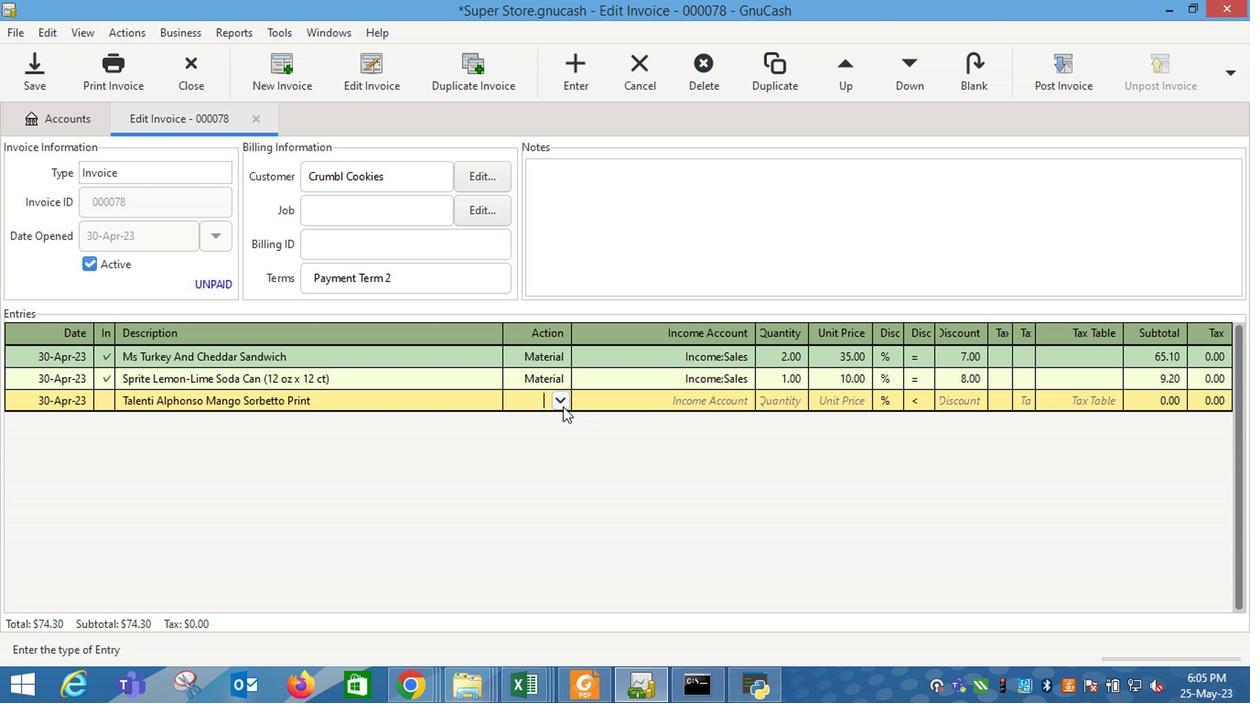 
Action: Mouse moved to (541, 445)
Screenshot: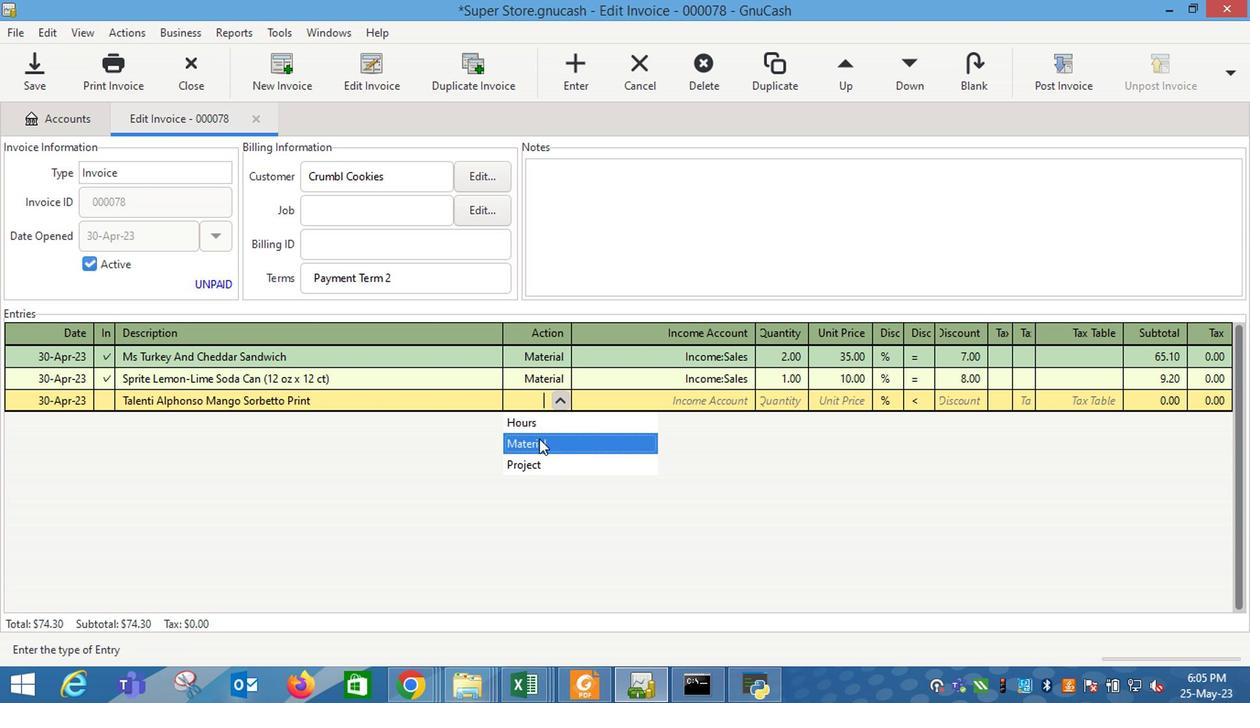 
Action: Mouse pressed left at (541, 445)
Screenshot: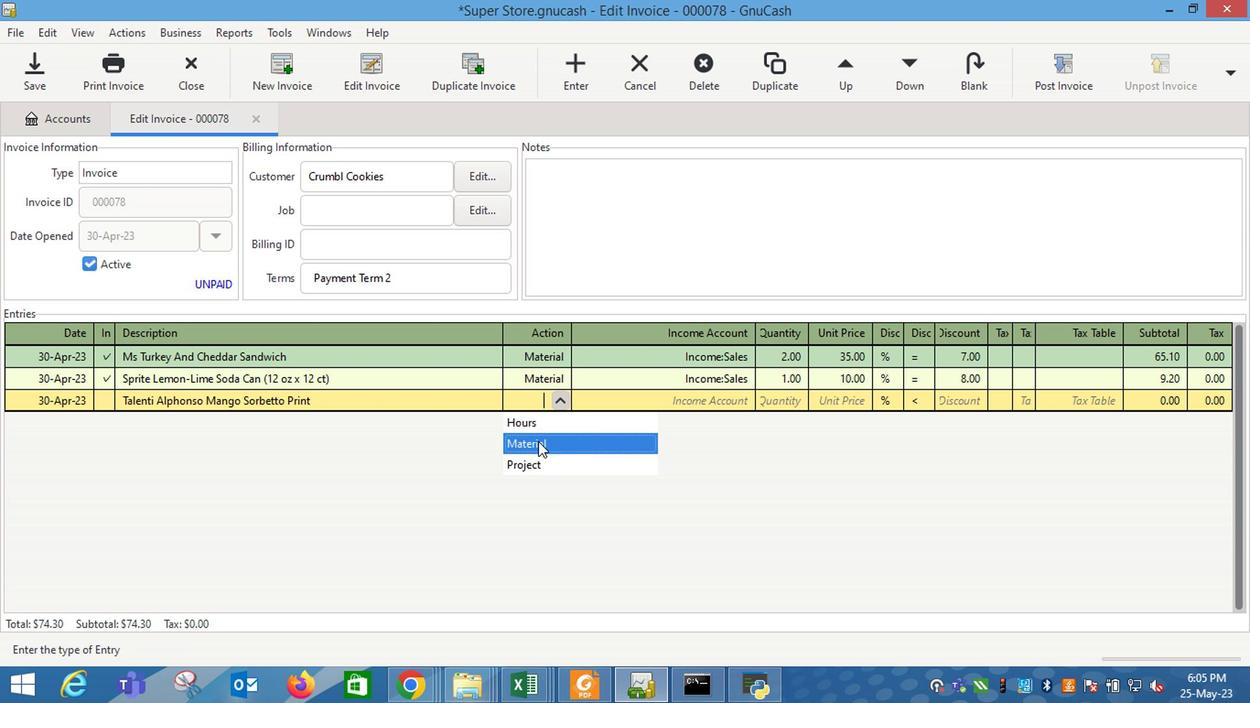 
Action: Mouse moved to (715, 405)
Screenshot: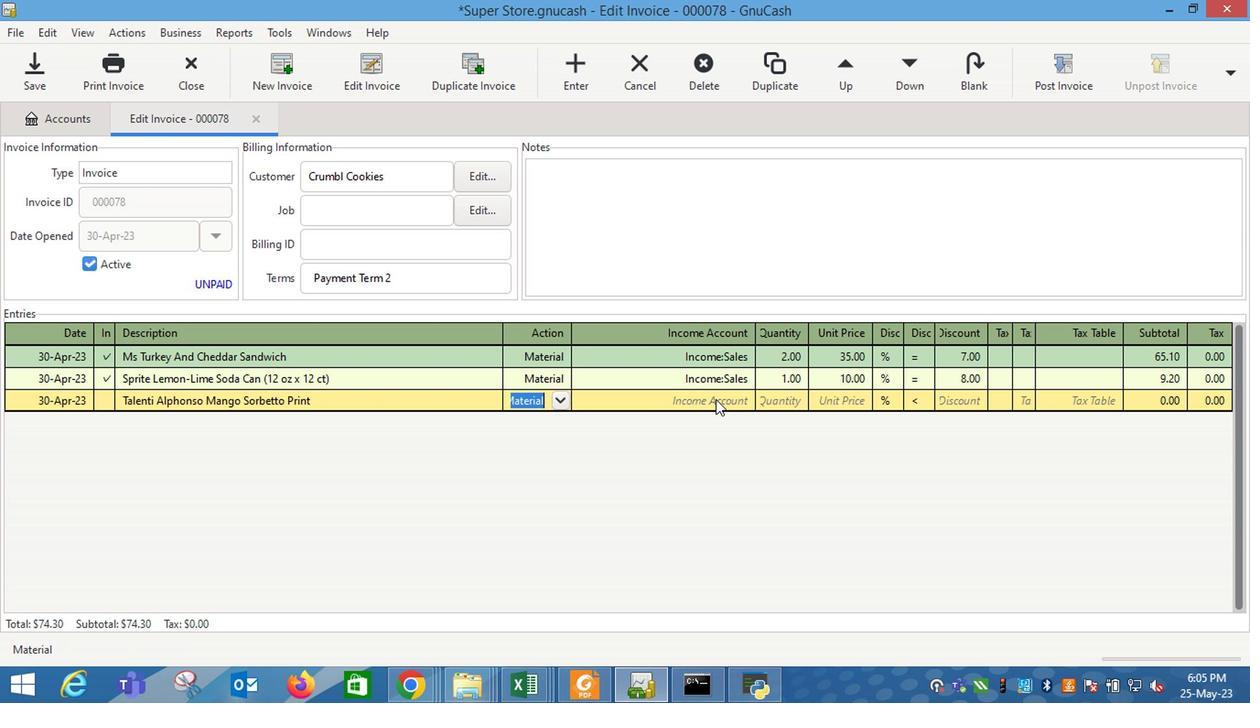 
Action: Key pressed <Key.tab>
Screenshot: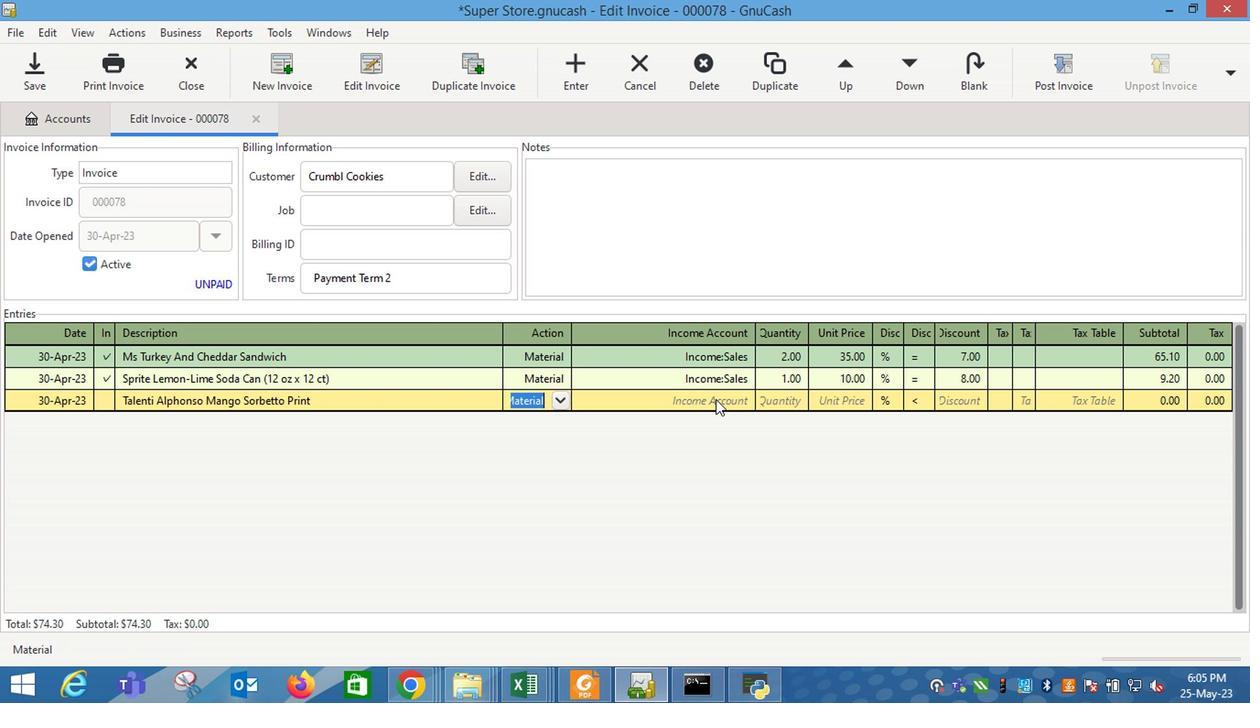 
Action: Mouse moved to (743, 408)
Screenshot: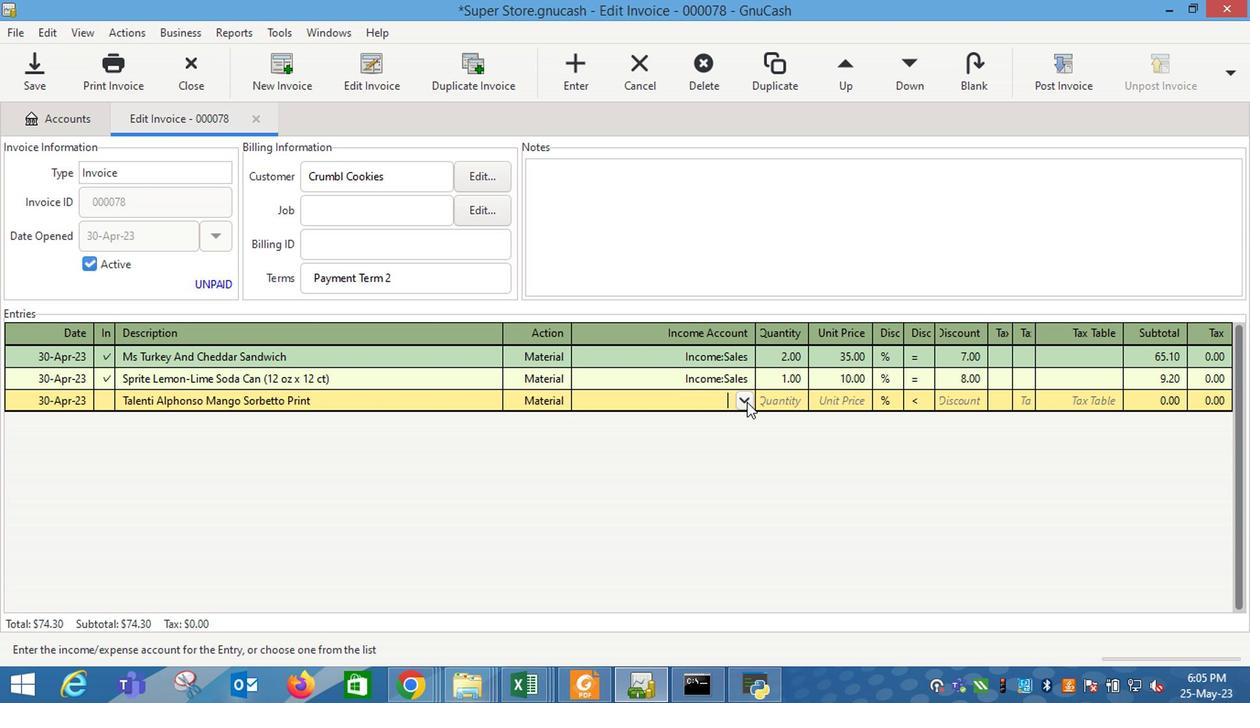
Action: Mouse pressed left at (743, 408)
Screenshot: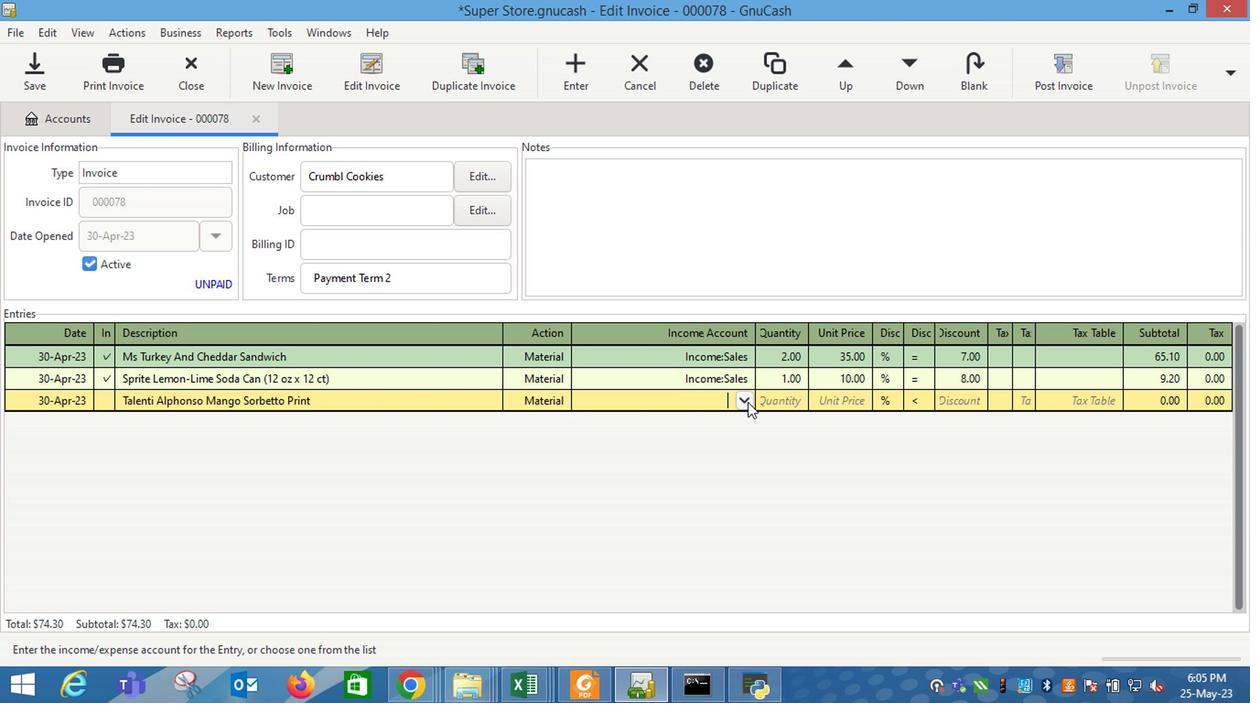 
Action: Mouse moved to (625, 492)
Screenshot: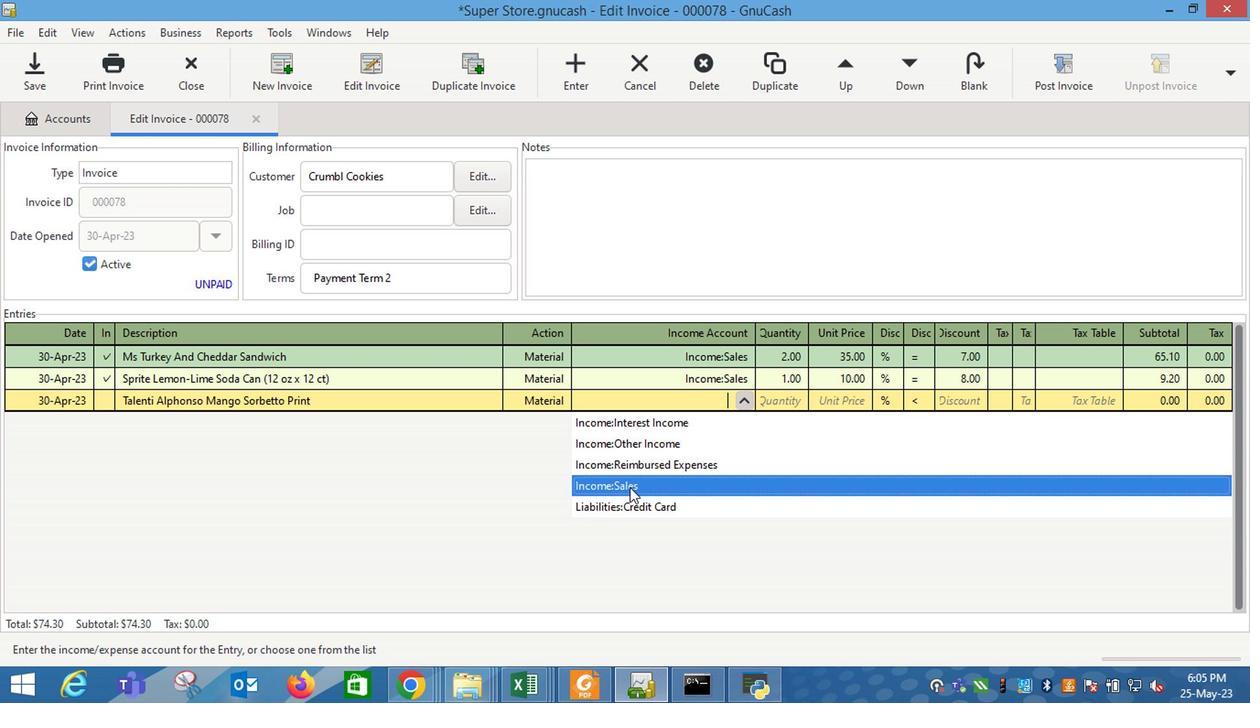 
Action: Mouse pressed left at (625, 492)
Screenshot: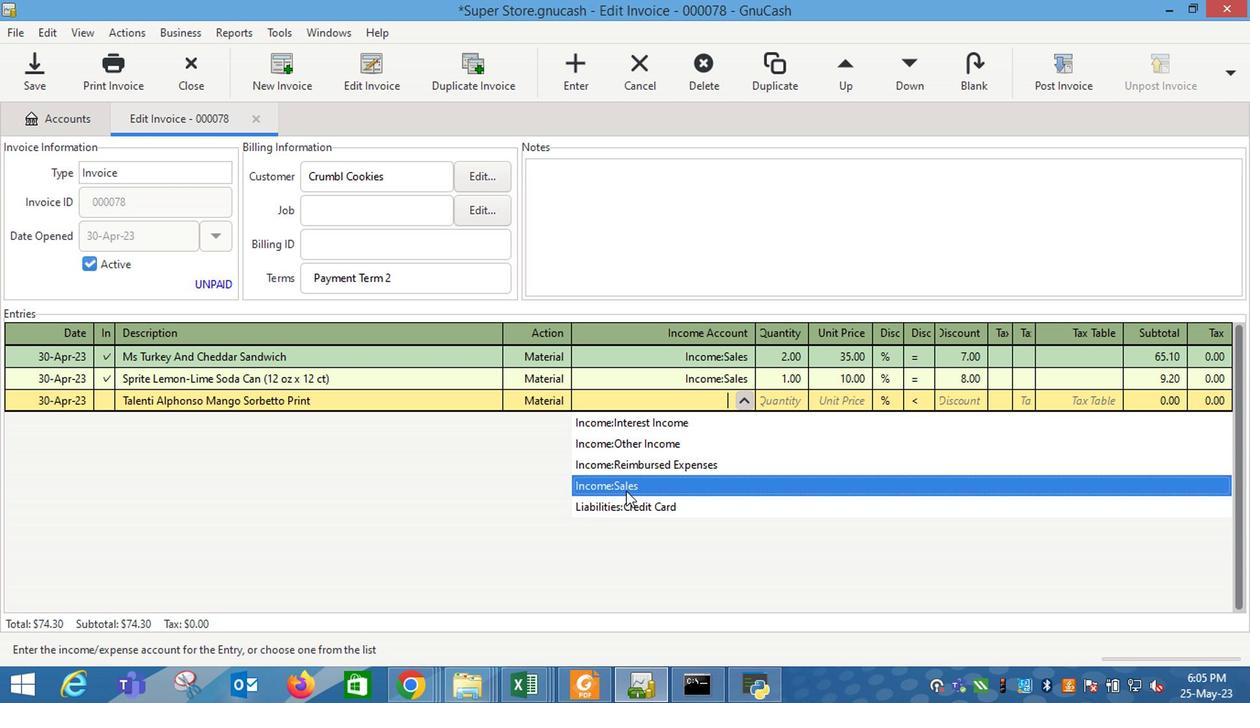 
Action: Mouse moved to (768, 437)
Screenshot: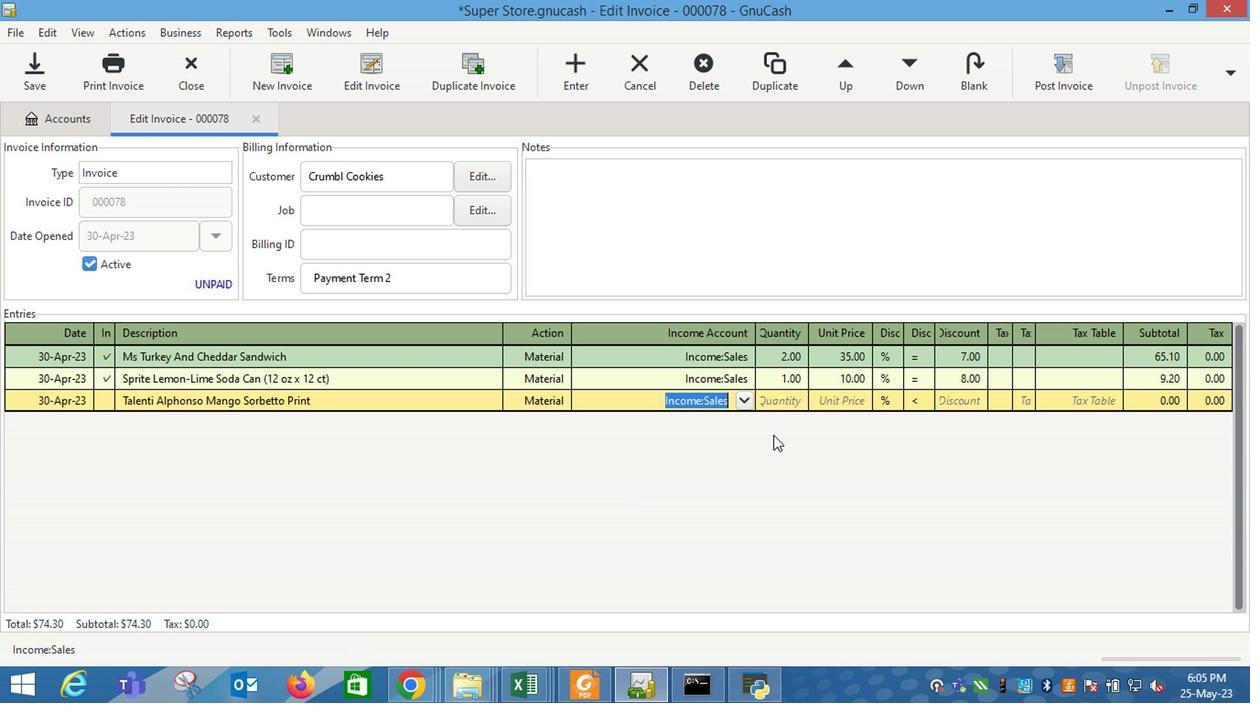 
Action: Key pressed <Key.tab>
Screenshot: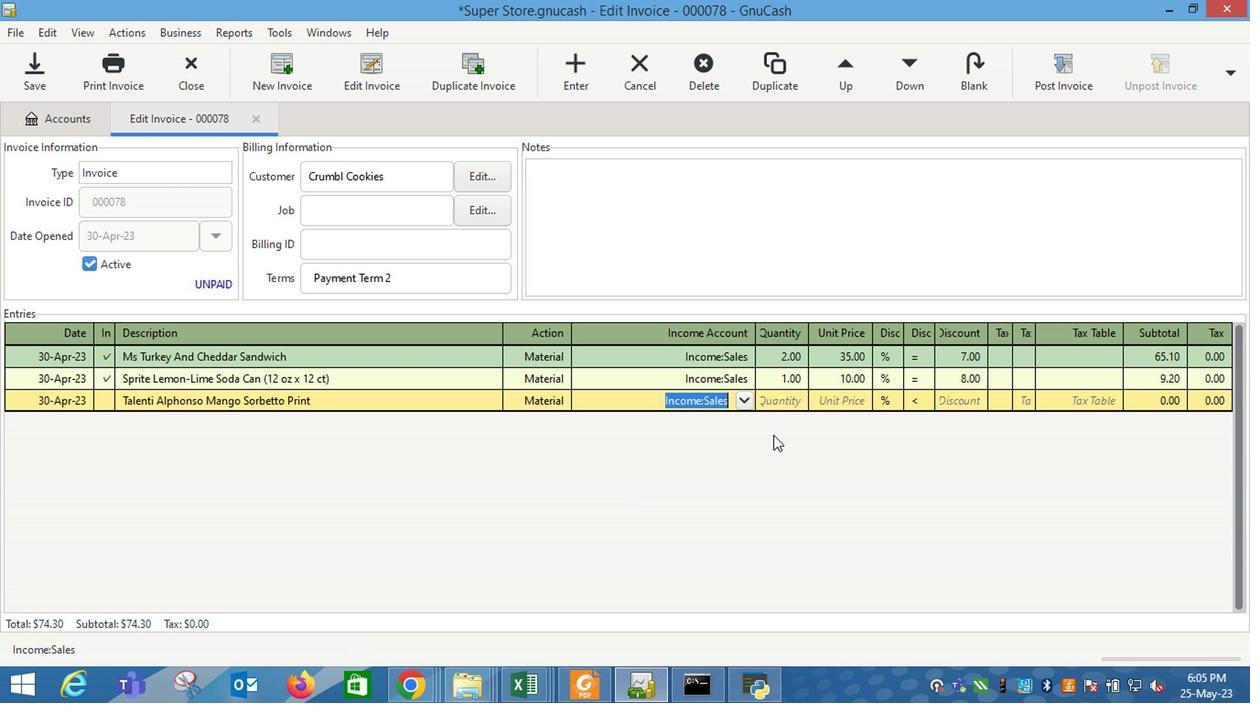 
Action: Mouse moved to (780, 415)
Screenshot: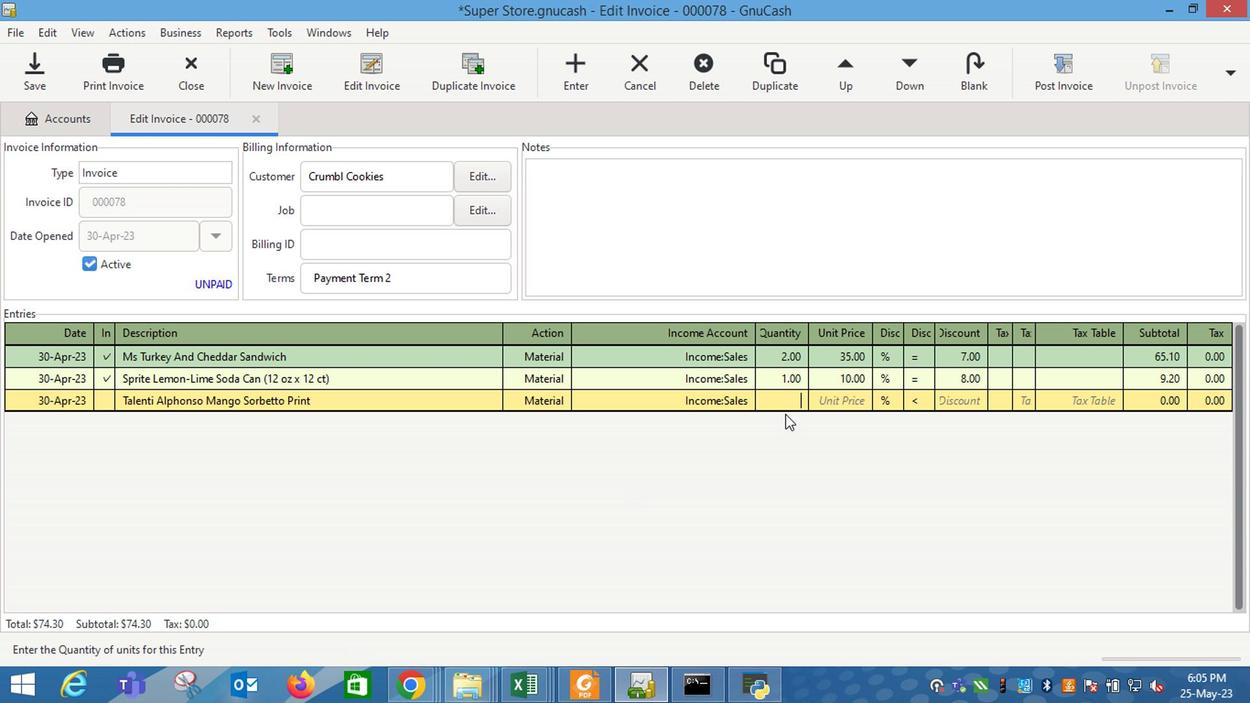 
Action: Key pressed 1
Screenshot: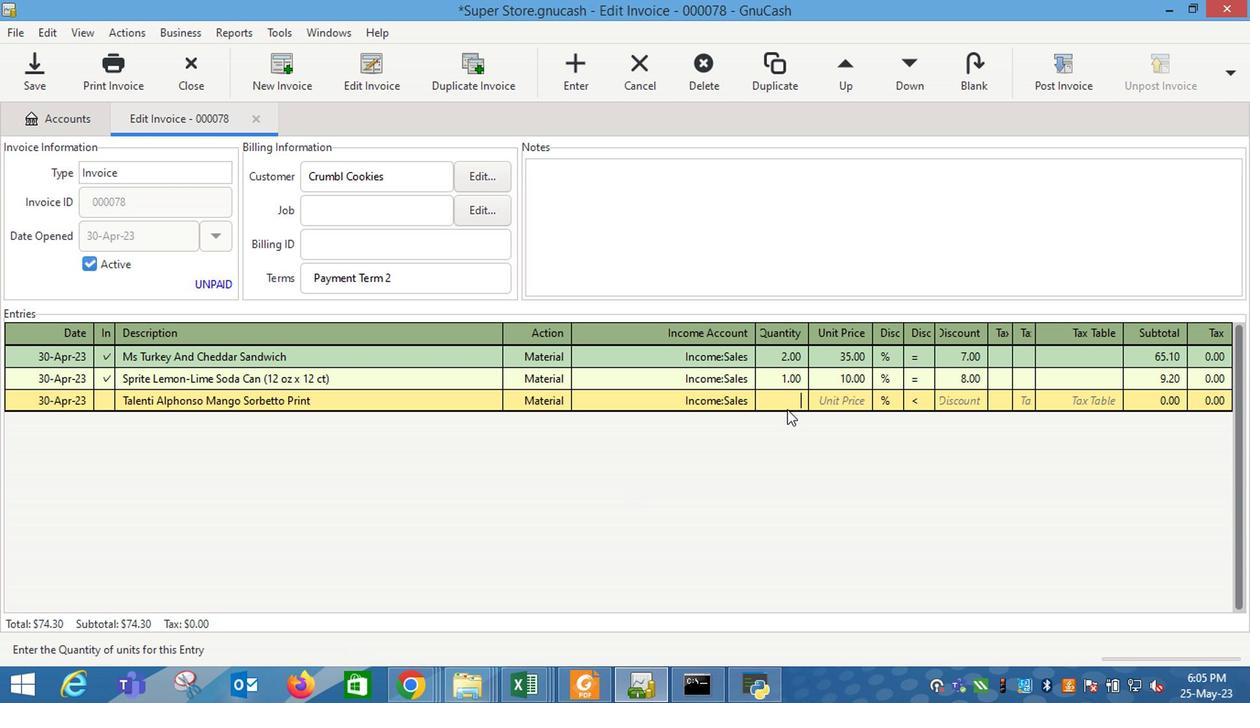 
Action: Mouse moved to (828, 405)
Screenshot: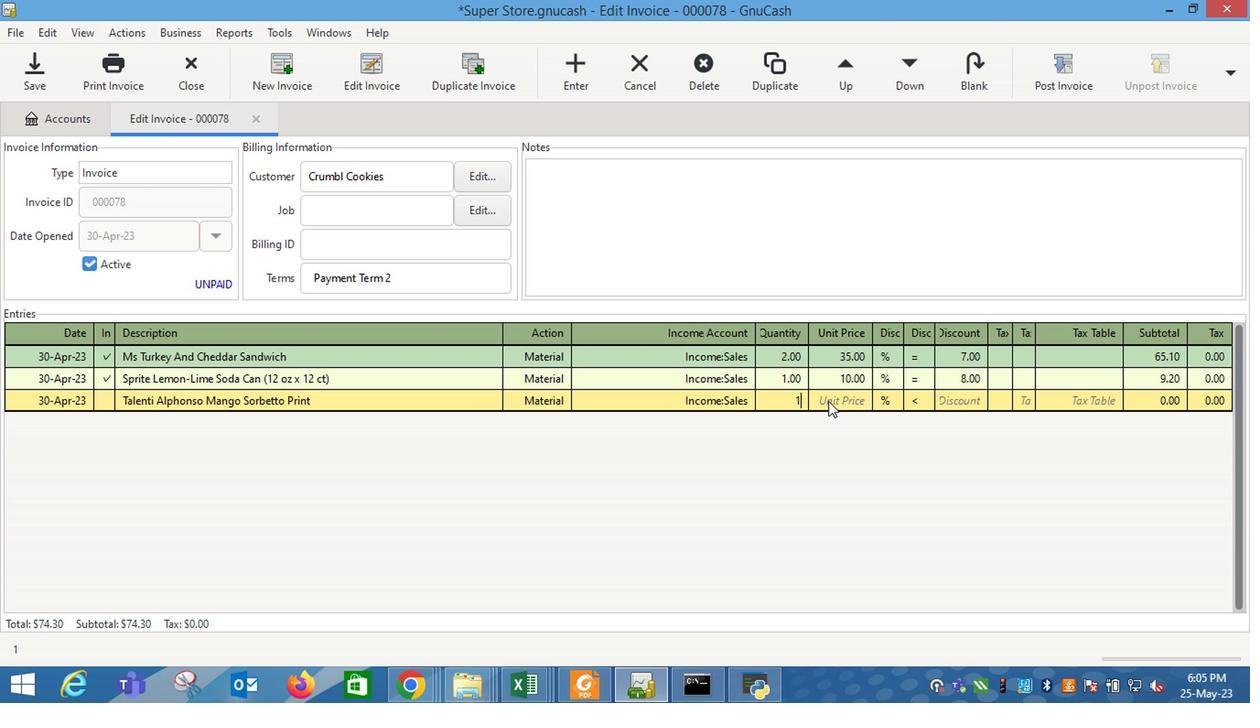 
Action: Mouse pressed left at (828, 405)
Screenshot: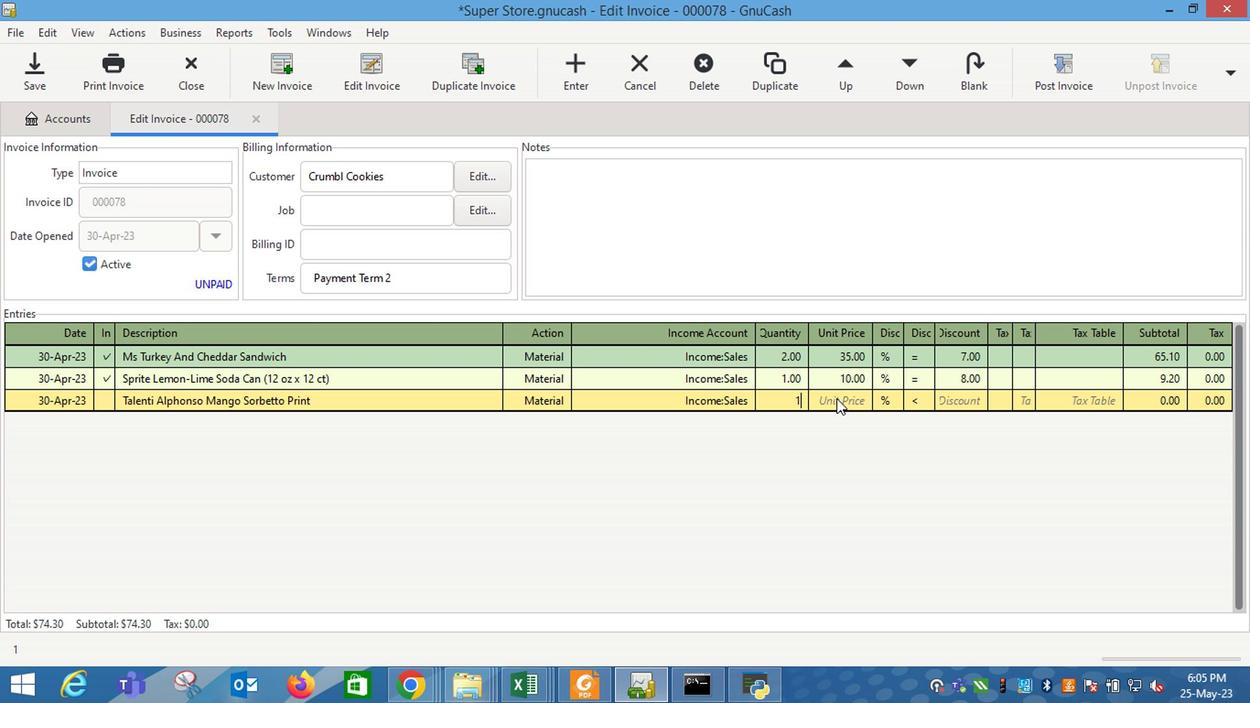 
Action: Key pressed 11
Screenshot: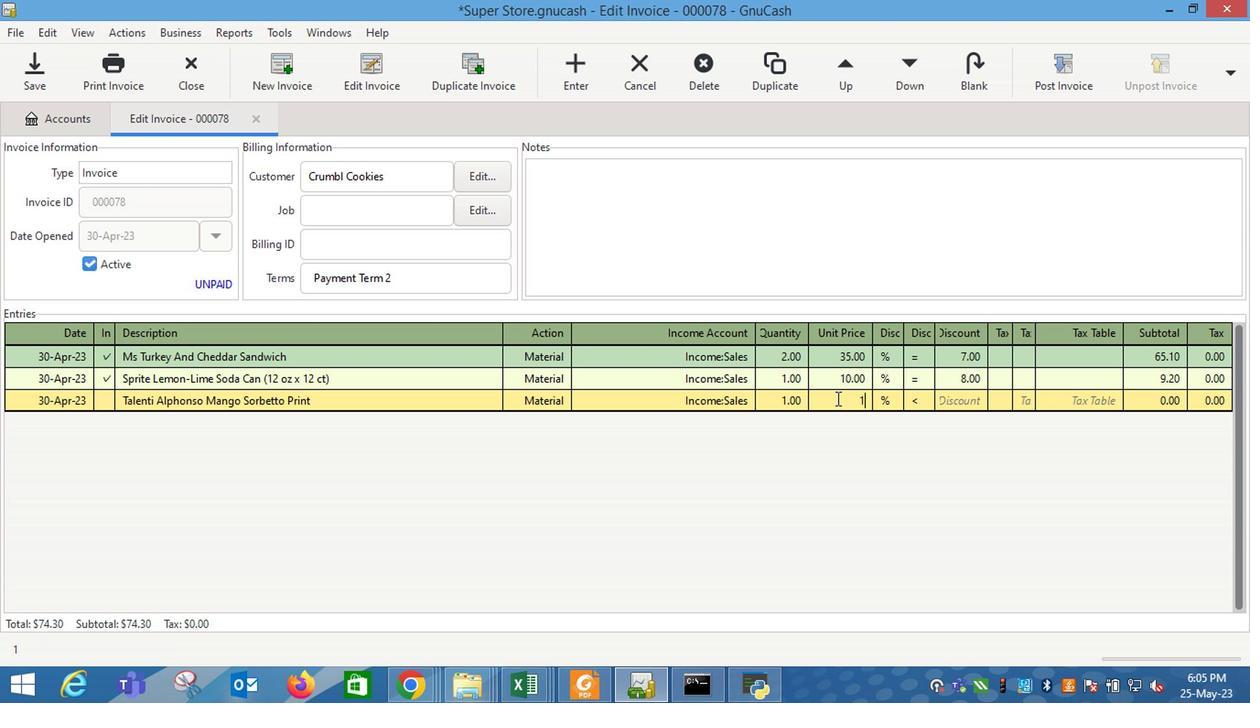 
Action: Mouse moved to (901, 408)
Screenshot: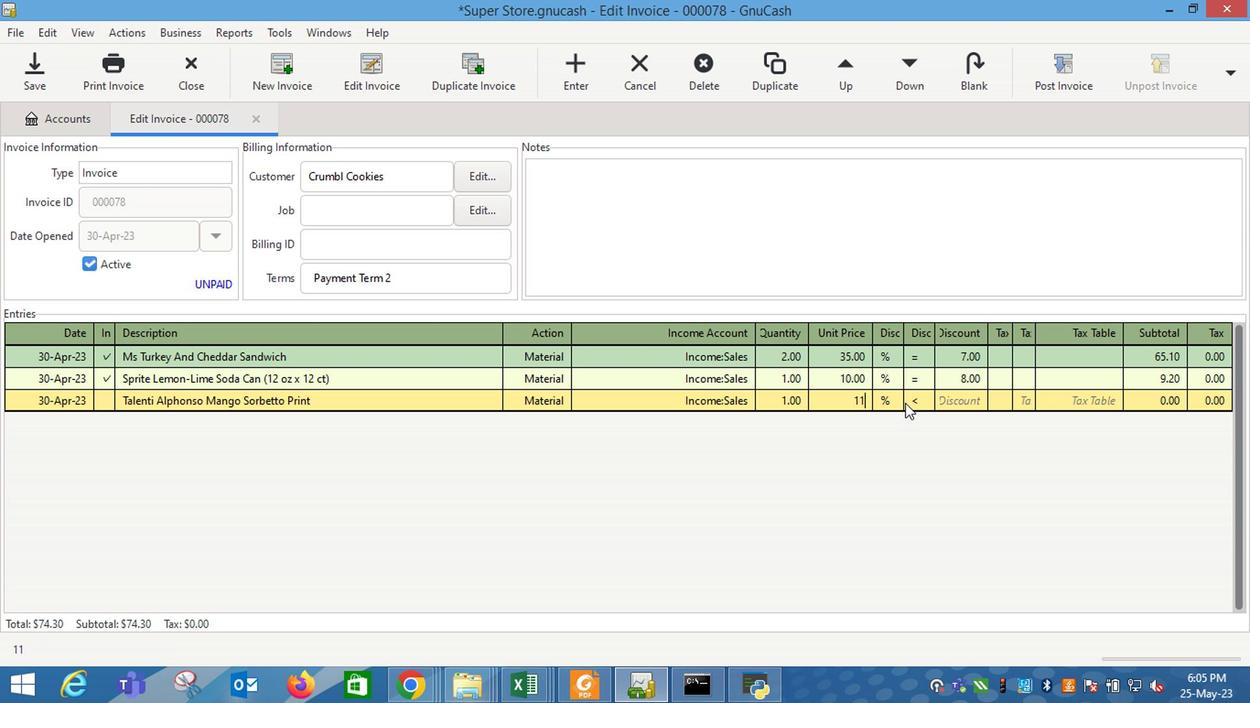 
Action: Mouse pressed left at (901, 408)
Screenshot: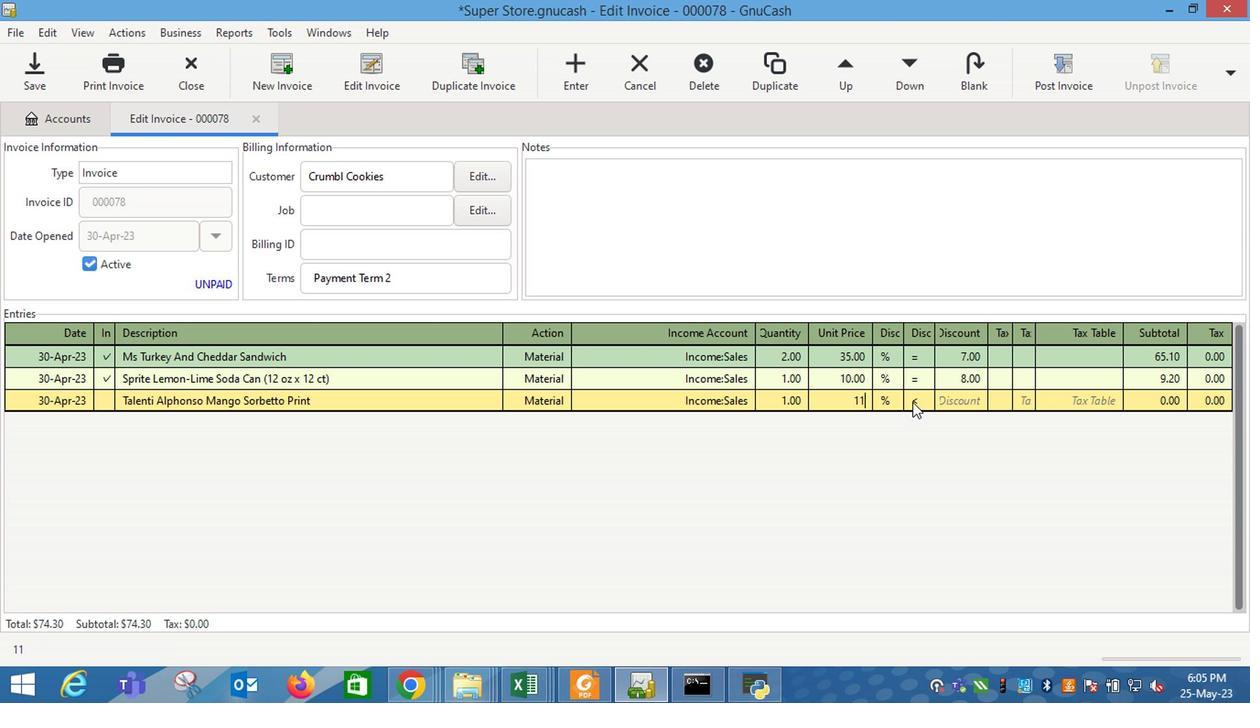 
Action: Mouse moved to (940, 410)
Screenshot: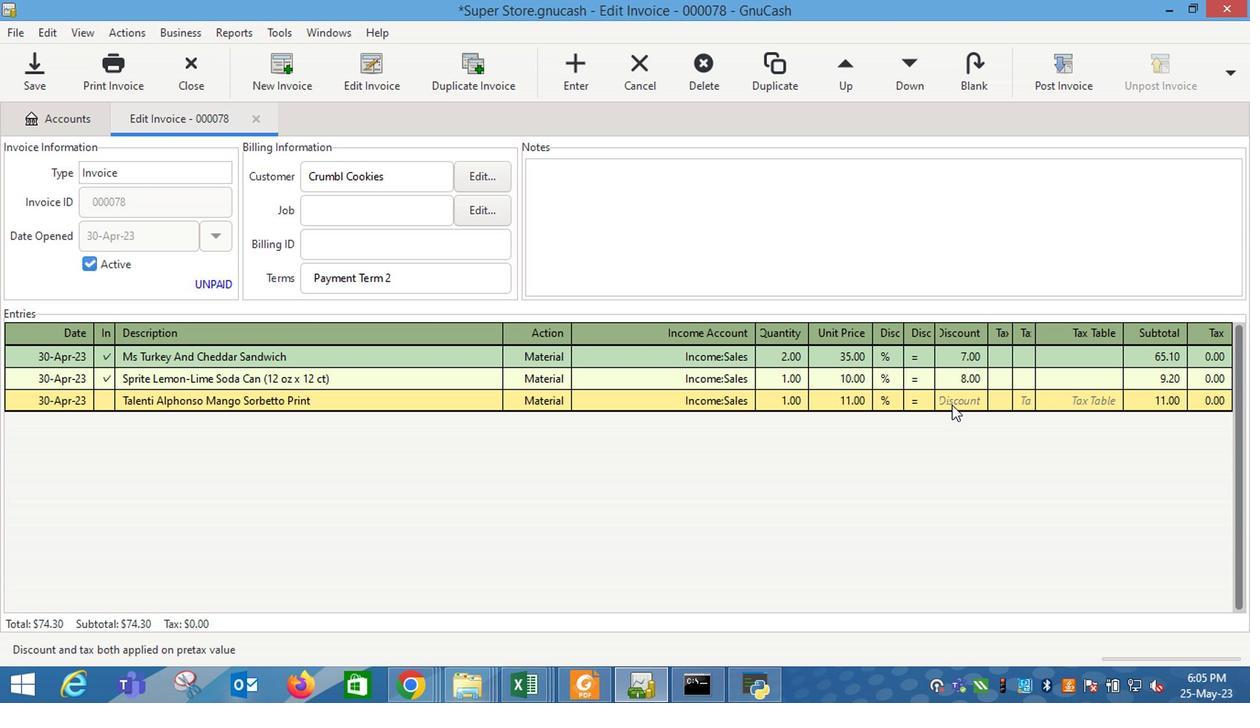 
Action: Mouse pressed left at (940, 410)
Screenshot: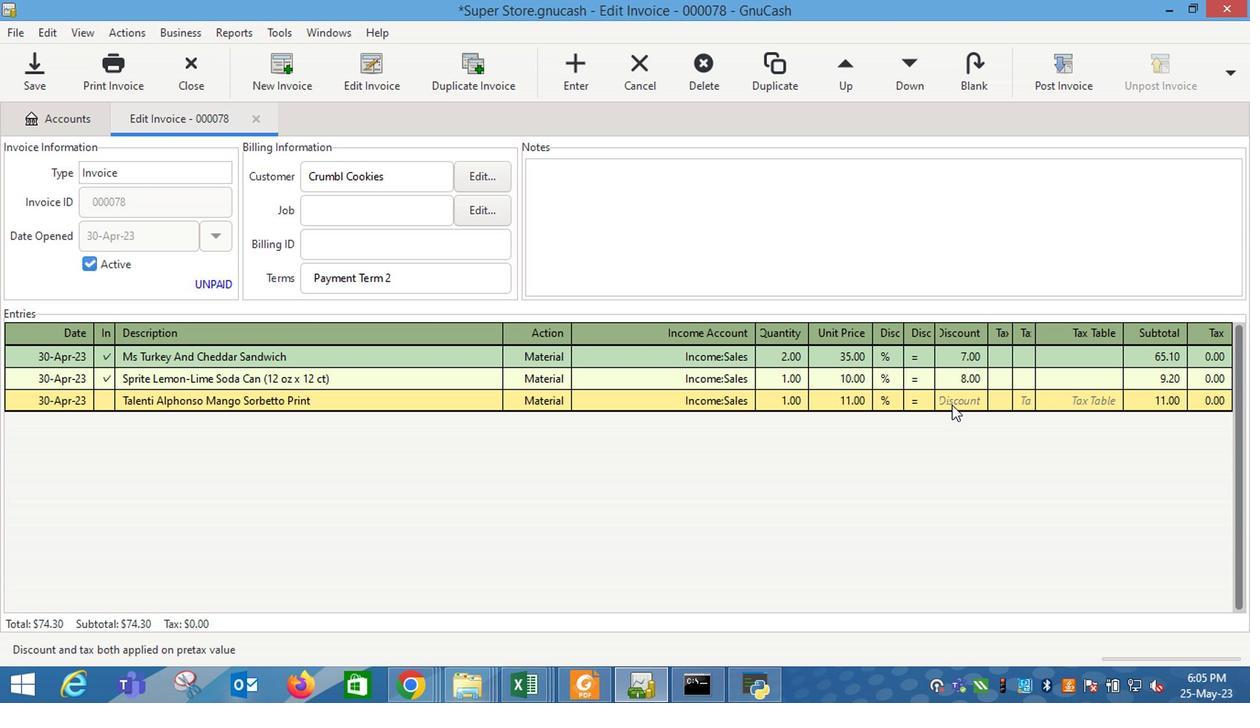 
Action: Mouse moved to (940, 410)
Screenshot: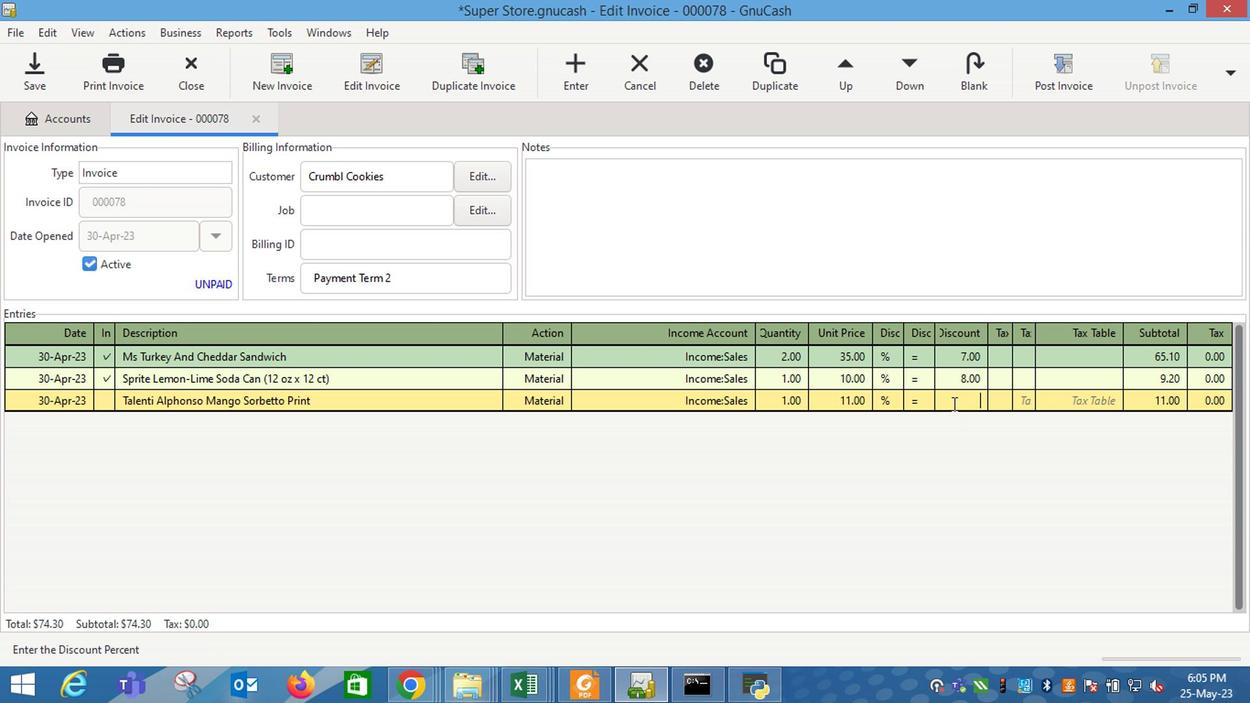 
Action: Key pressed 10<Key.enter>
Screenshot: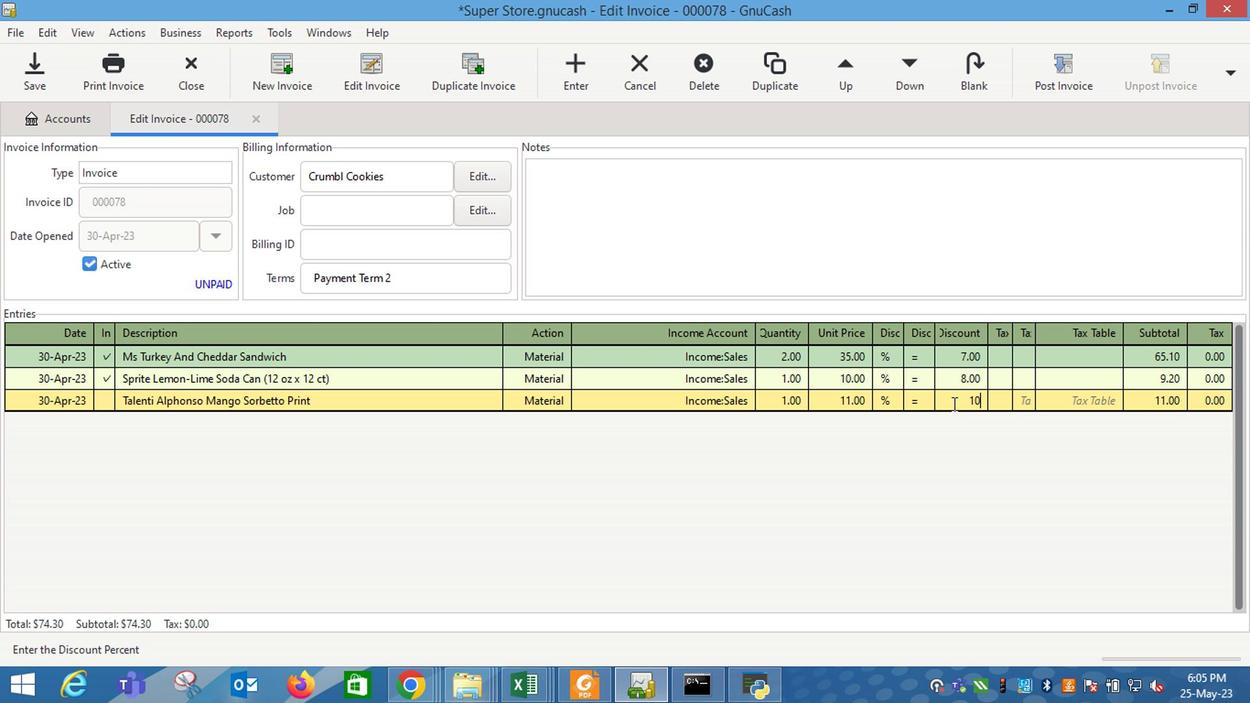 
Action: Mouse moved to (738, 251)
Screenshot: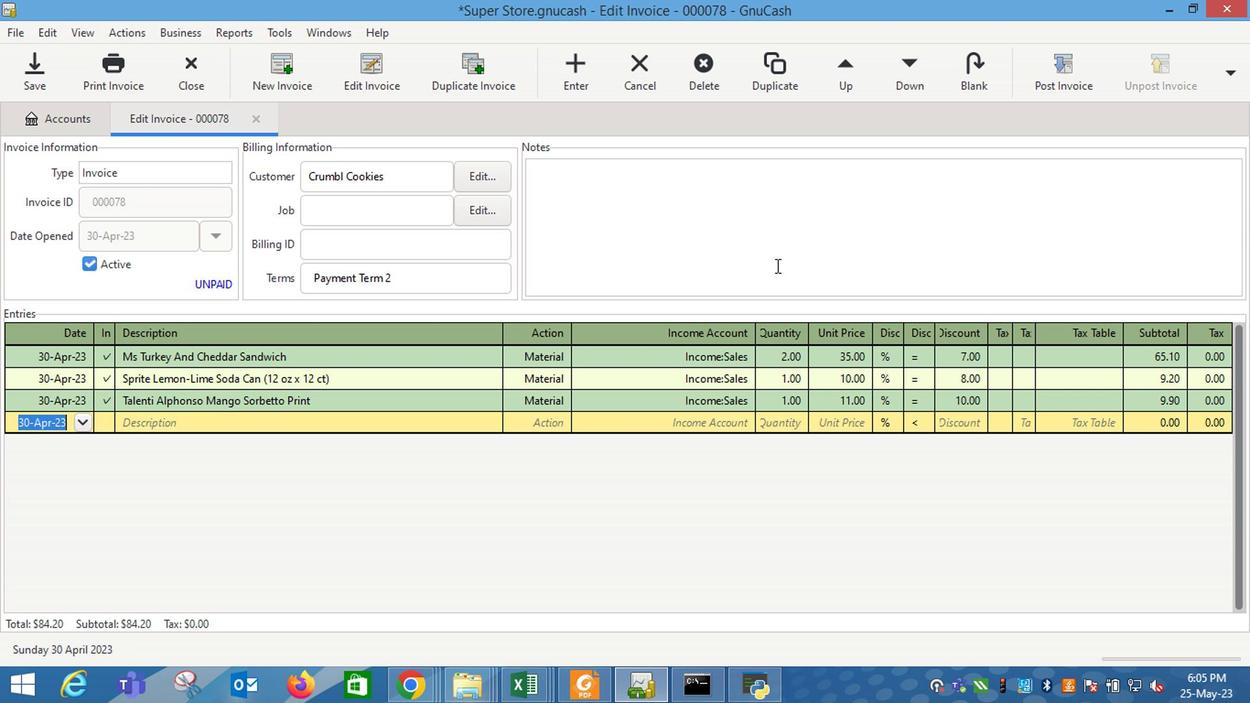 
Action: Mouse pressed left at (738, 251)
Screenshot: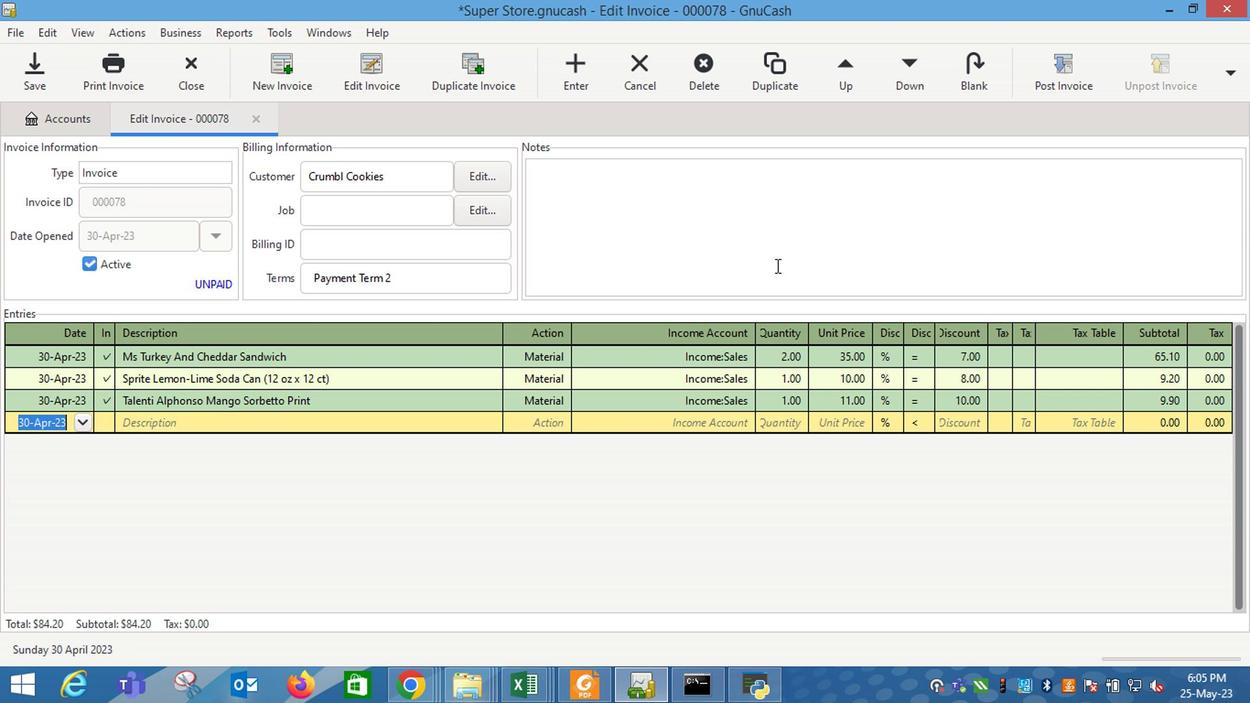 
Action: Key pressed <Key.shift_r>Looking<Key.space>forwar<Key.space><Key.backspace>d<Key.space>to<Key.space>serving<Key.space>you<Key.space>again.
Screenshot: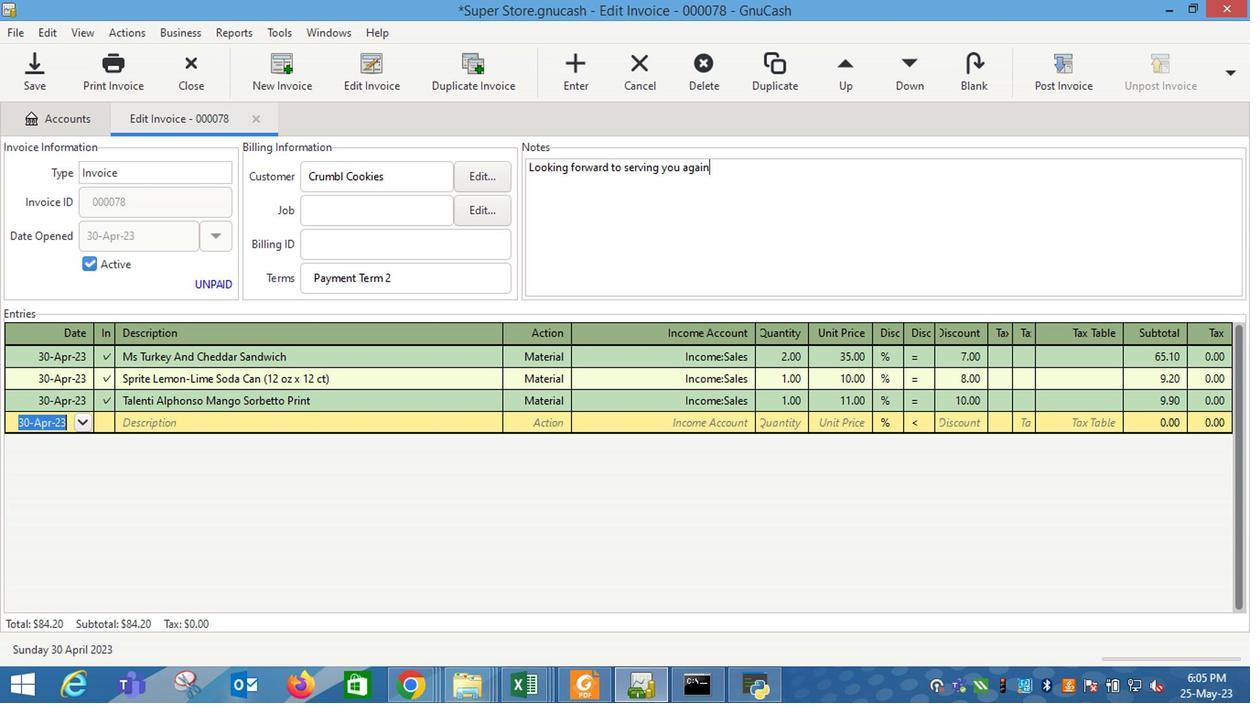 
Action: Mouse moved to (1040, 104)
Screenshot: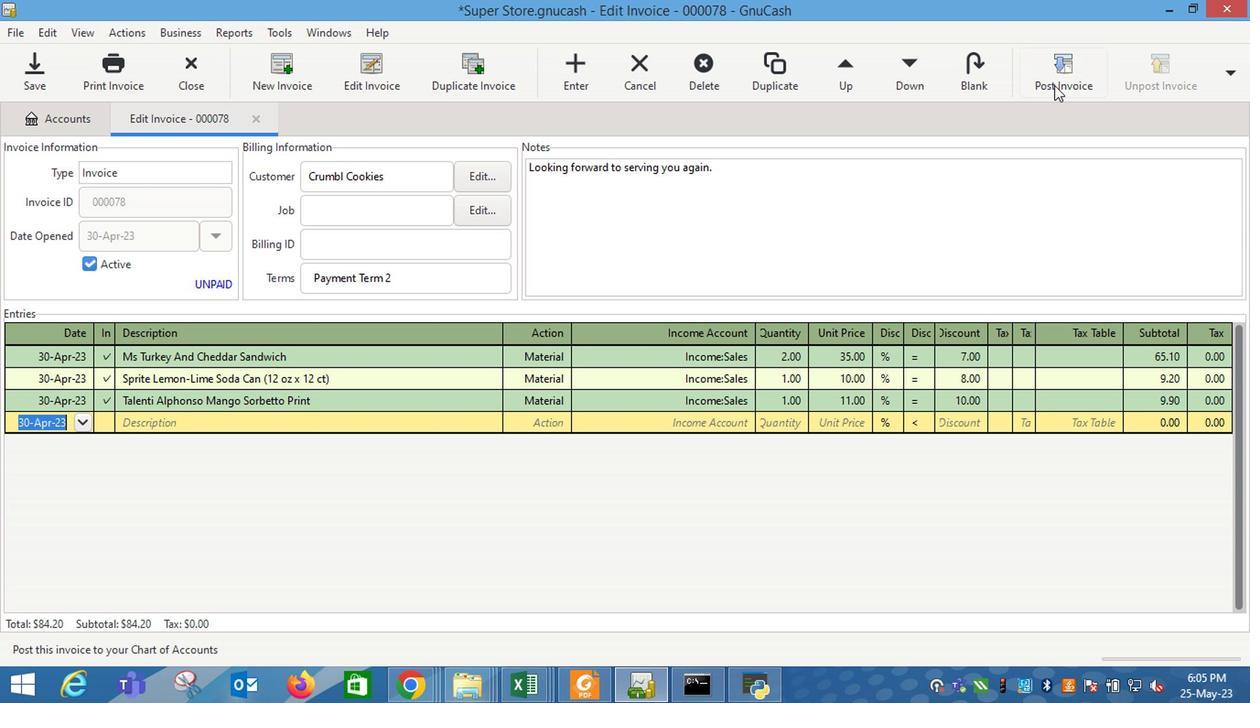 
Action: Mouse pressed left at (1040, 104)
Screenshot: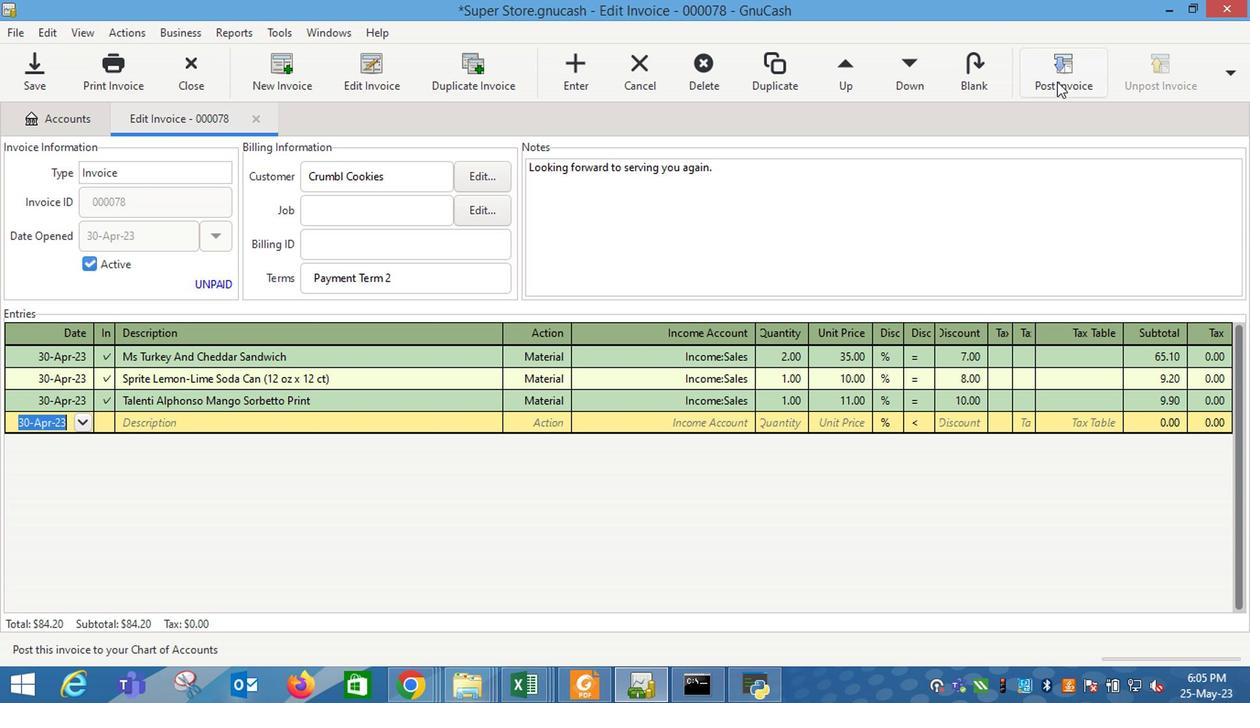 
Action: Mouse moved to (773, 315)
Screenshot: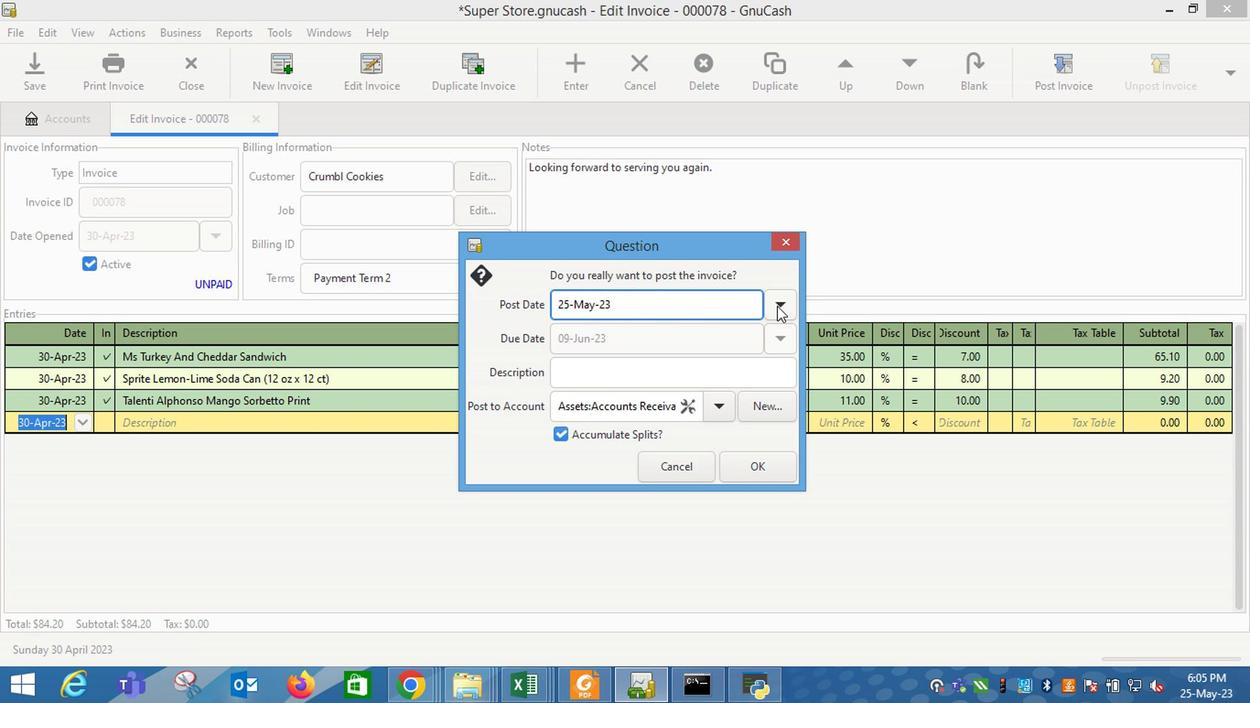
Action: Mouse pressed left at (773, 315)
Screenshot: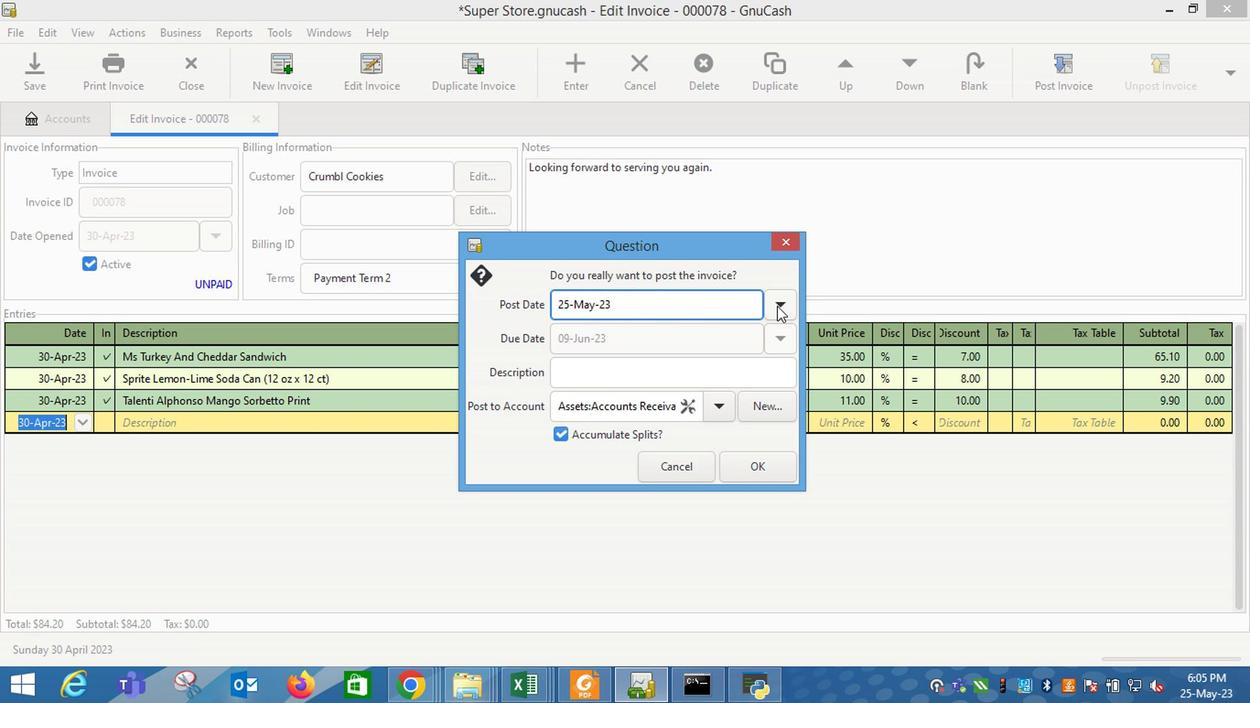 
Action: Mouse moved to (642, 339)
Screenshot: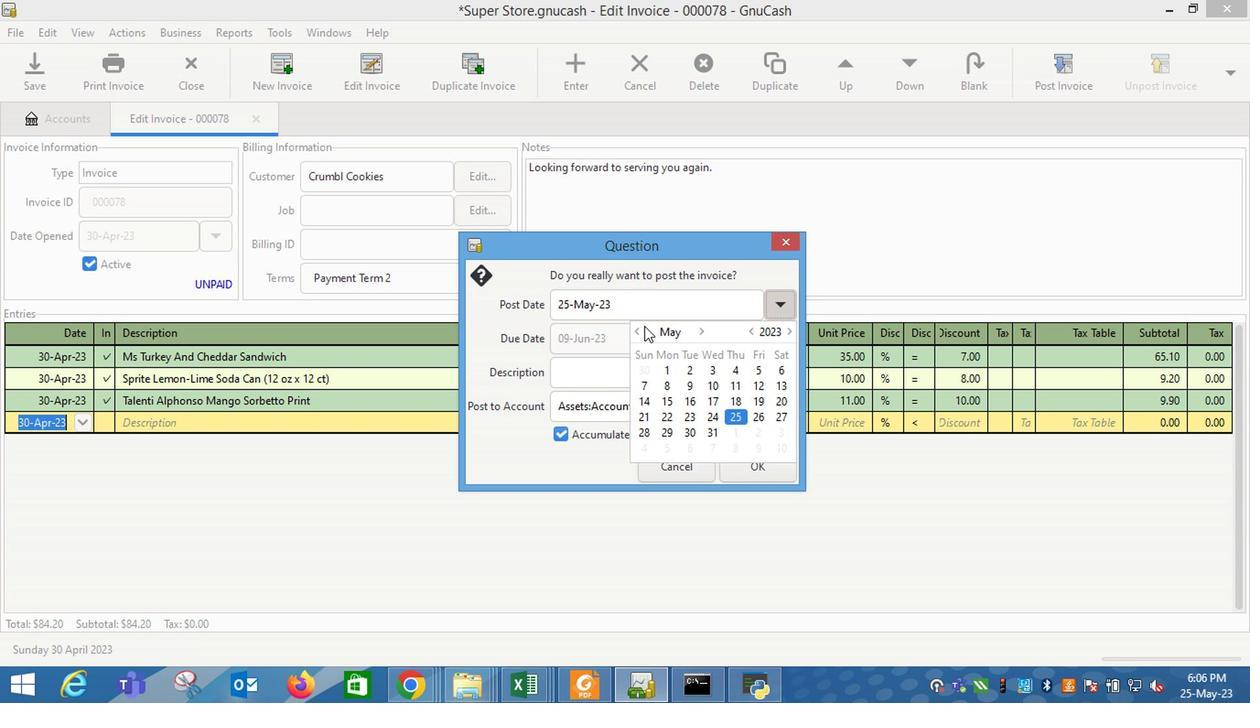 
Action: Mouse pressed left at (642, 339)
Screenshot: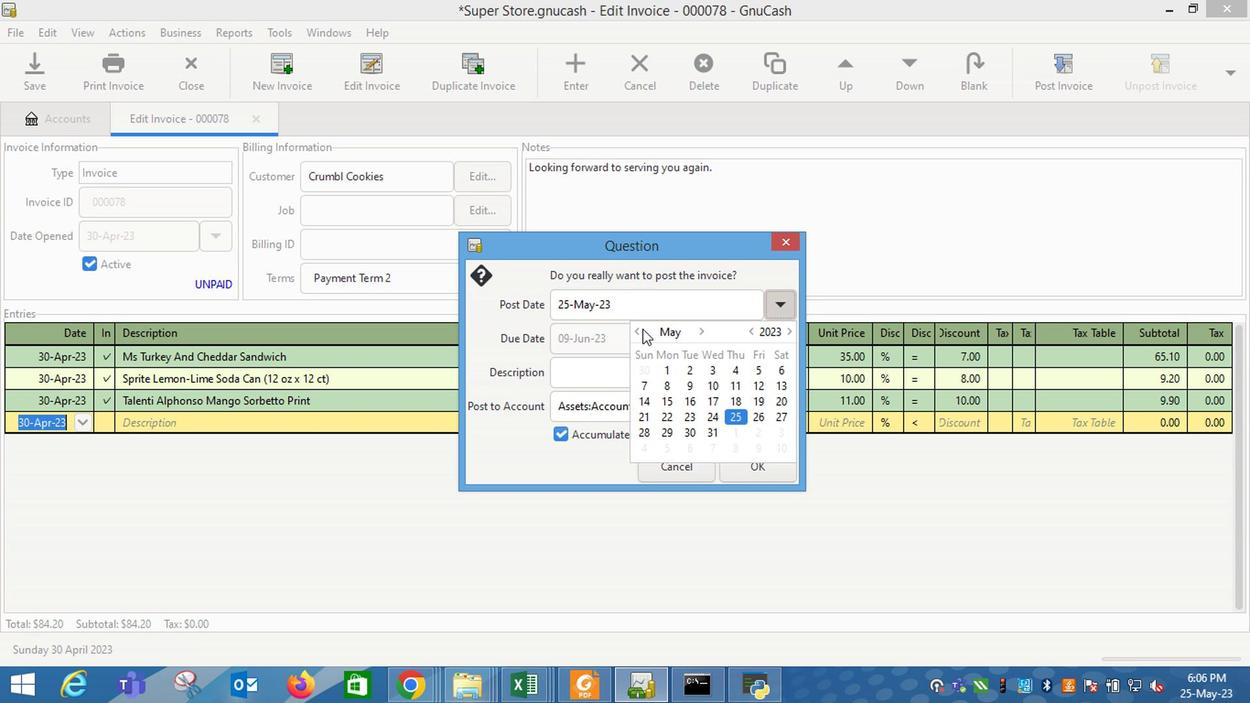 
Action: Mouse moved to (772, 311)
Screenshot: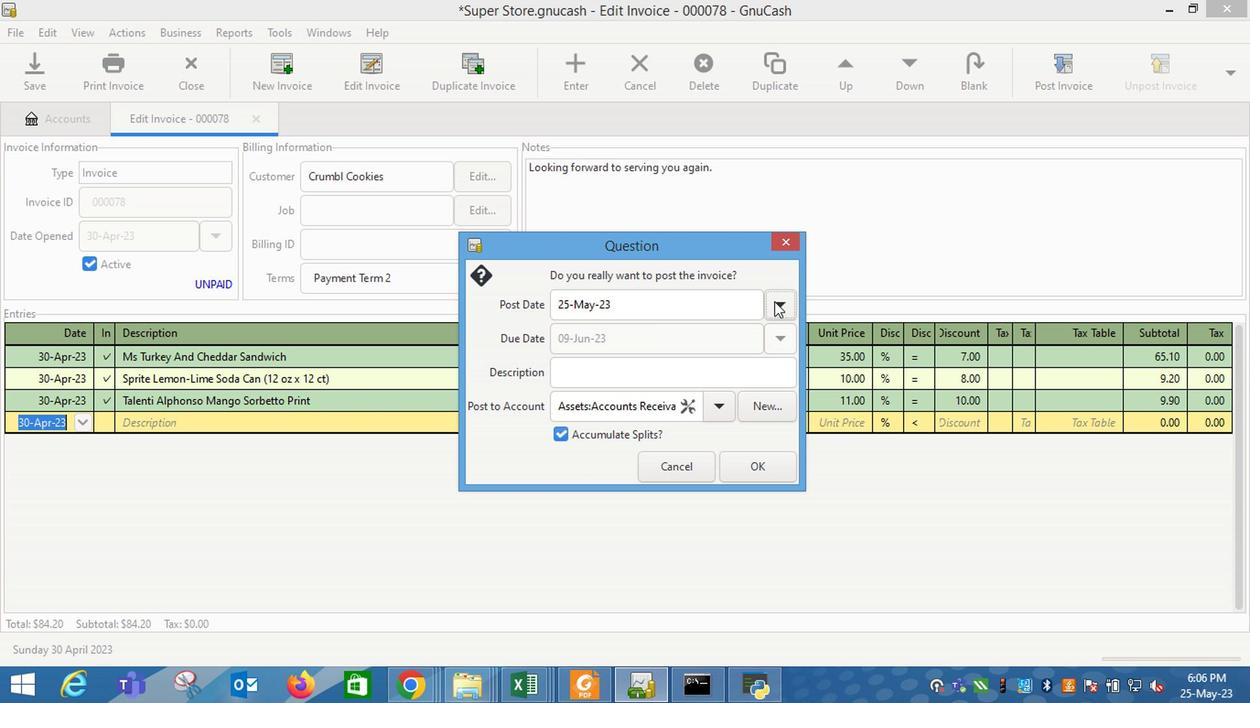 
Action: Mouse pressed left at (772, 311)
Screenshot: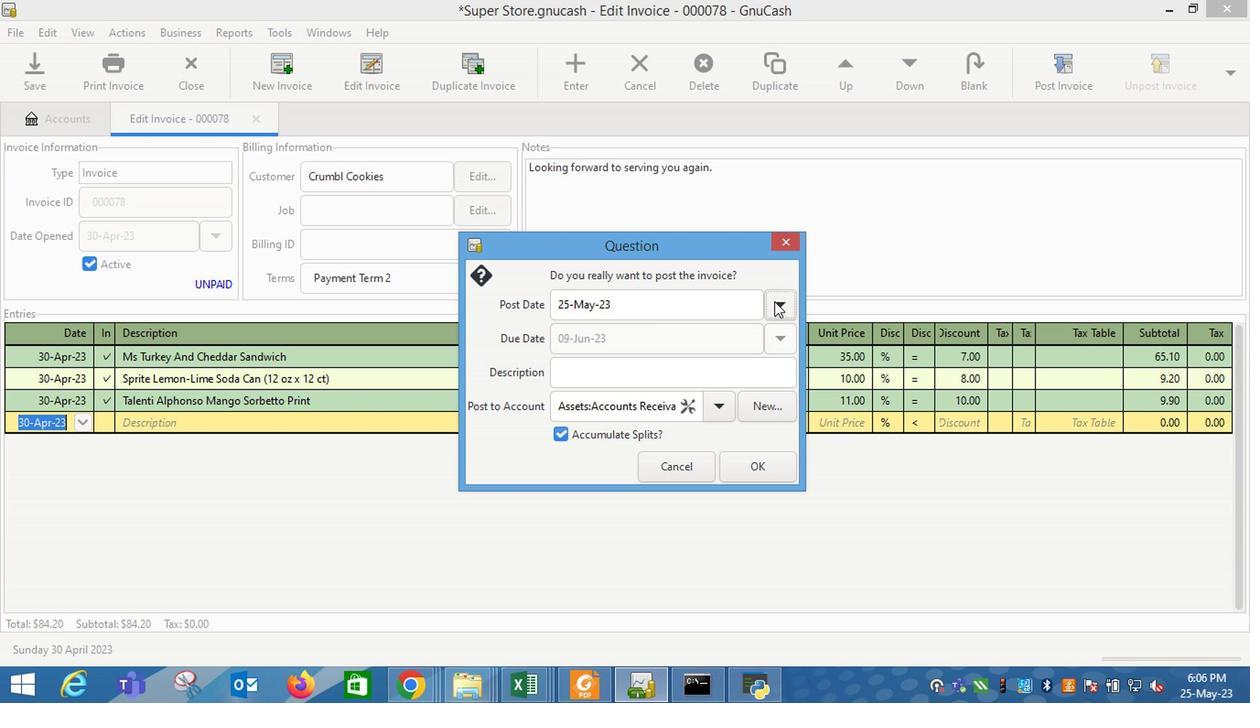 
Action: Mouse moved to (633, 339)
Screenshot: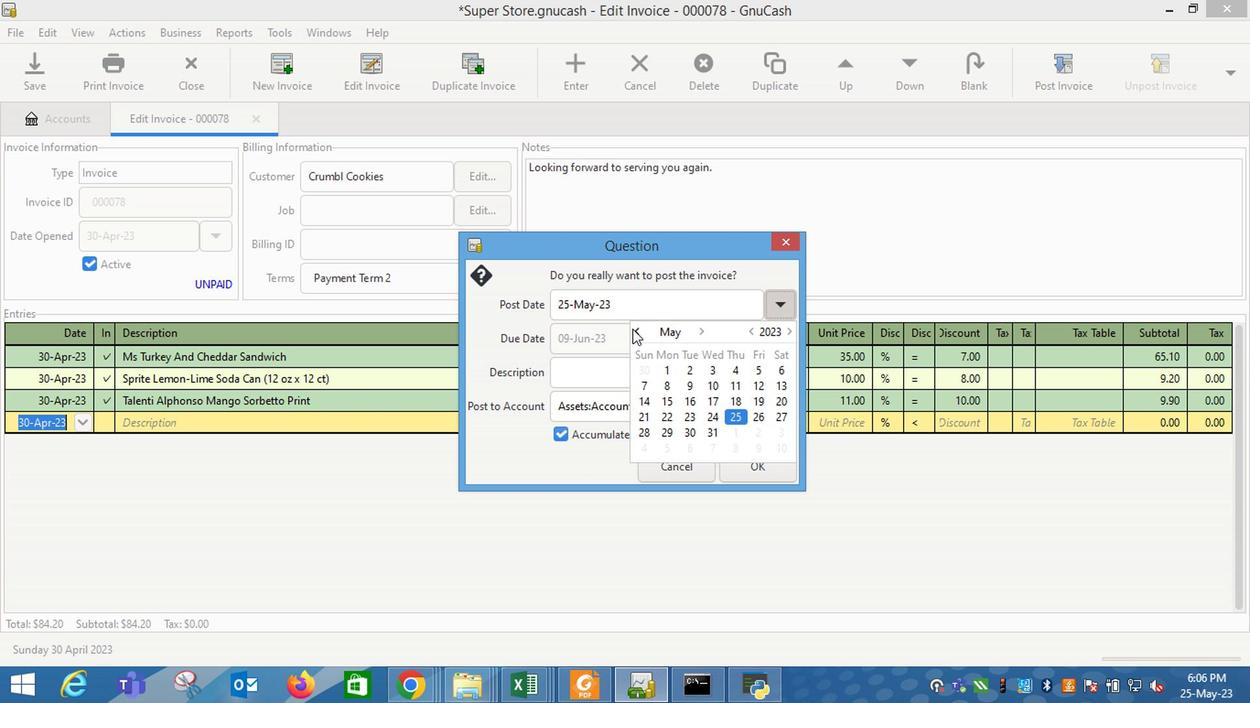 
Action: Mouse pressed left at (633, 339)
Screenshot: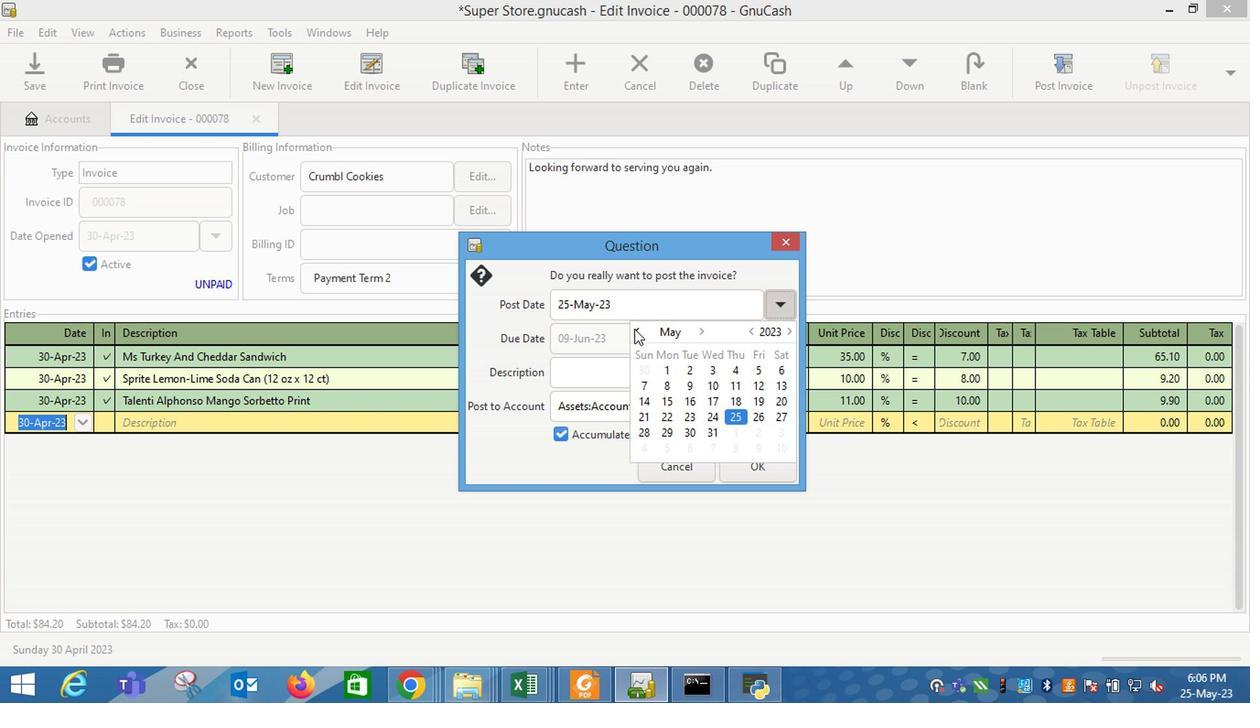
Action: Mouse moved to (638, 447)
Screenshot: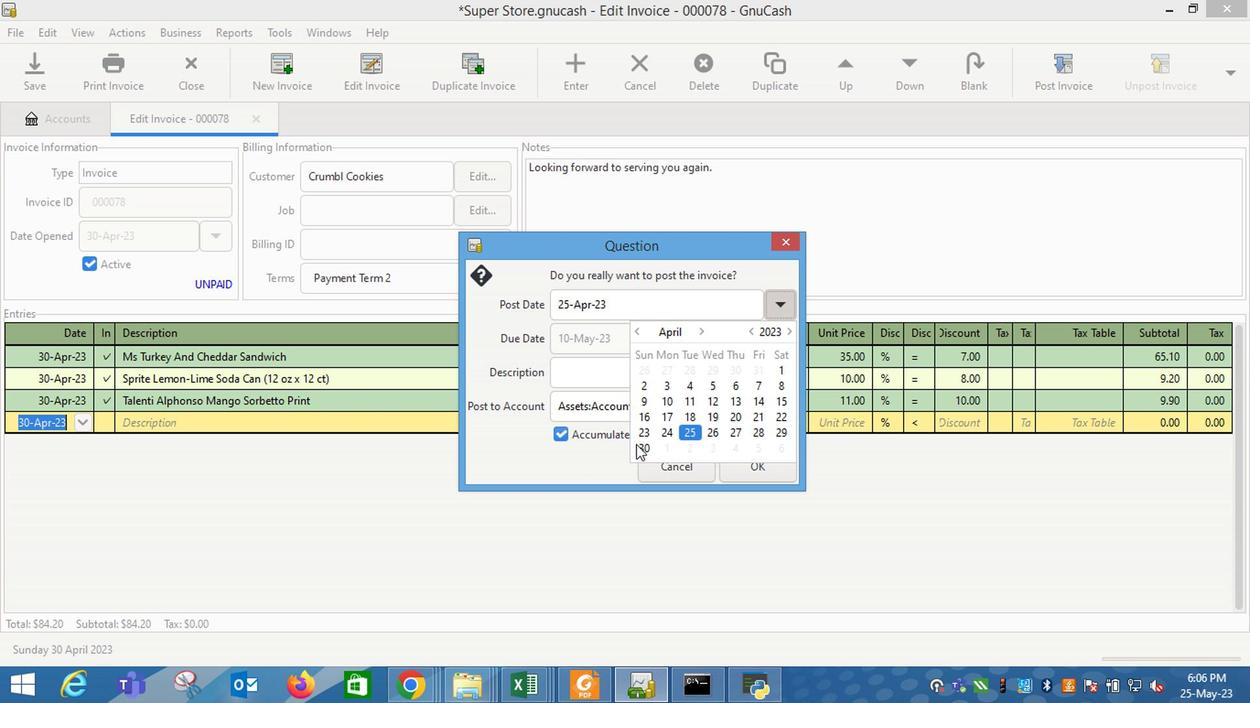 
Action: Mouse pressed left at (638, 447)
Screenshot: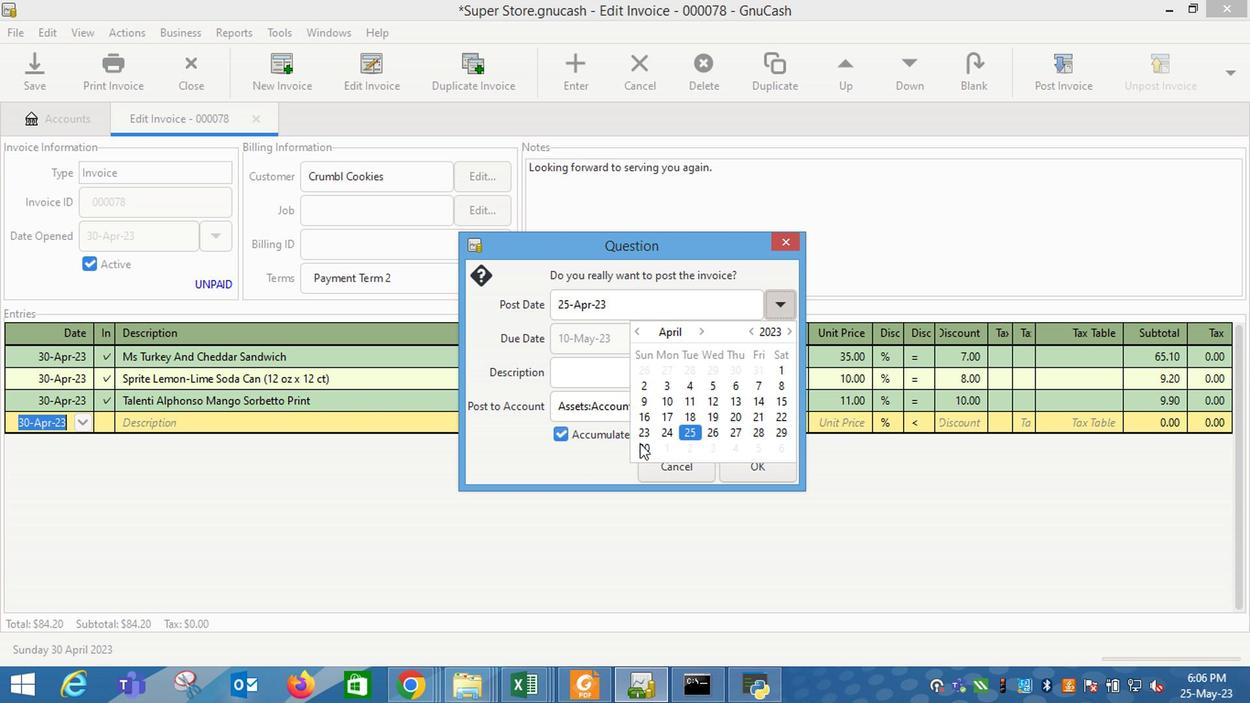 
Action: Mouse moved to (579, 374)
Screenshot: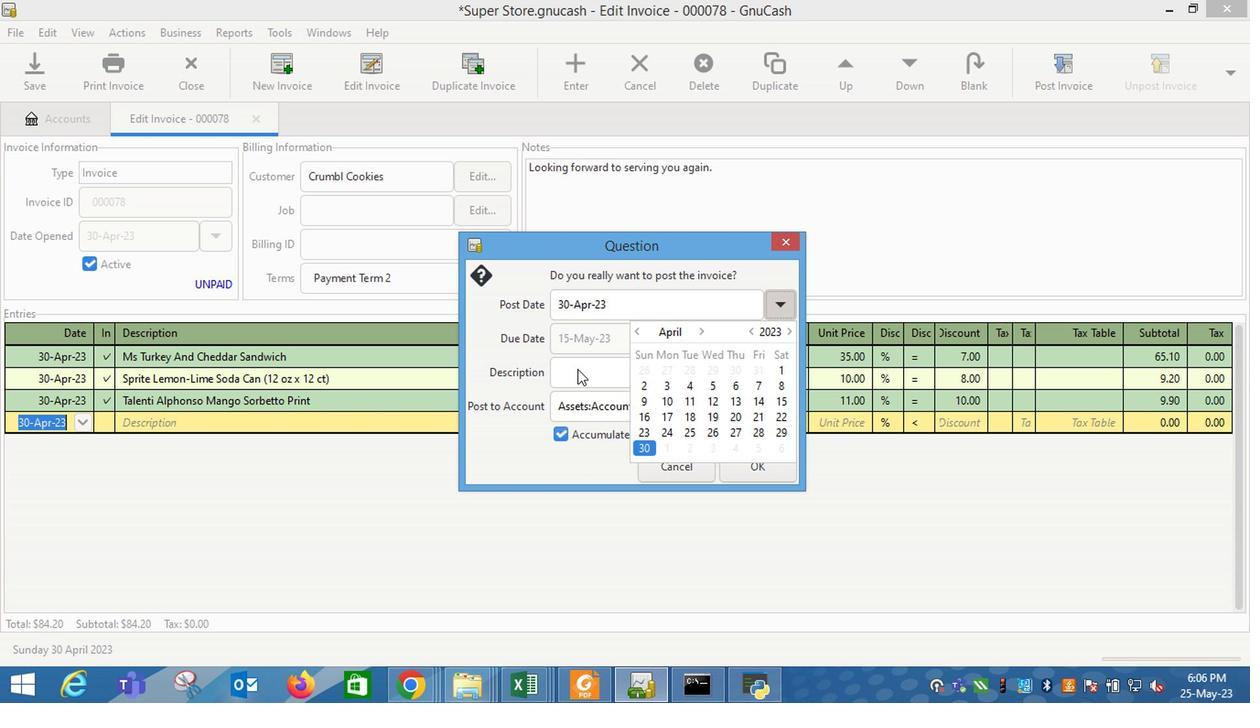 
Action: Mouse pressed left at (579, 374)
Screenshot: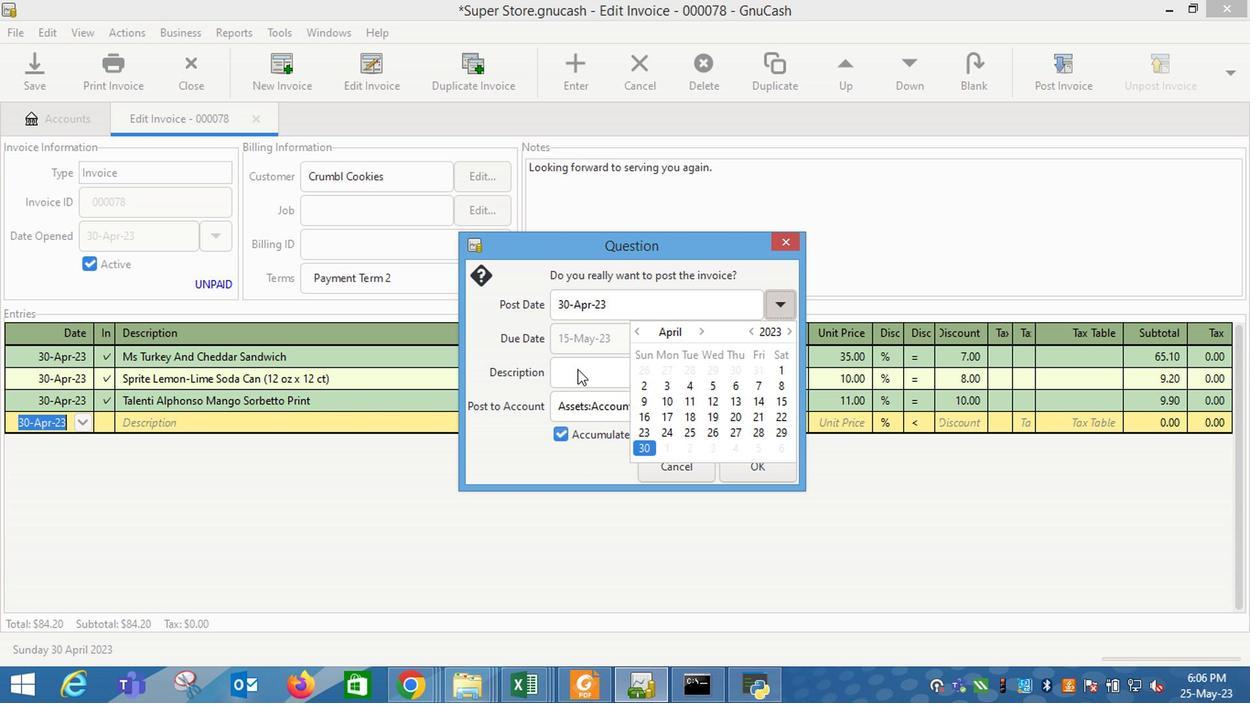 
Action: Mouse moved to (751, 468)
Screenshot: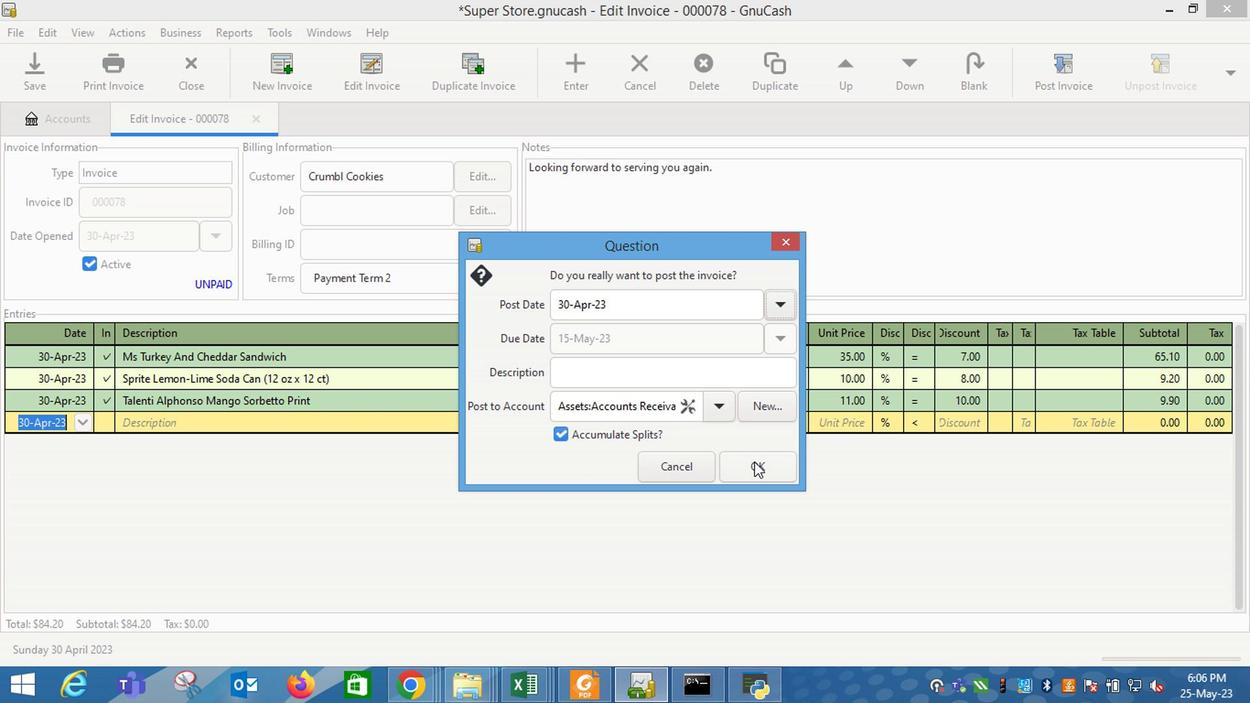 
Action: Mouse pressed left at (751, 468)
Screenshot: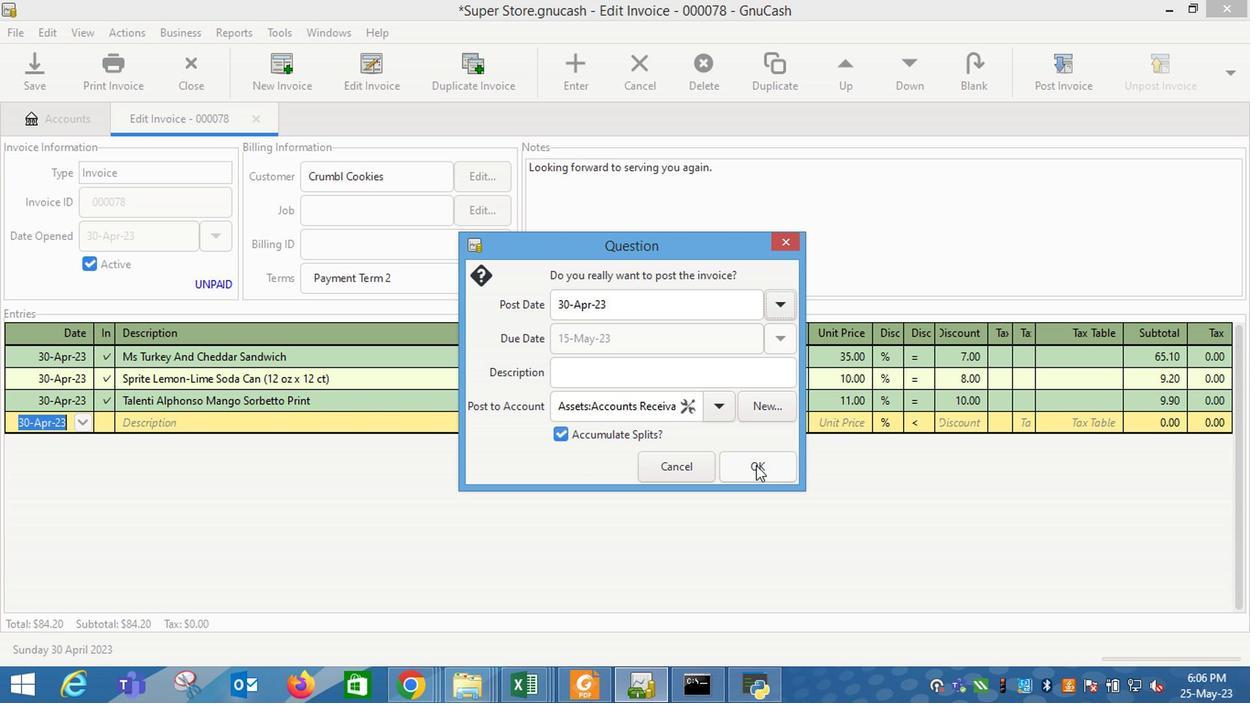 
Action: Mouse moved to (1165, 88)
Screenshot: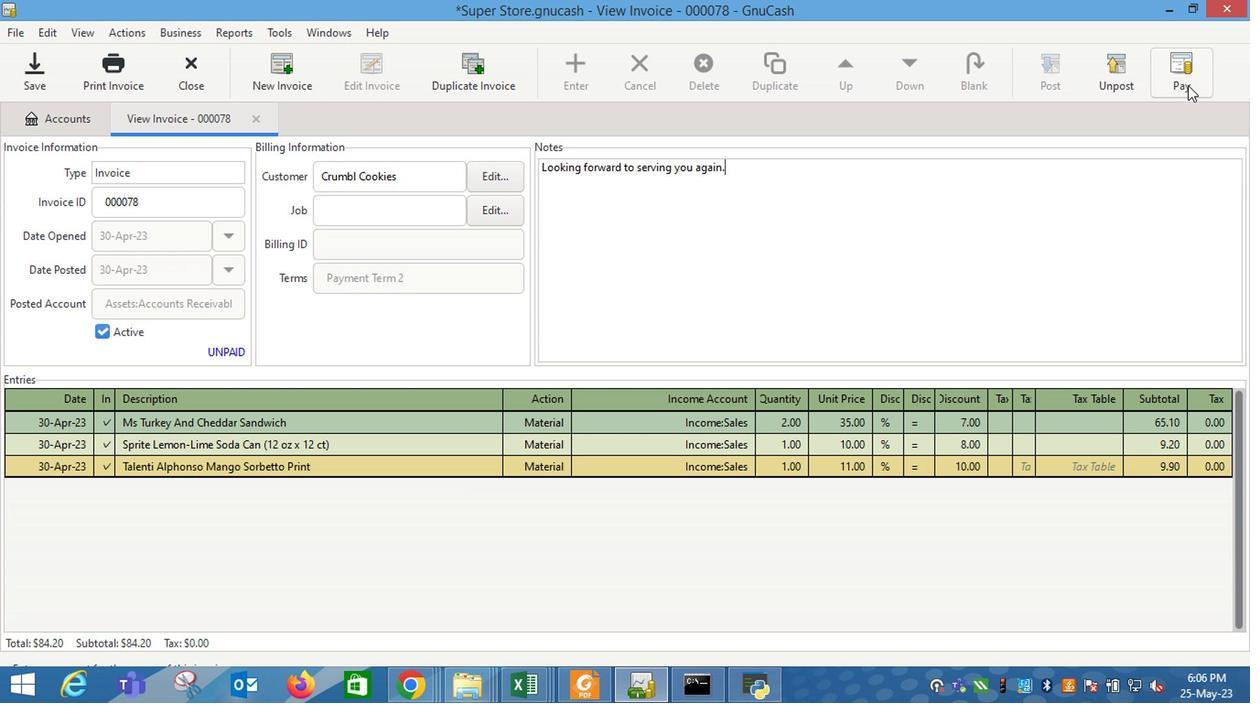 
Action: Mouse pressed left at (1165, 88)
Screenshot: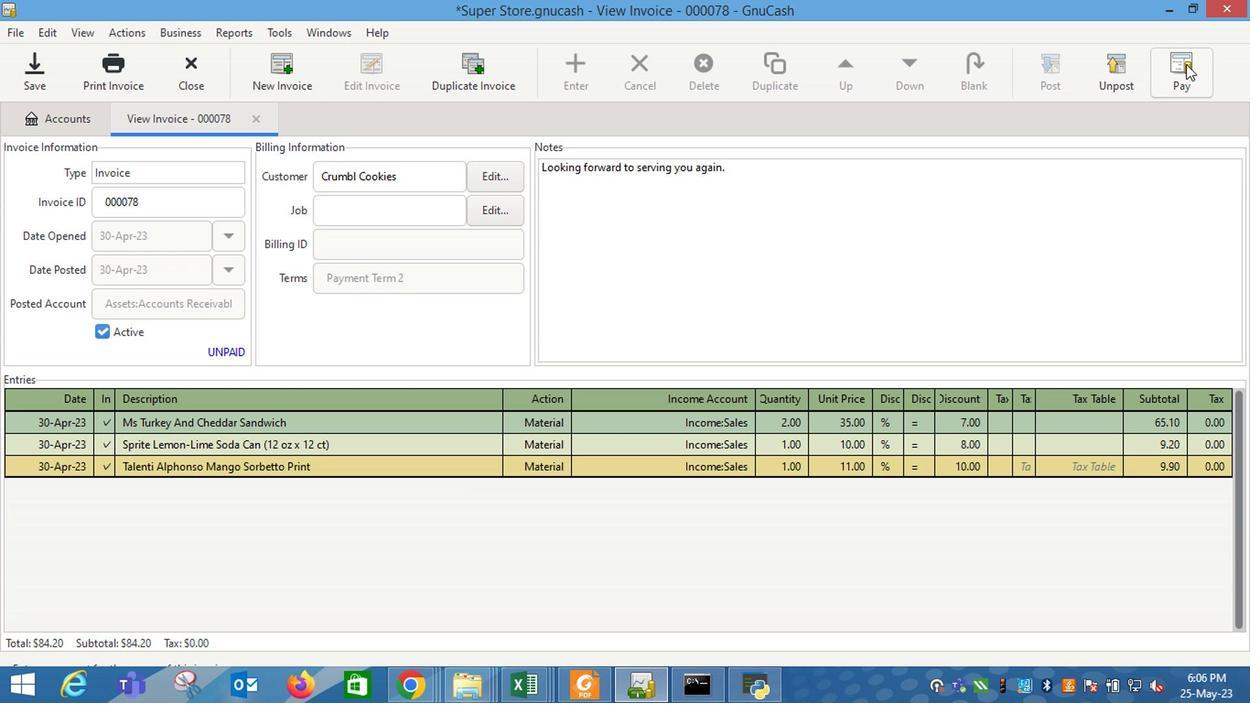 
Action: Mouse moved to (560, 371)
Screenshot: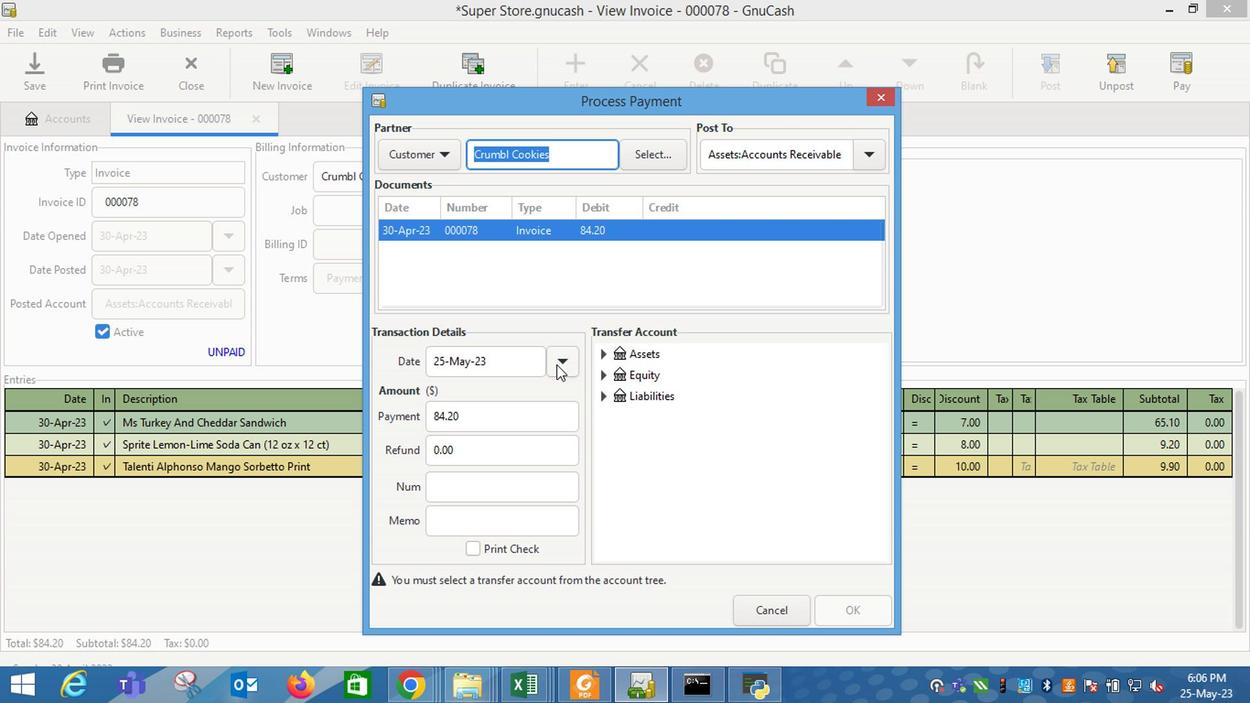
Action: Mouse pressed left at (560, 371)
Screenshot: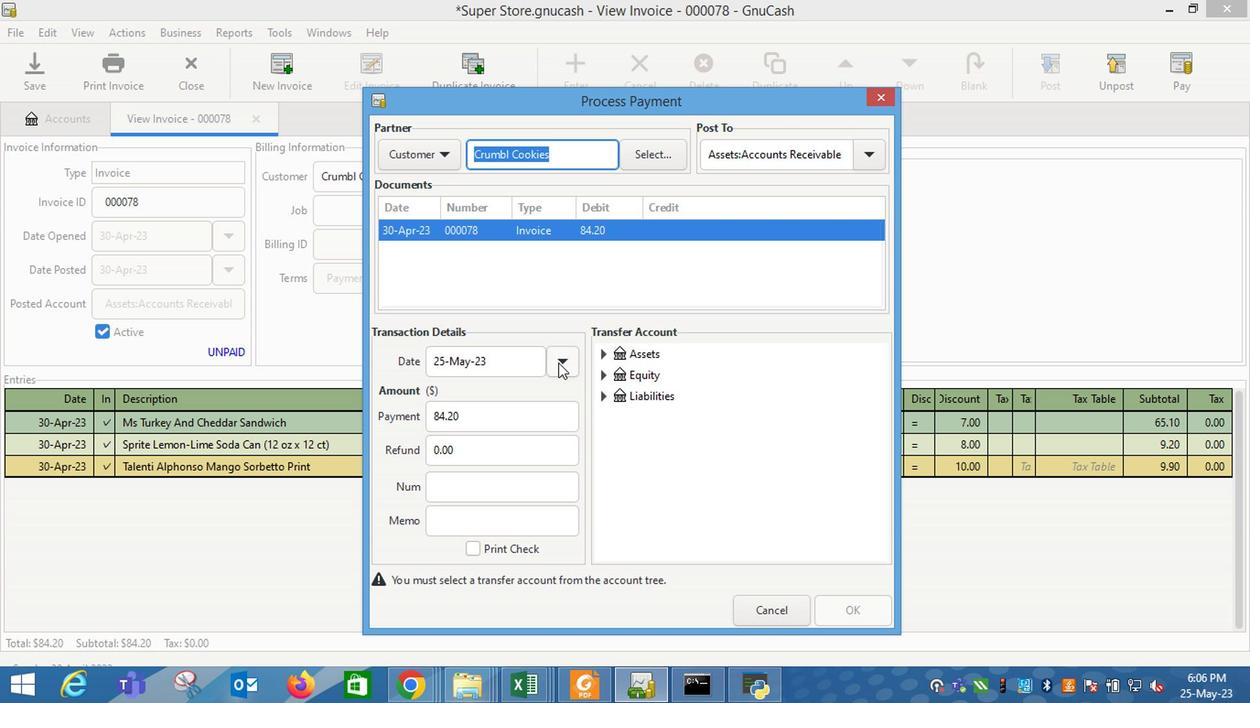 
Action: Mouse moved to (453, 462)
Screenshot: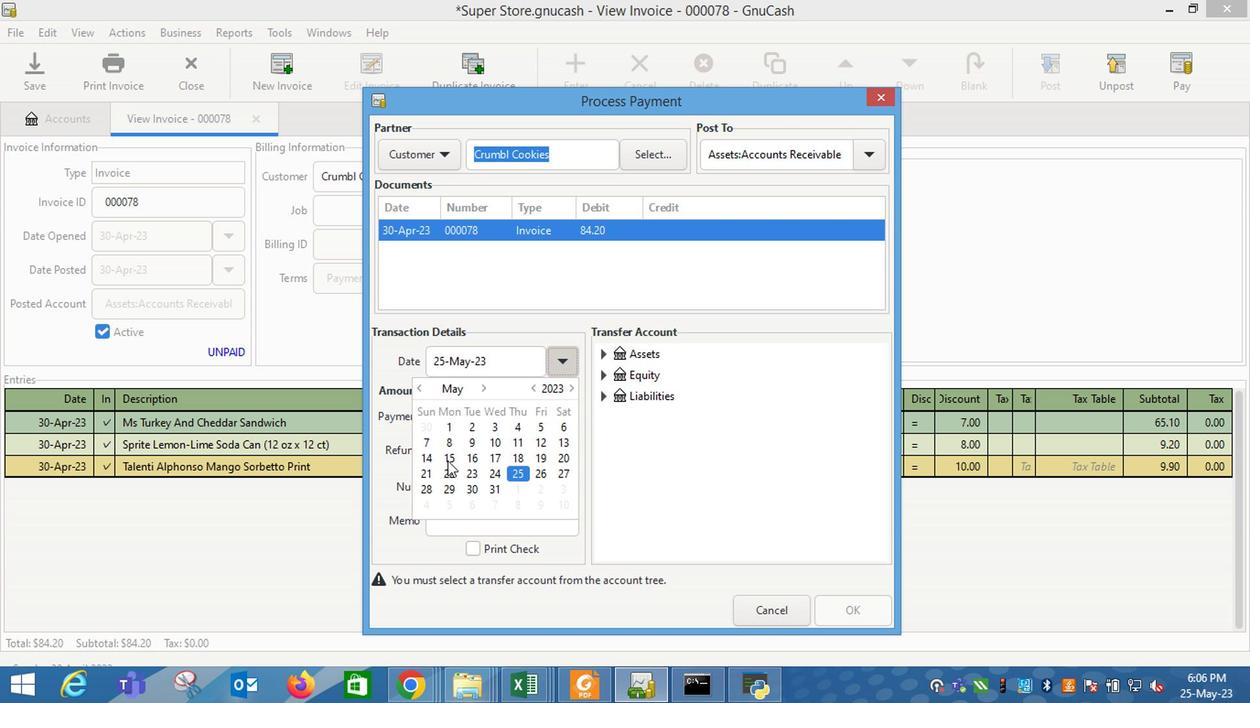 
Action: Mouse pressed left at (453, 462)
Screenshot: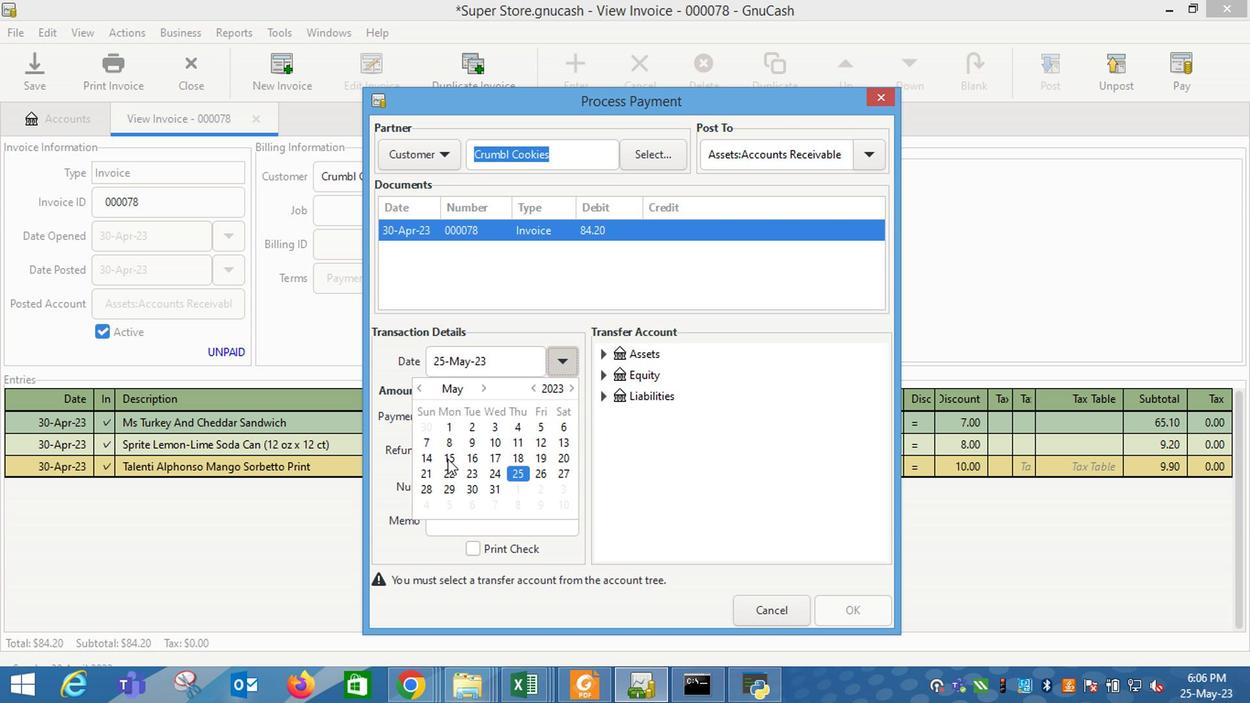 
Action: Mouse moved to (690, 463)
Screenshot: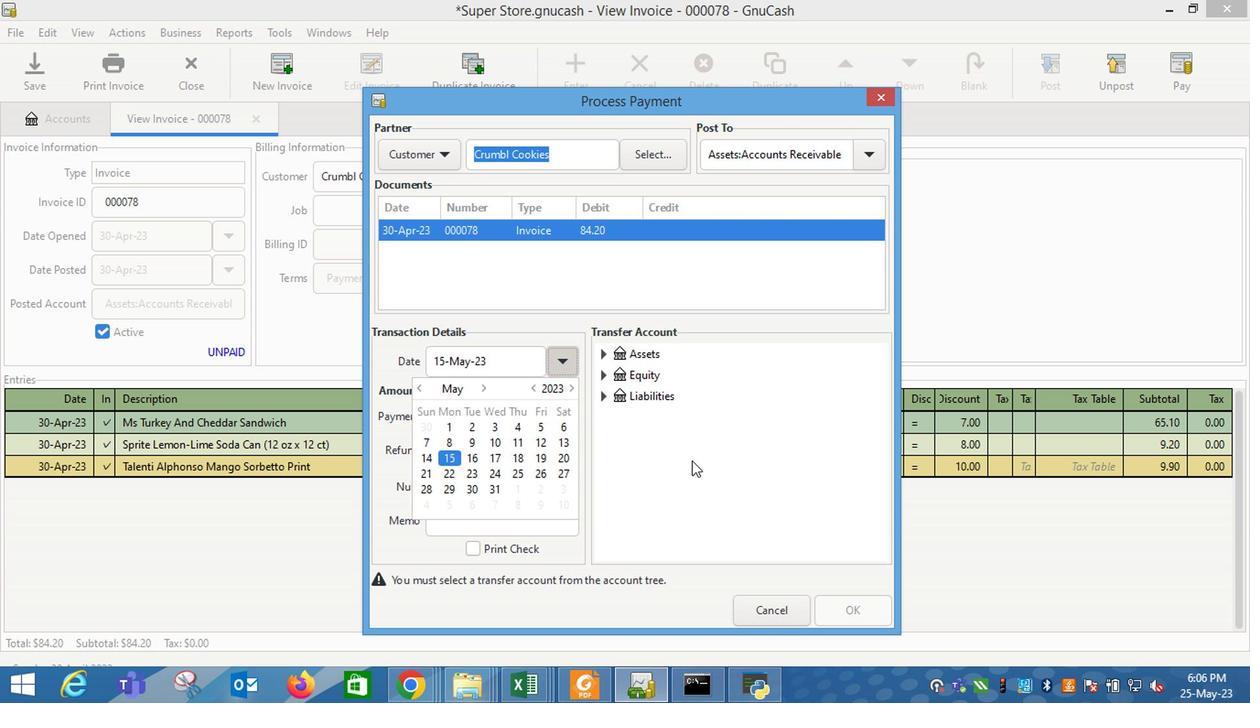 
Action: Mouse pressed left at (690, 463)
Screenshot: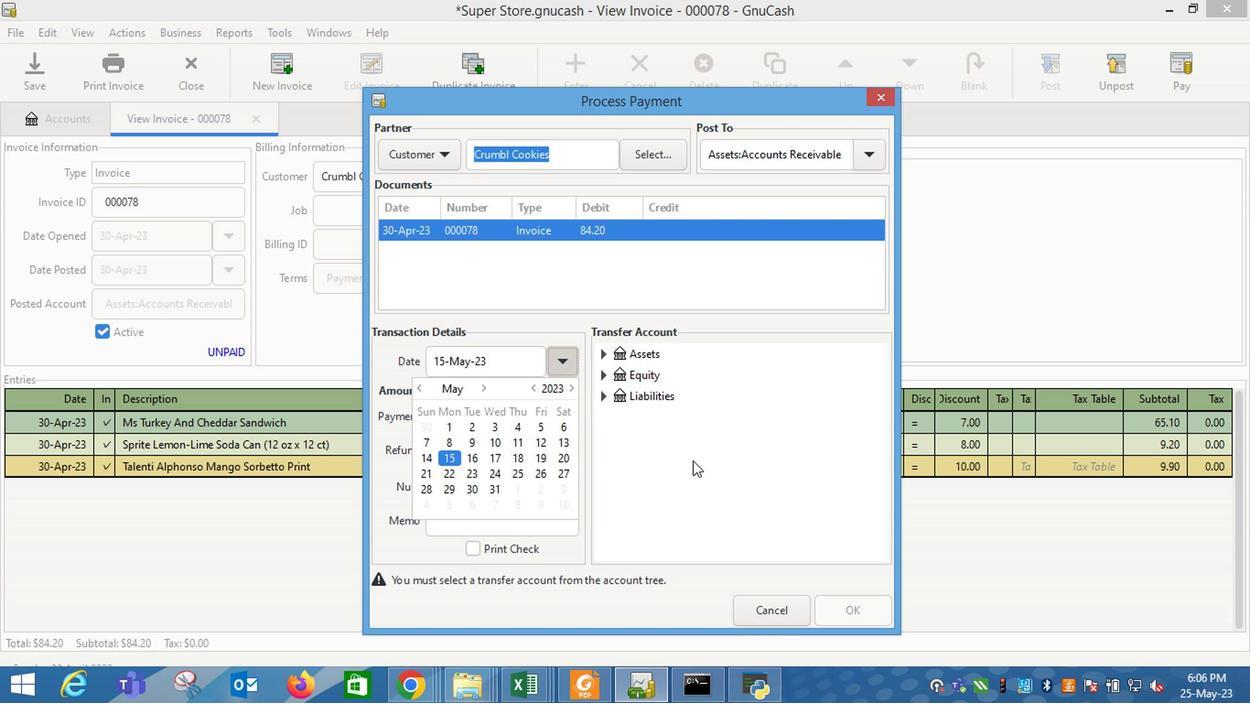 
Action: Mouse moved to (606, 358)
Screenshot: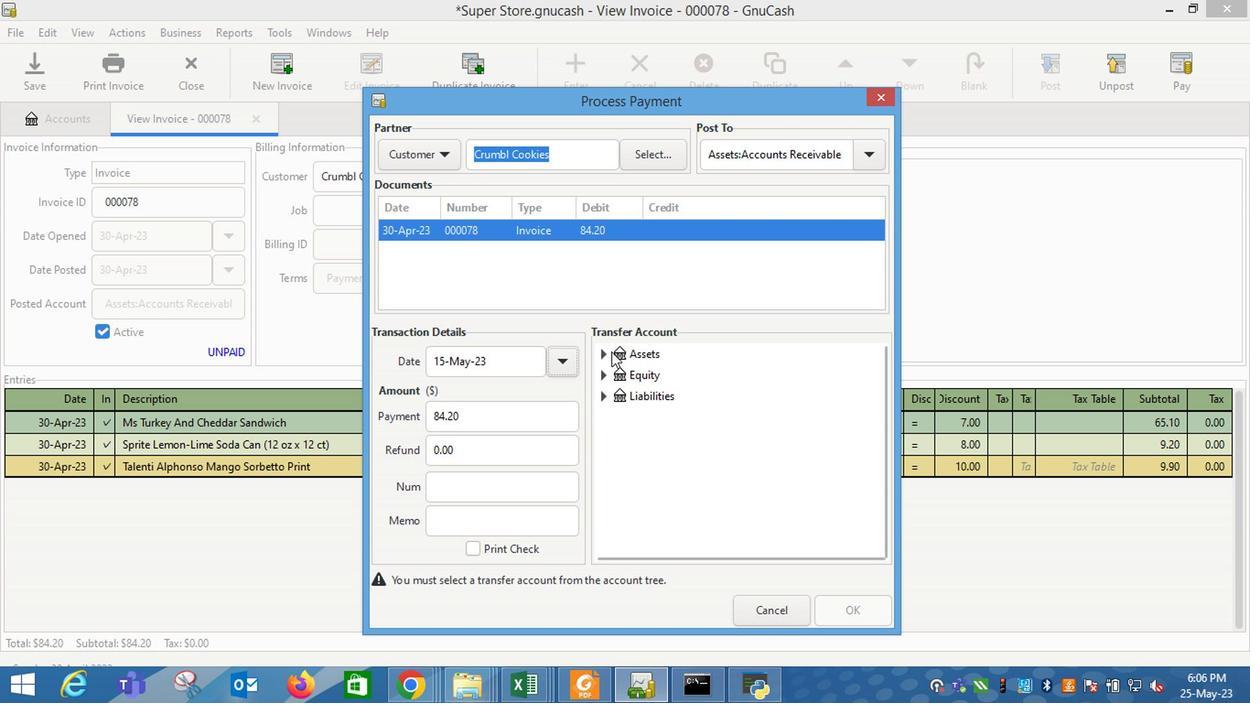 
Action: Mouse pressed left at (606, 358)
Screenshot: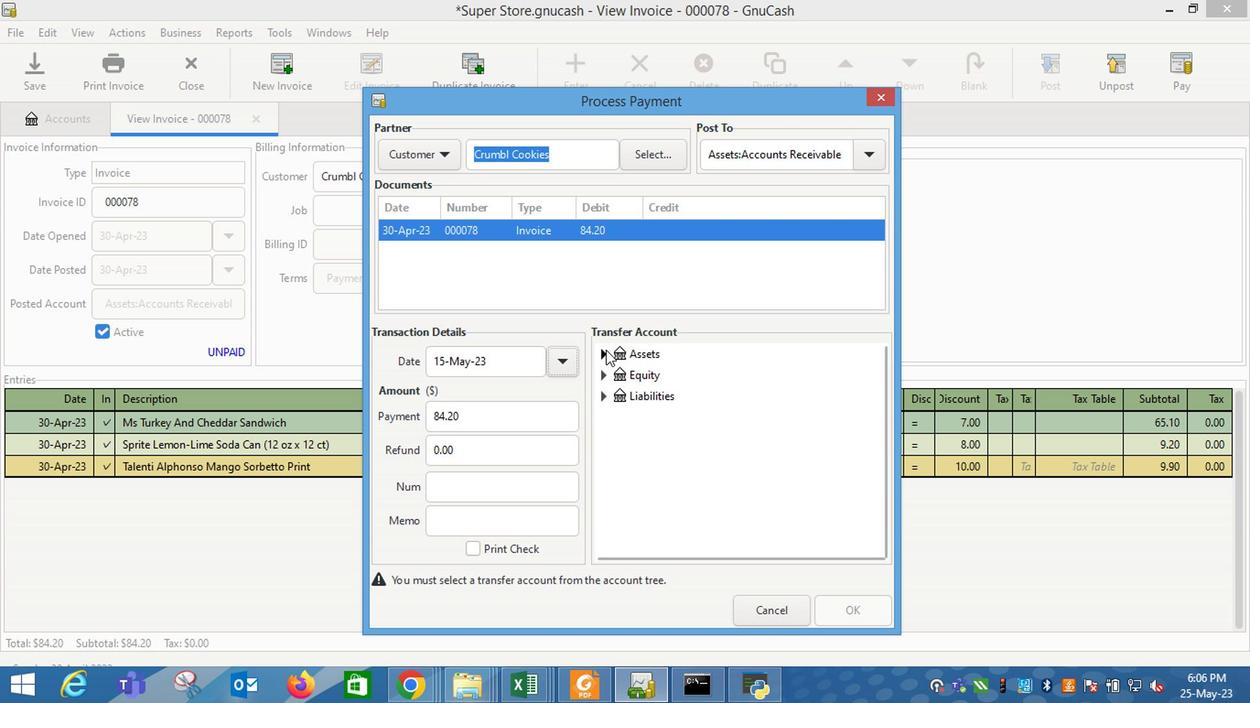 
Action: Mouse moved to (617, 379)
Screenshot: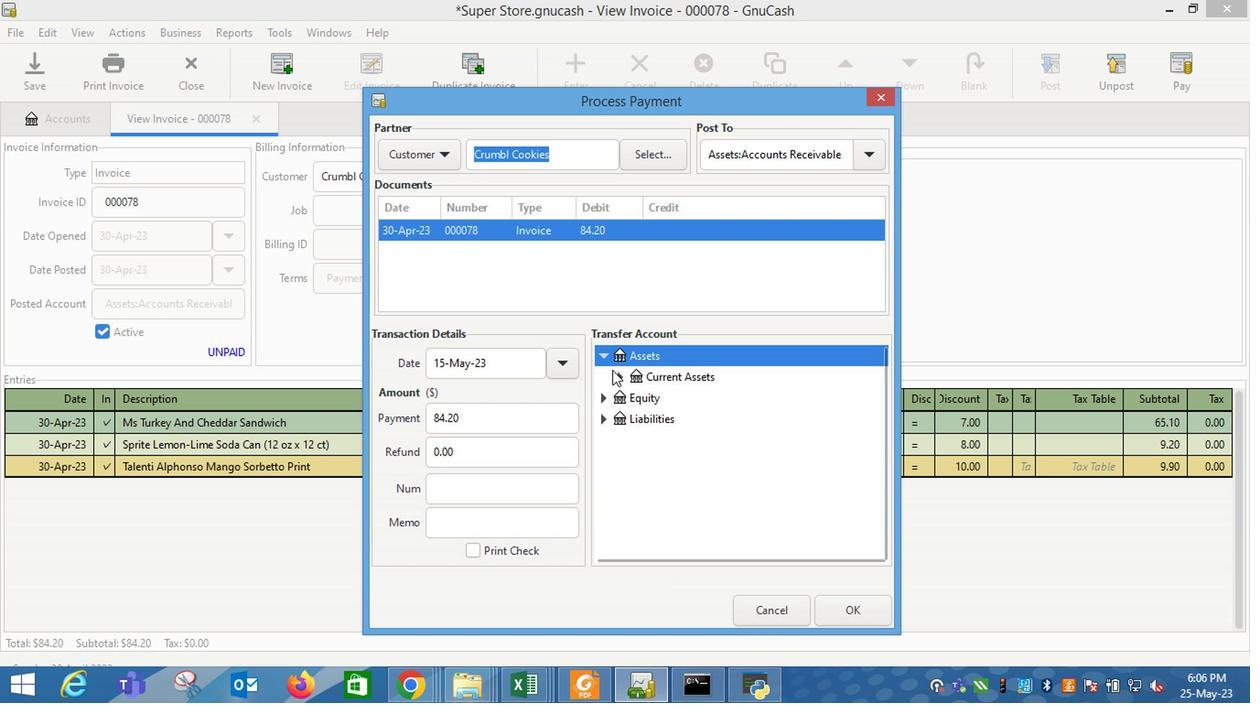 
Action: Mouse pressed left at (617, 379)
Screenshot: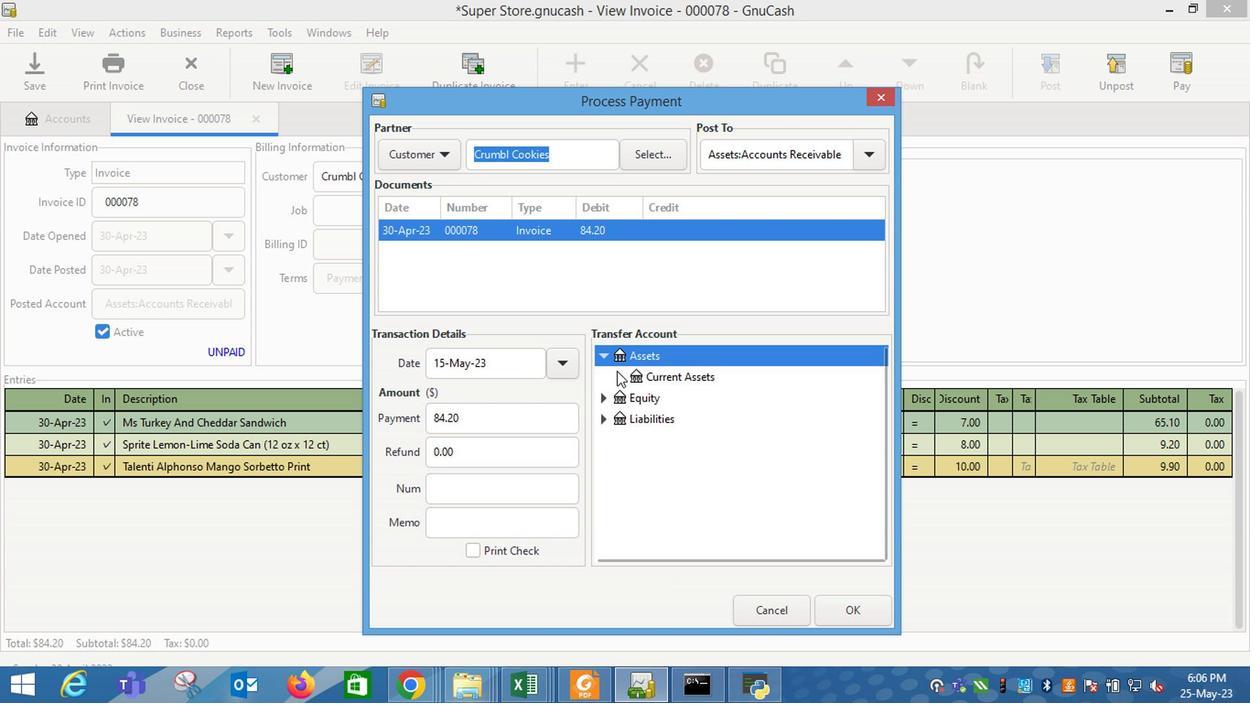 
Action: Mouse moved to (650, 403)
Screenshot: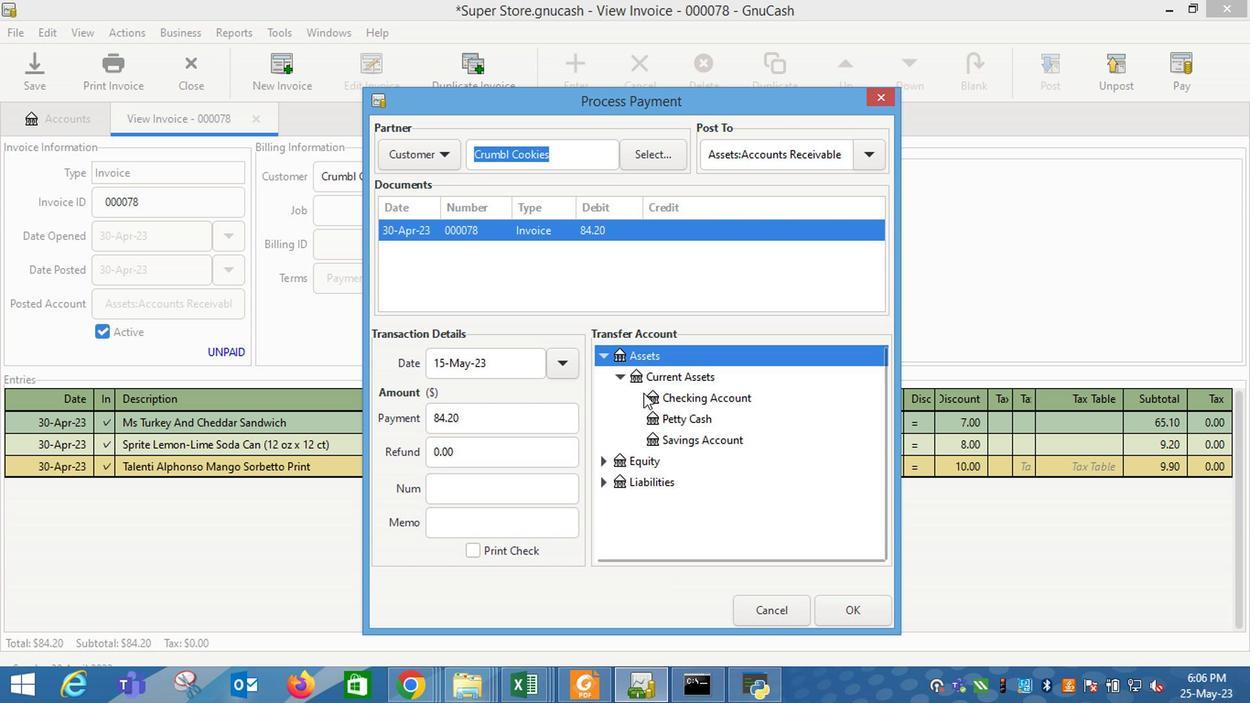 
Action: Mouse pressed left at (650, 403)
Screenshot: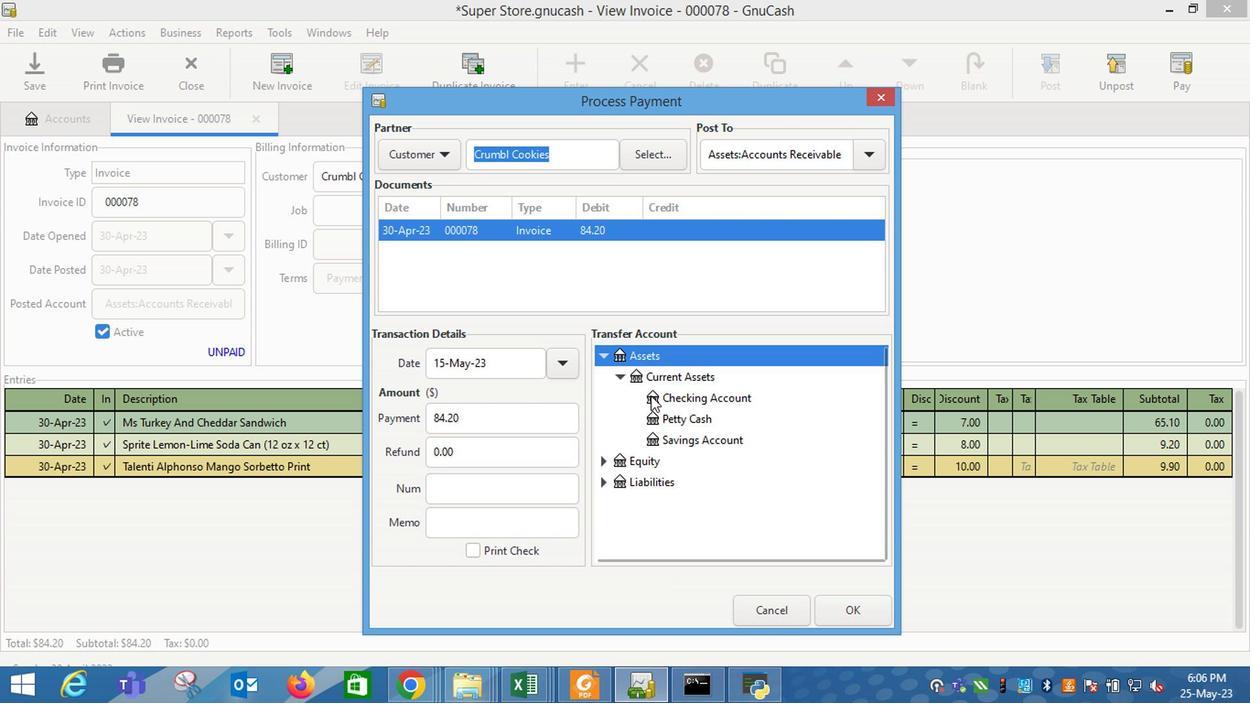 
Action: Mouse moved to (841, 604)
Screenshot: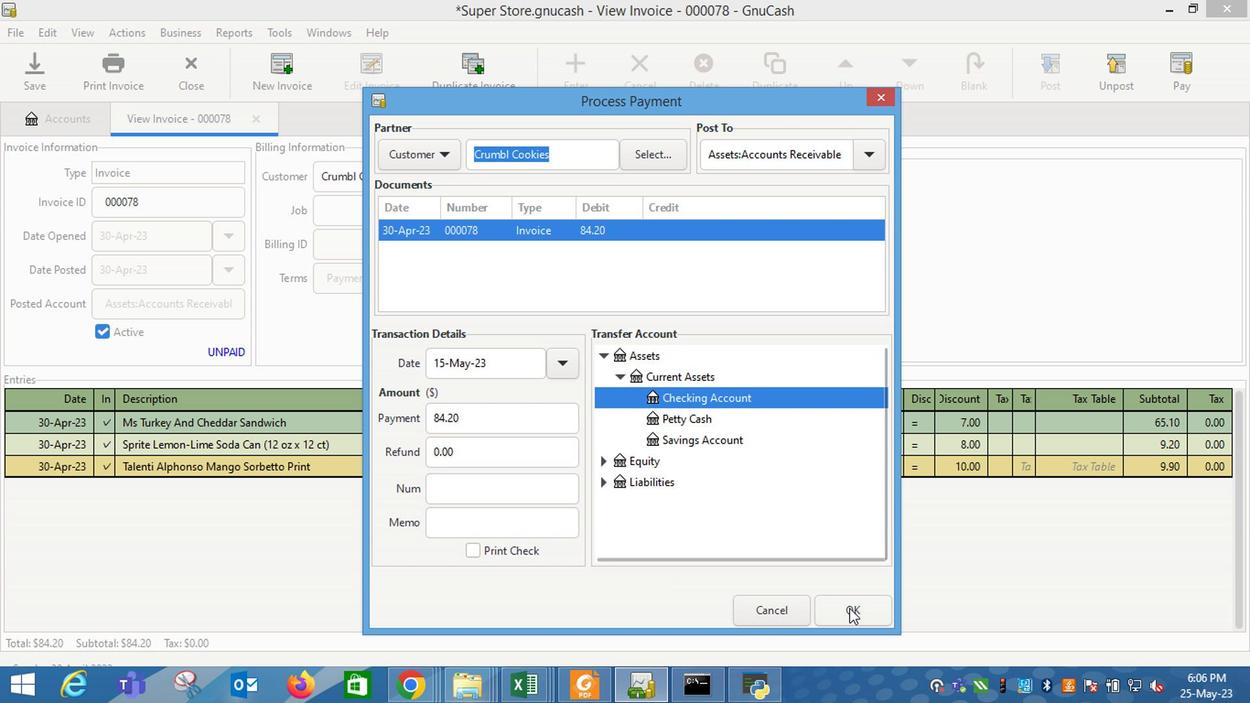 
Action: Mouse pressed left at (841, 604)
Screenshot: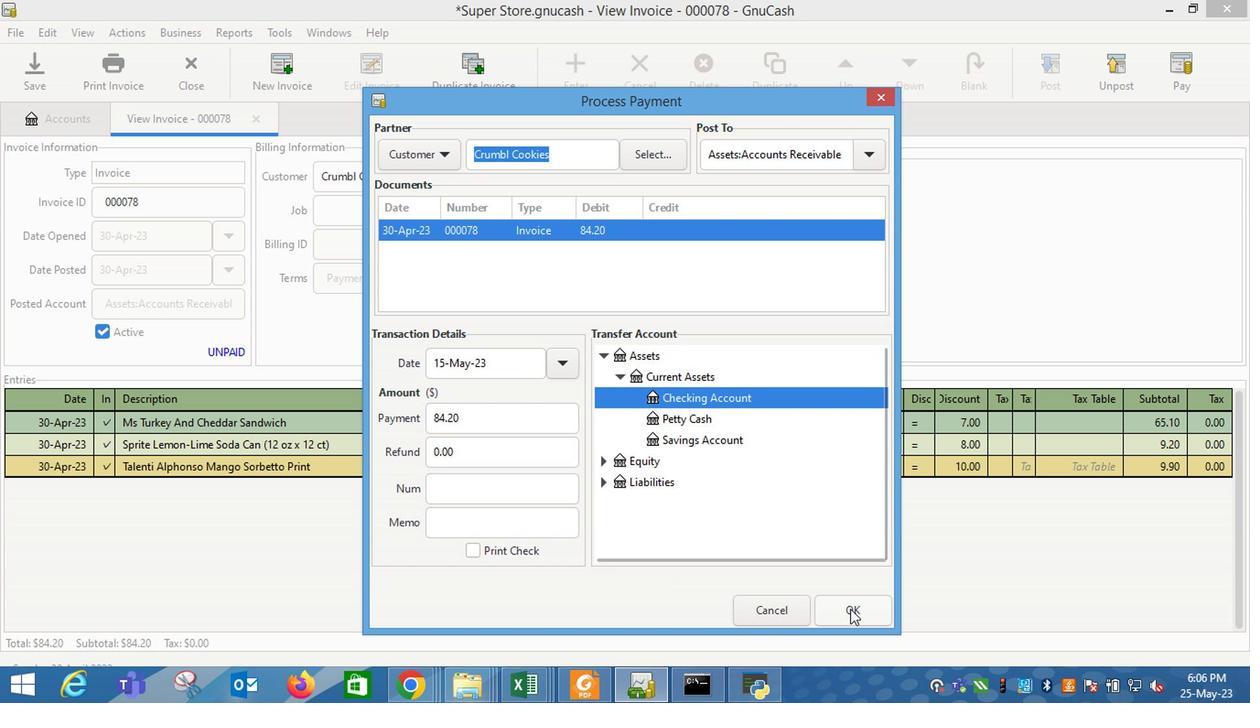 
Action: Mouse moved to (115, 99)
Screenshot: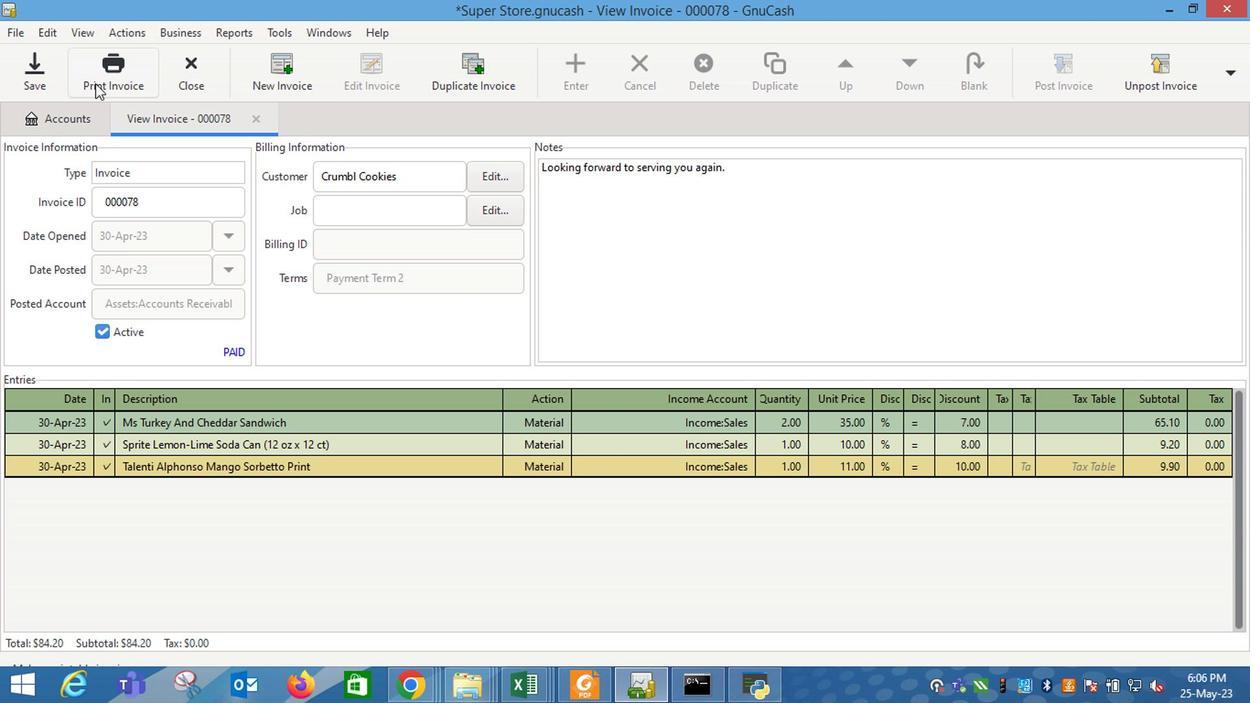 
Action: Mouse pressed left at (115, 99)
Screenshot: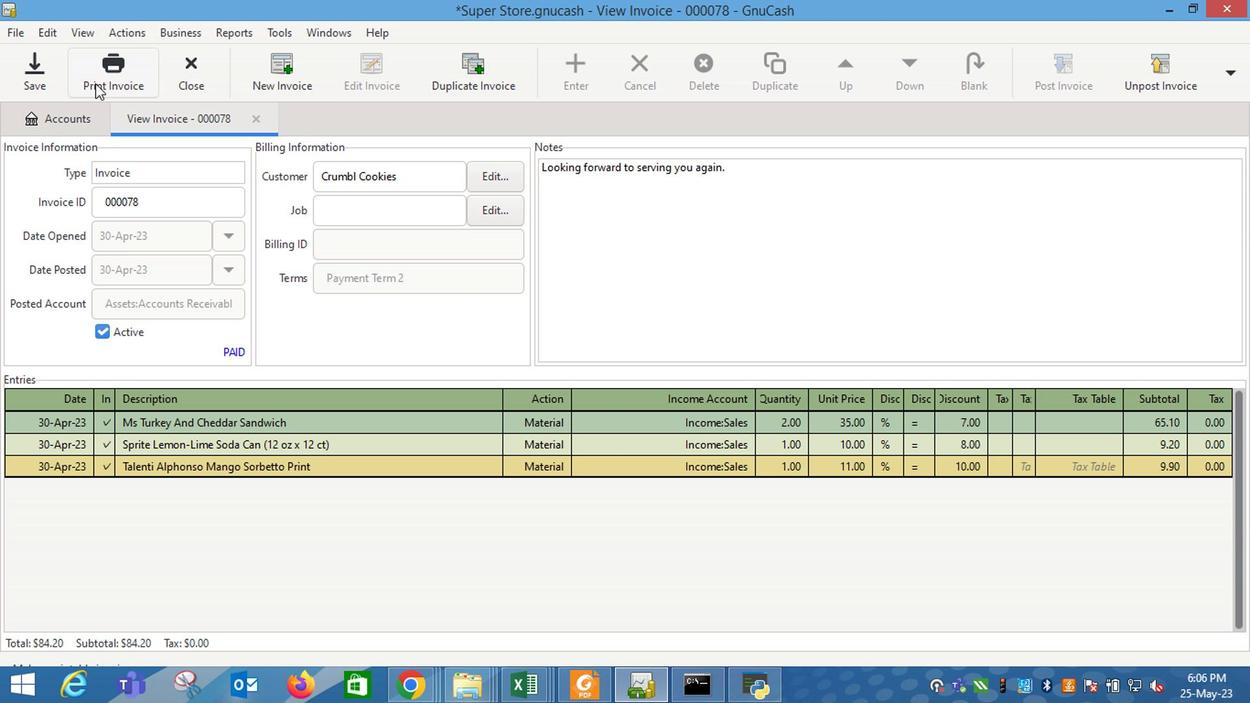 
Action: Mouse moved to (473, 99)
Screenshot: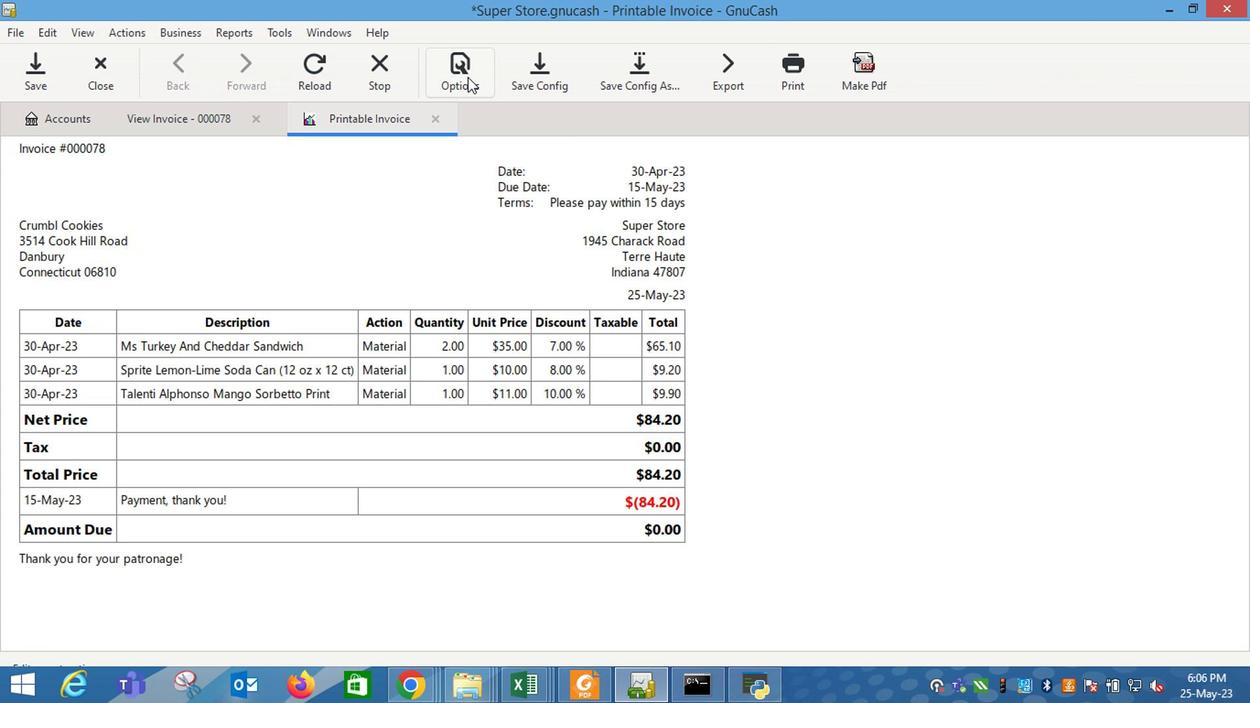
Action: Mouse pressed left at (473, 99)
Screenshot: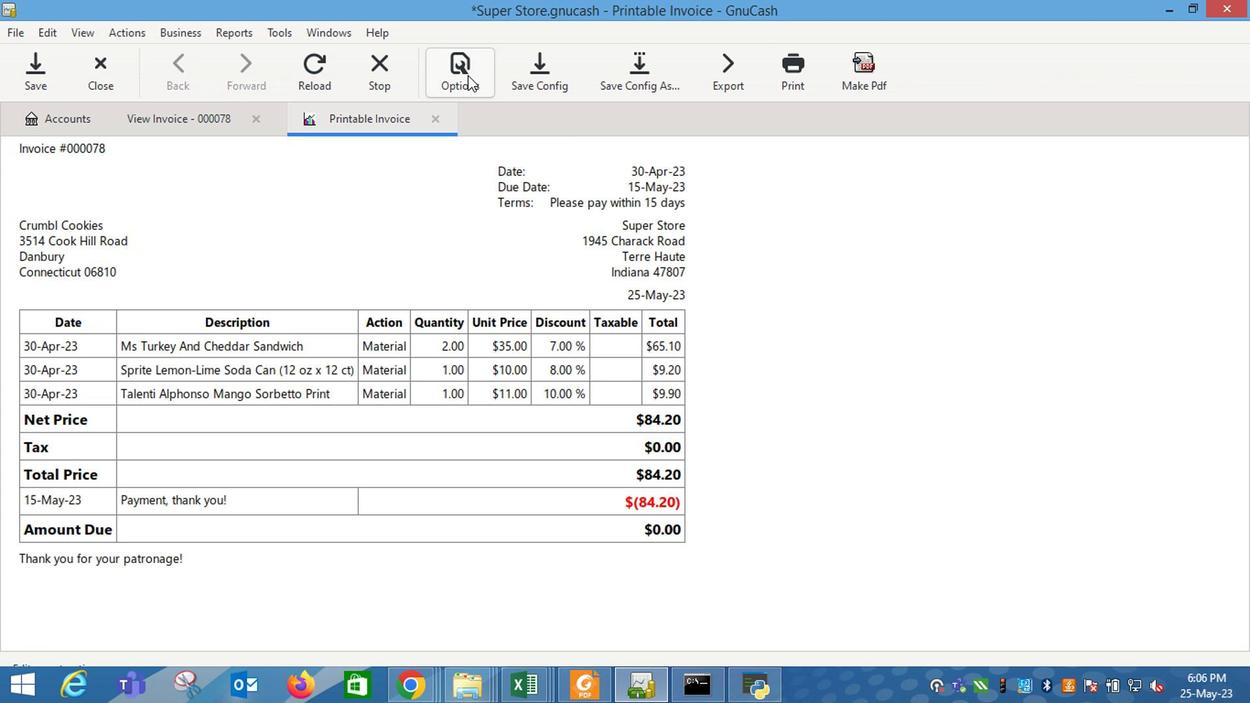 
Action: Mouse moved to (364, 195)
Screenshot: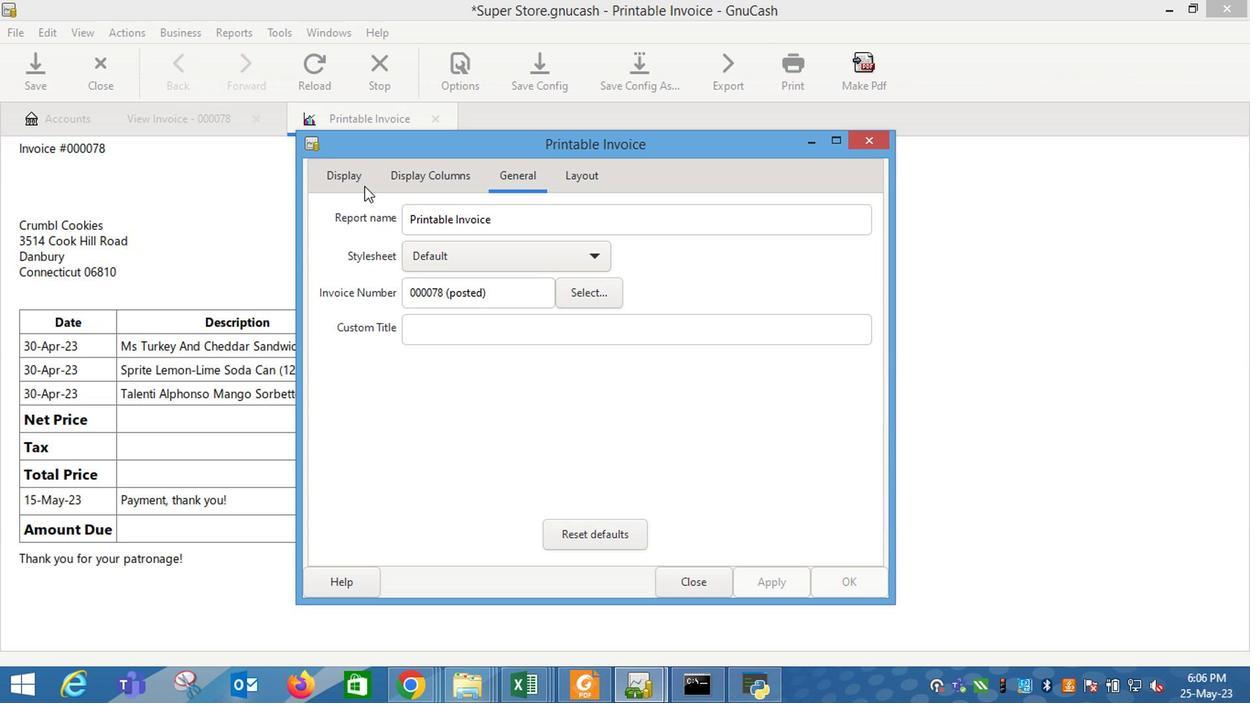 
Action: Mouse pressed left at (364, 195)
Screenshot: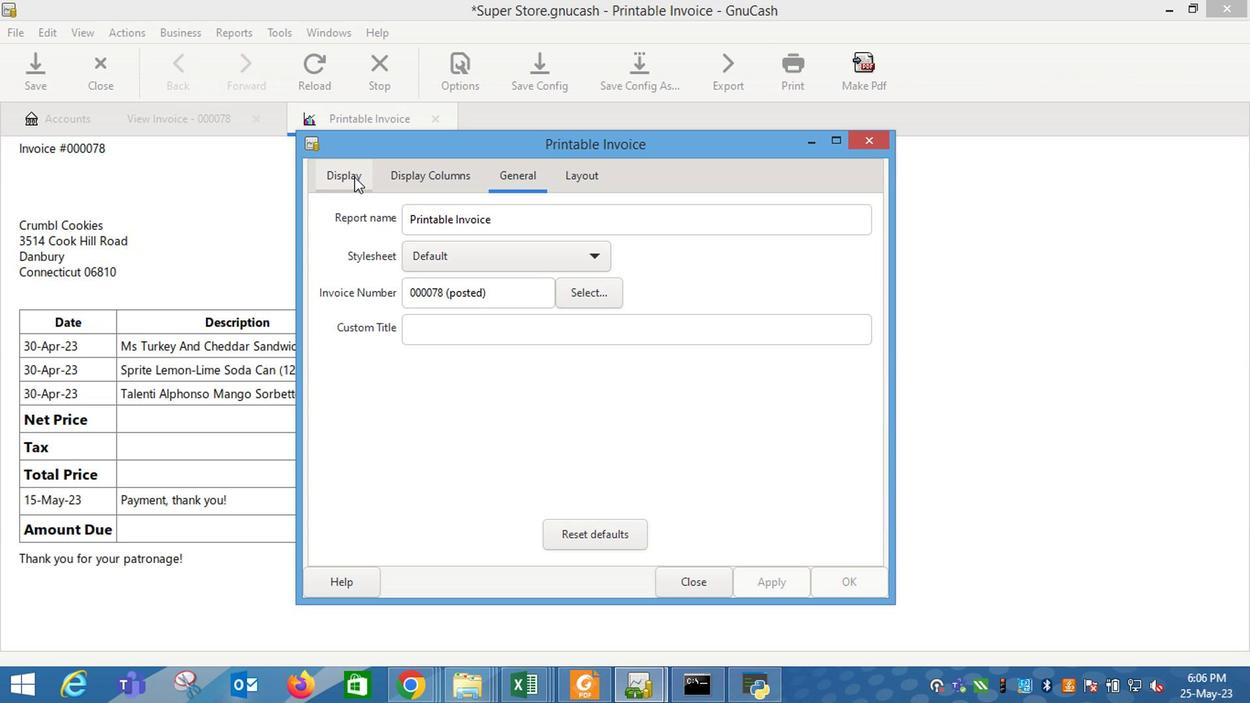 
Action: Mouse moved to (474, 392)
Screenshot: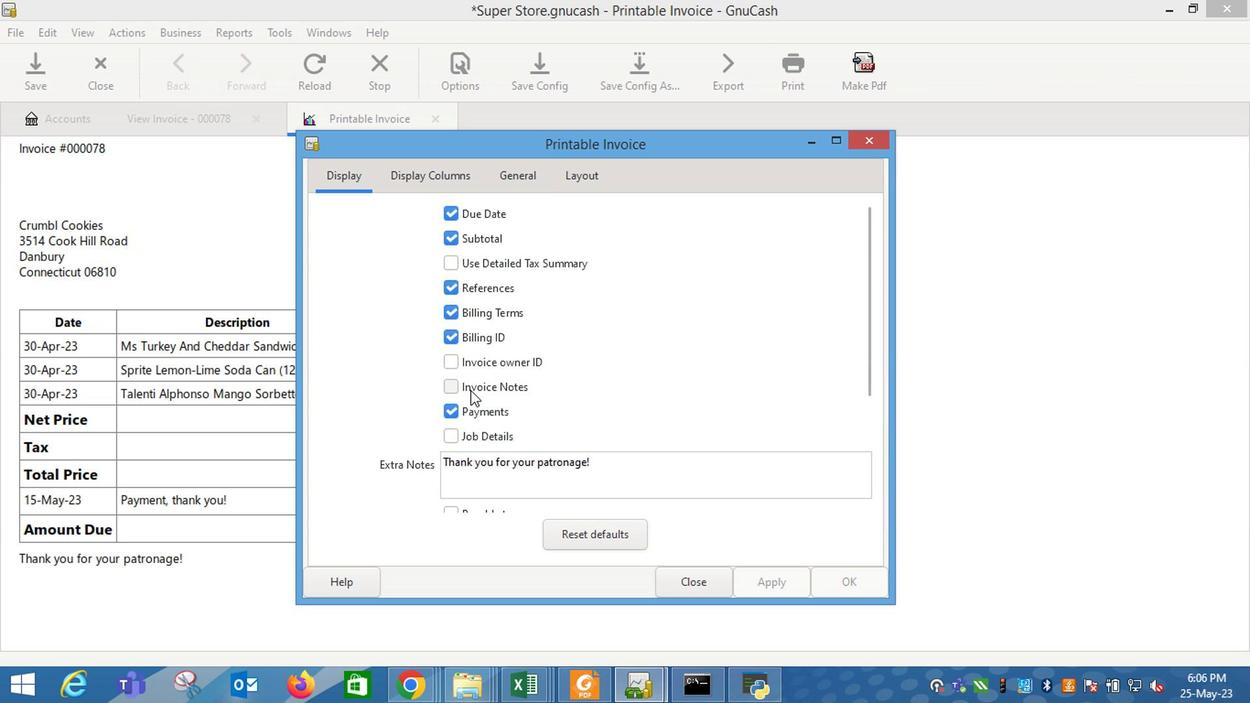 
Action: Mouse pressed left at (474, 392)
Screenshot: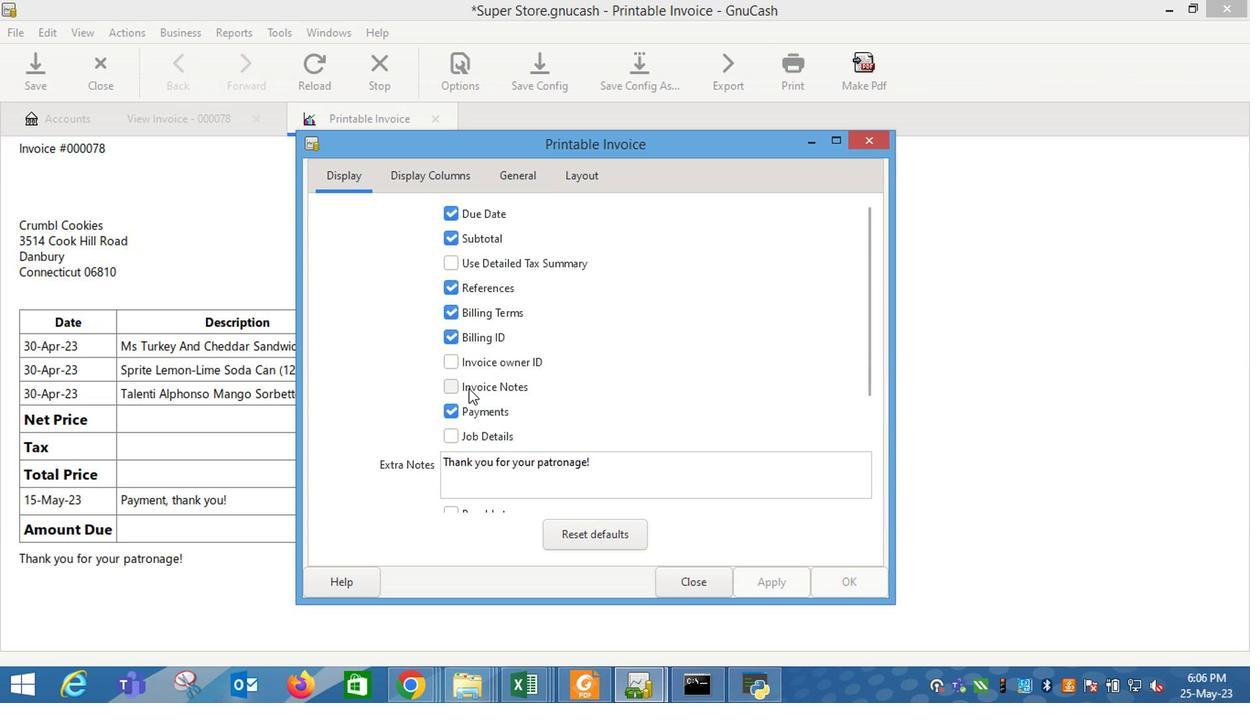 
Action: Mouse moved to (757, 575)
Screenshot: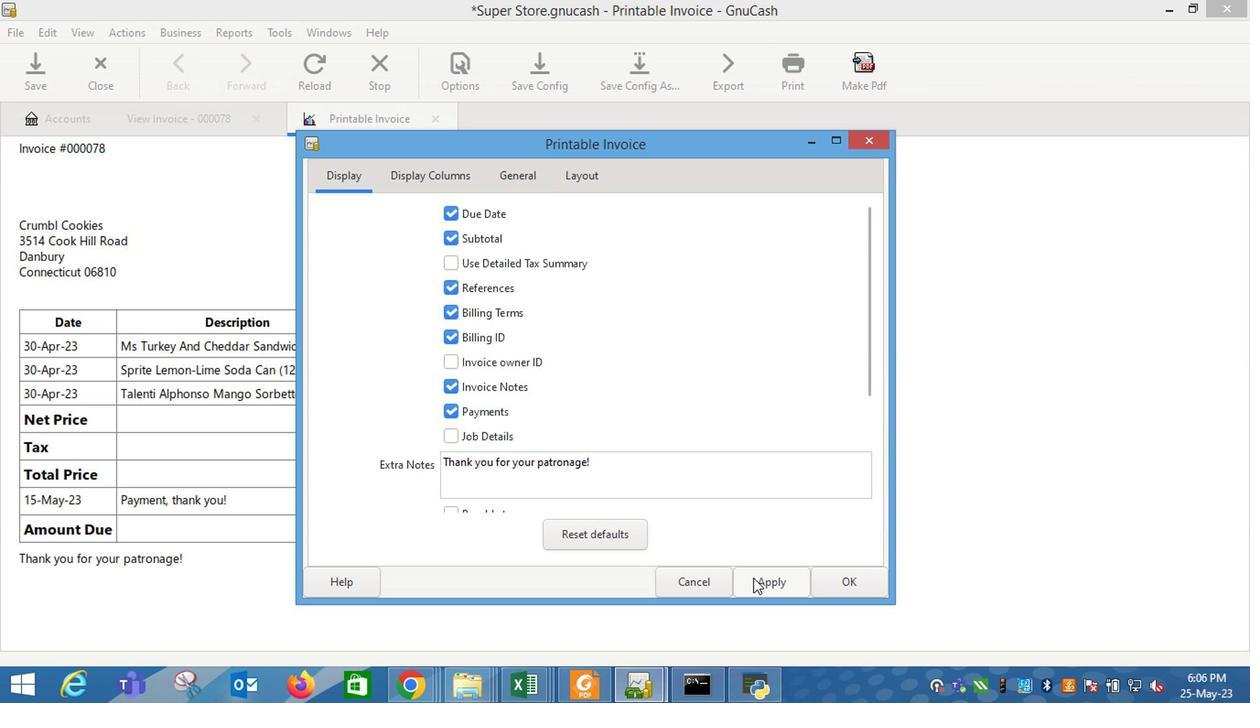 
Action: Mouse pressed left at (757, 575)
Screenshot: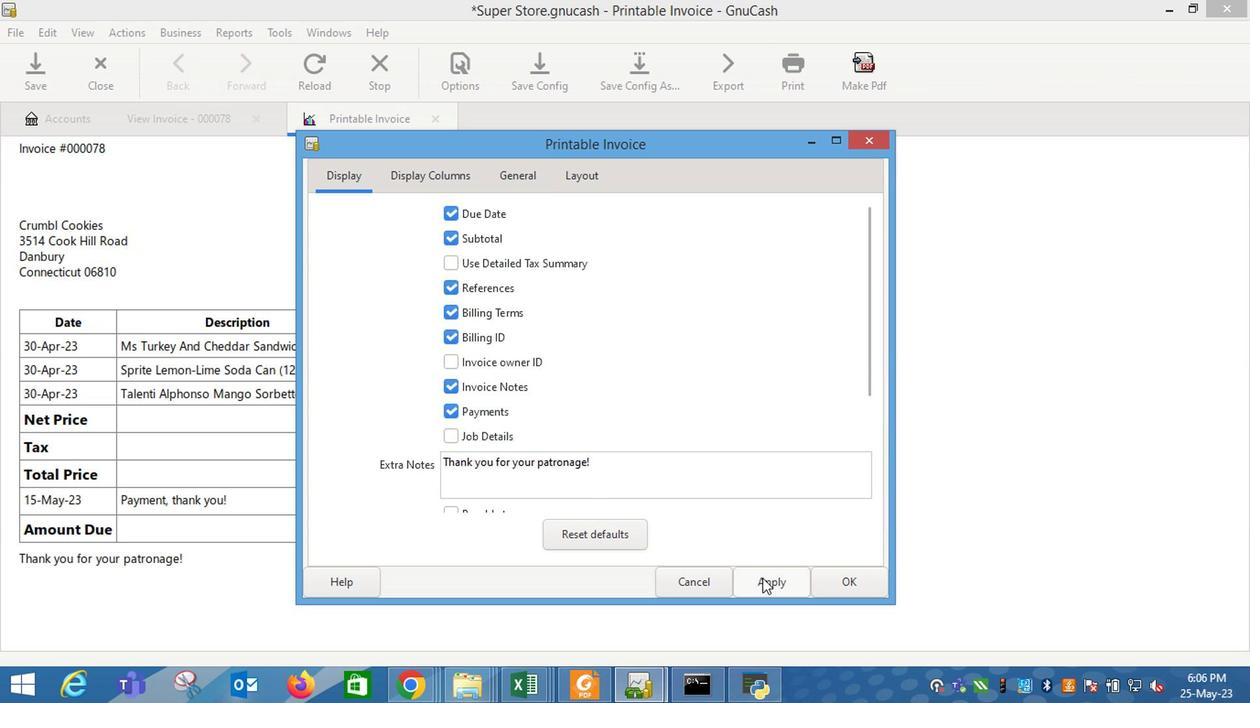 
Action: Mouse moved to (681, 578)
Screenshot: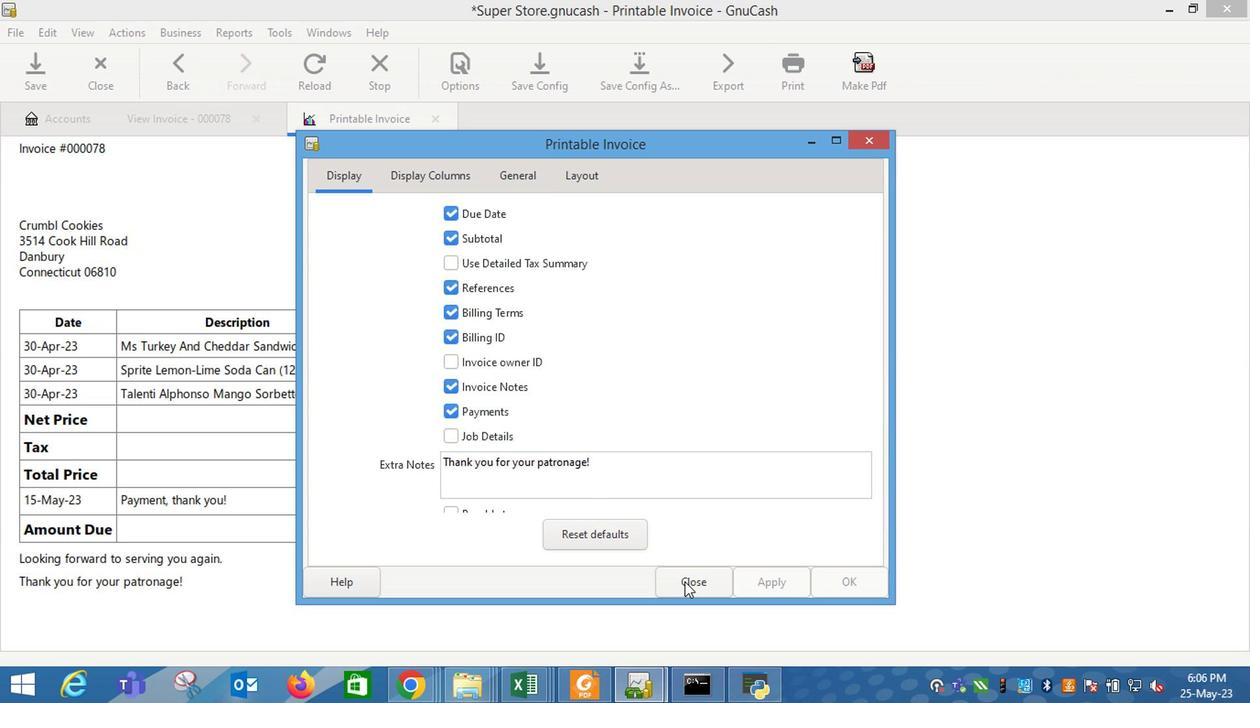 
Action: Mouse pressed left at (681, 578)
Screenshot: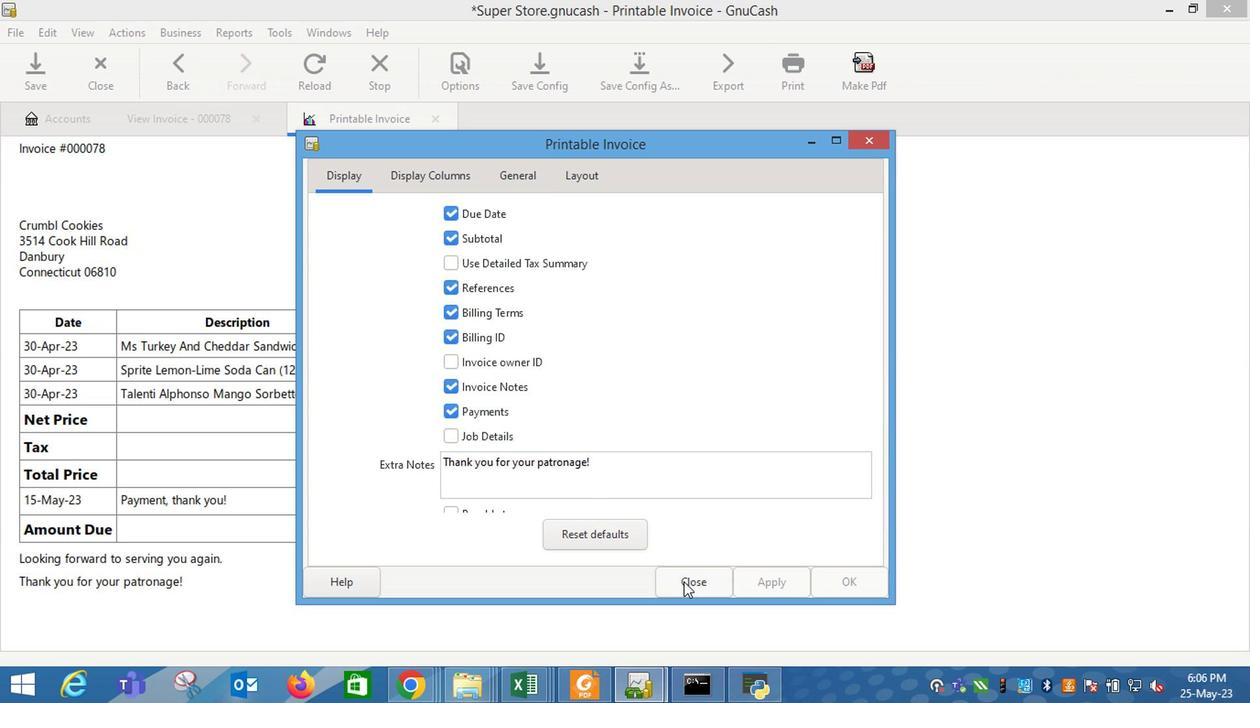 
Action: Mouse moved to (485, 474)
Screenshot: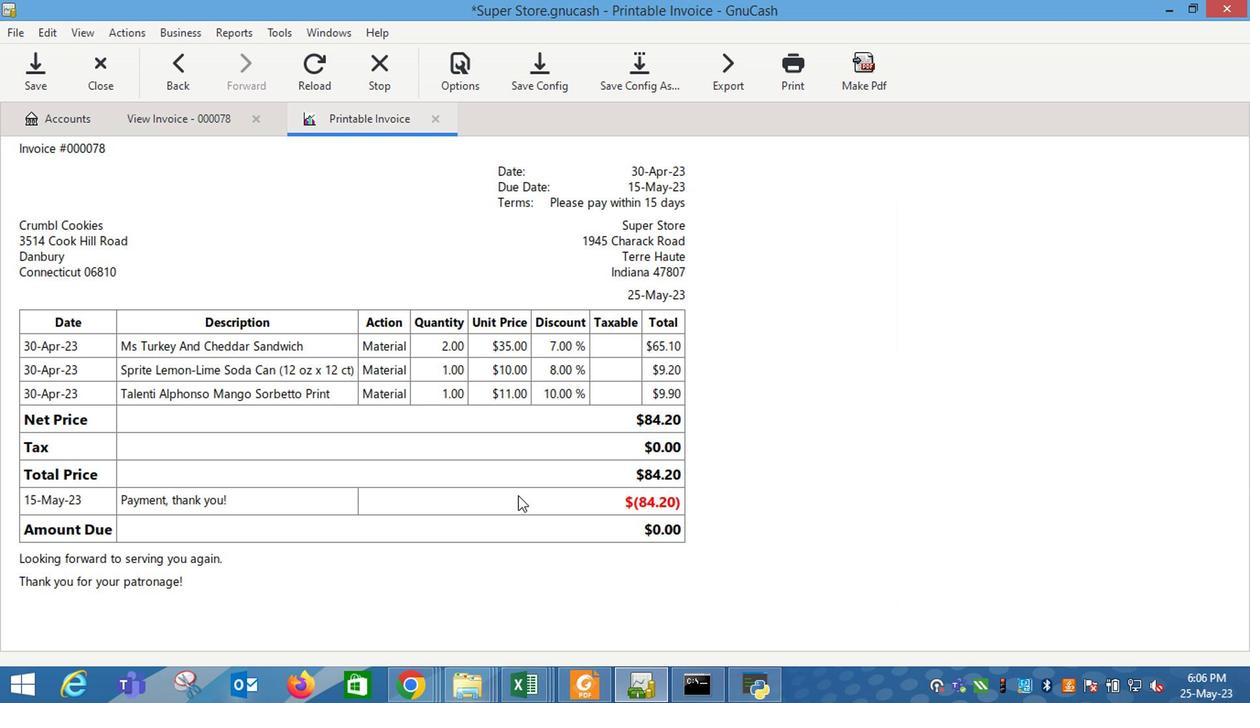 
